 Task: Look for space in Puerto Madryn, Argentina from 7th July, 2023 to 15th July, 2023 for 6 adults in price range Rs.15000 to Rs.20000. Place can be entire place with 3 bedrooms having 3 beds and 3 bathrooms. Property type can be guest house. Amenities needed are: heating, . Booking option can be shelf check-in. Required host language is English.
Action: Mouse moved to (542, 110)
Screenshot: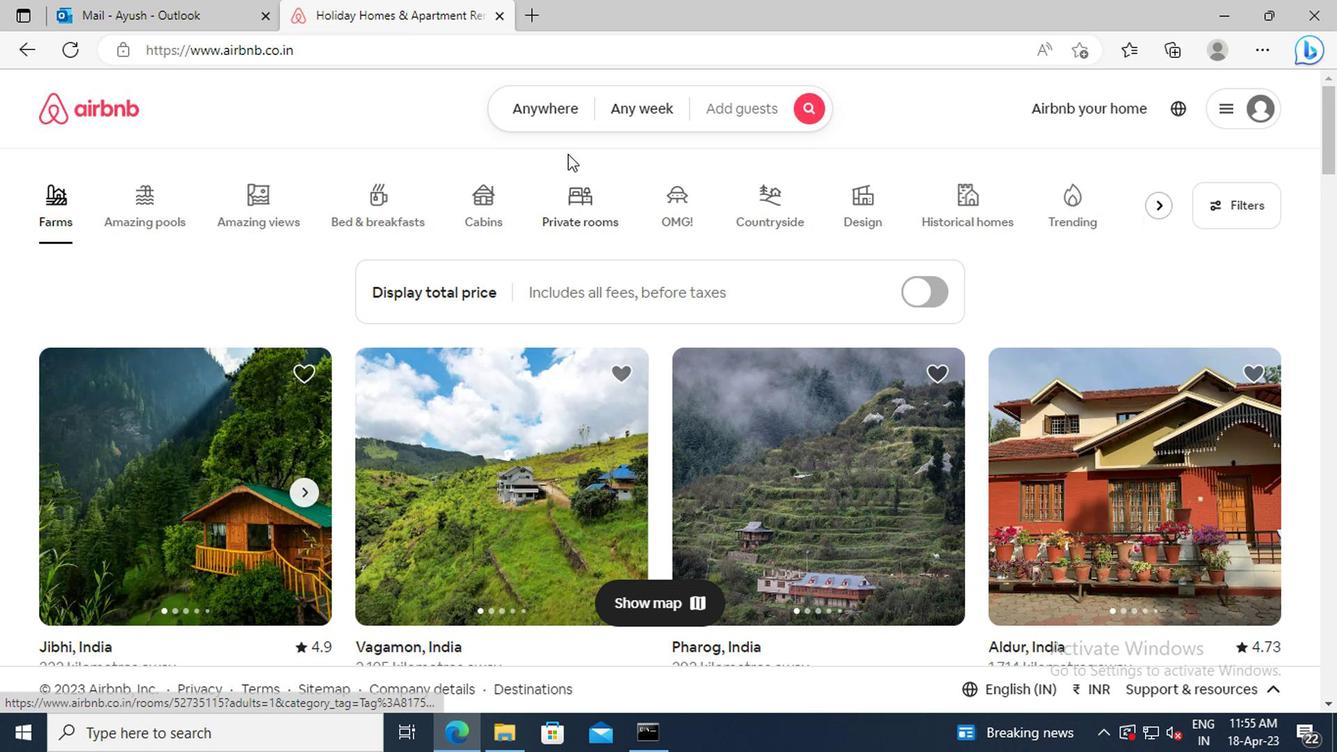 
Action: Mouse pressed left at (542, 110)
Screenshot: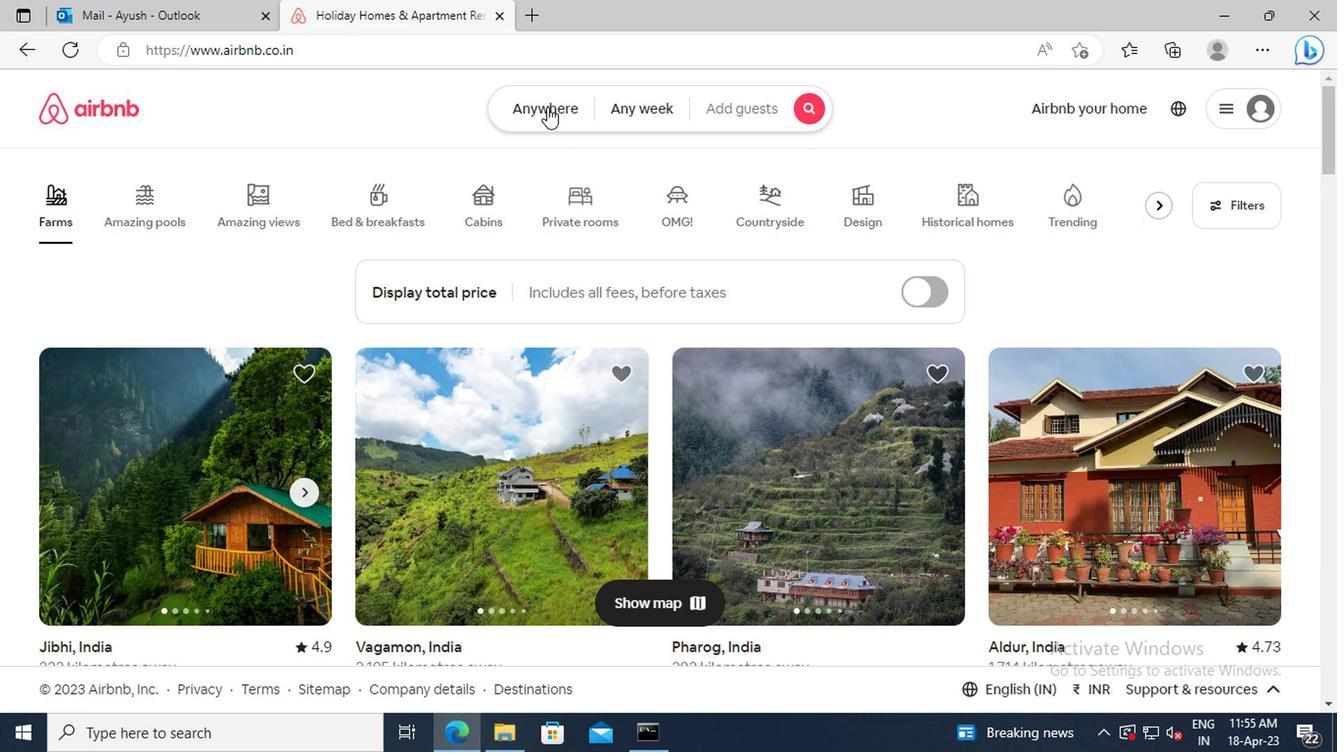 
Action: Mouse moved to (337, 195)
Screenshot: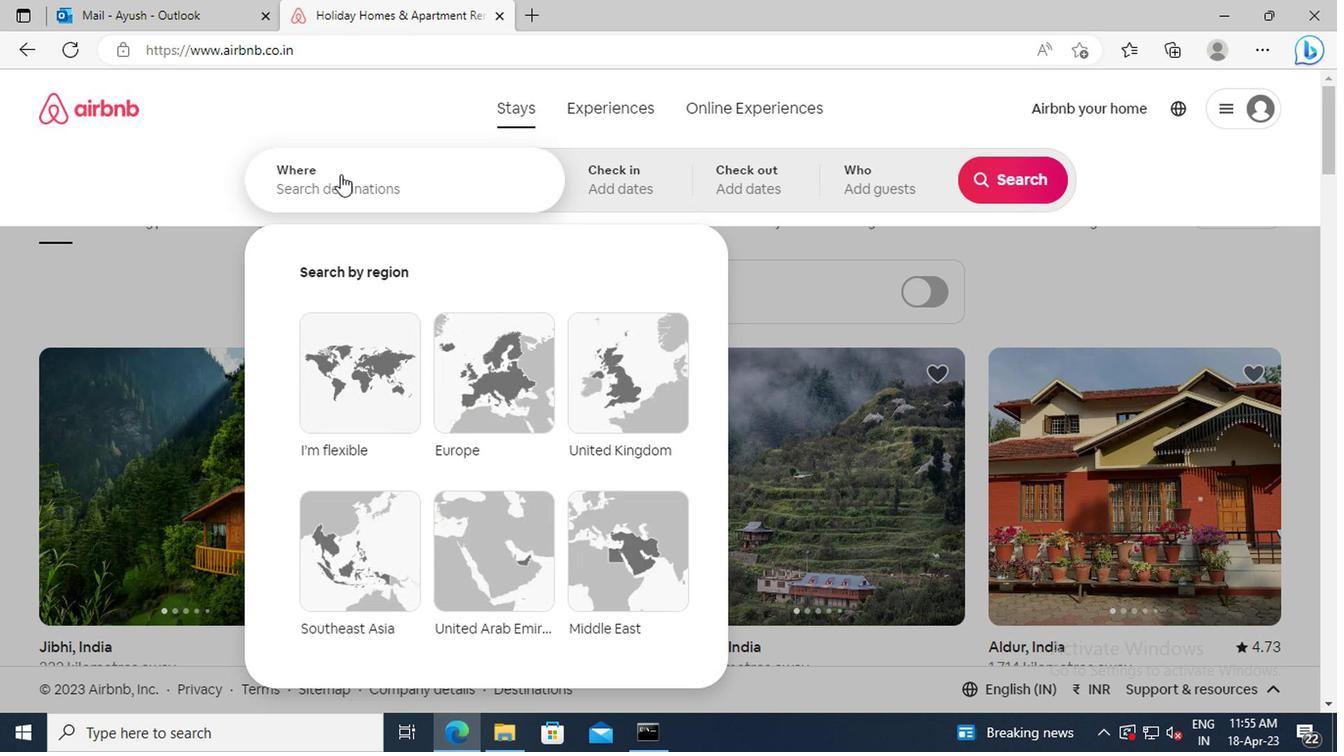 
Action: Mouse pressed left at (337, 195)
Screenshot: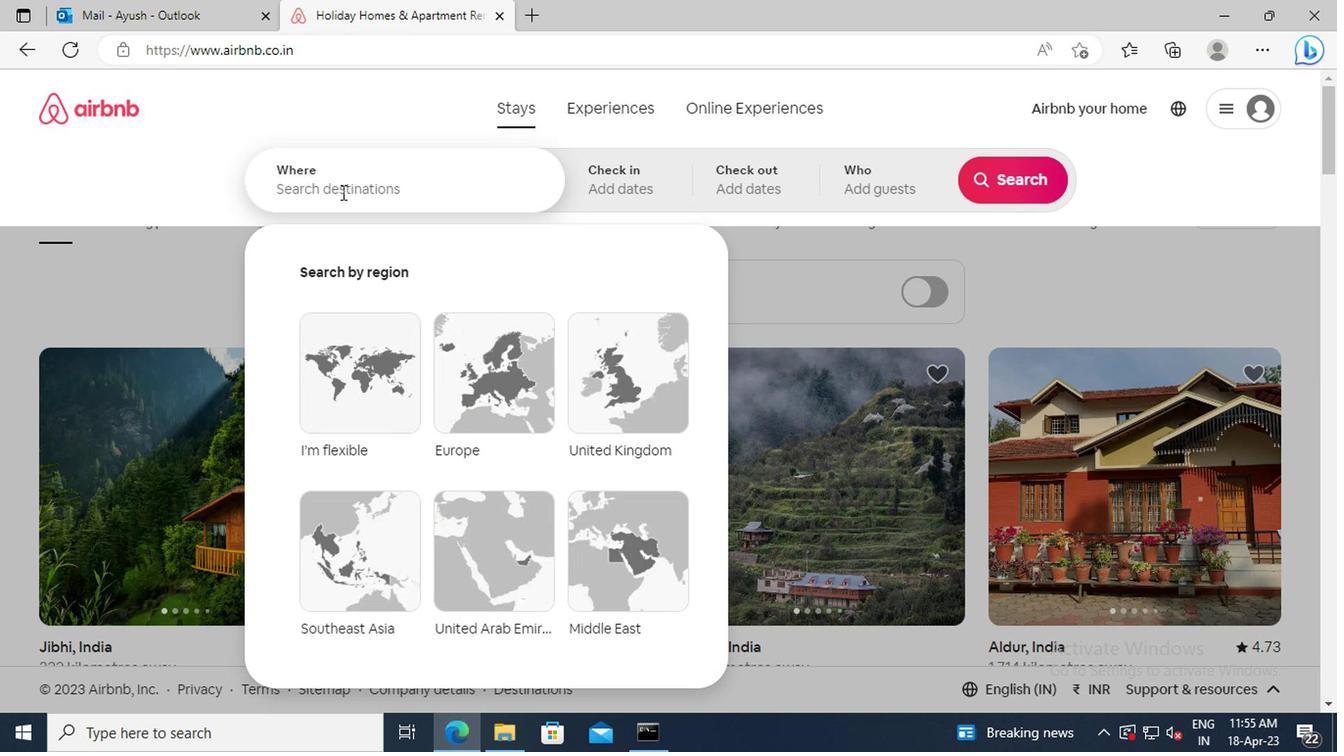 
Action: Key pressed <Key.shift>PUERTO<Key.space><Key.shift><Key.shift>MADRYN,<Key.space><Key.shift_r>ARGENTINA<Key.enter>
Screenshot: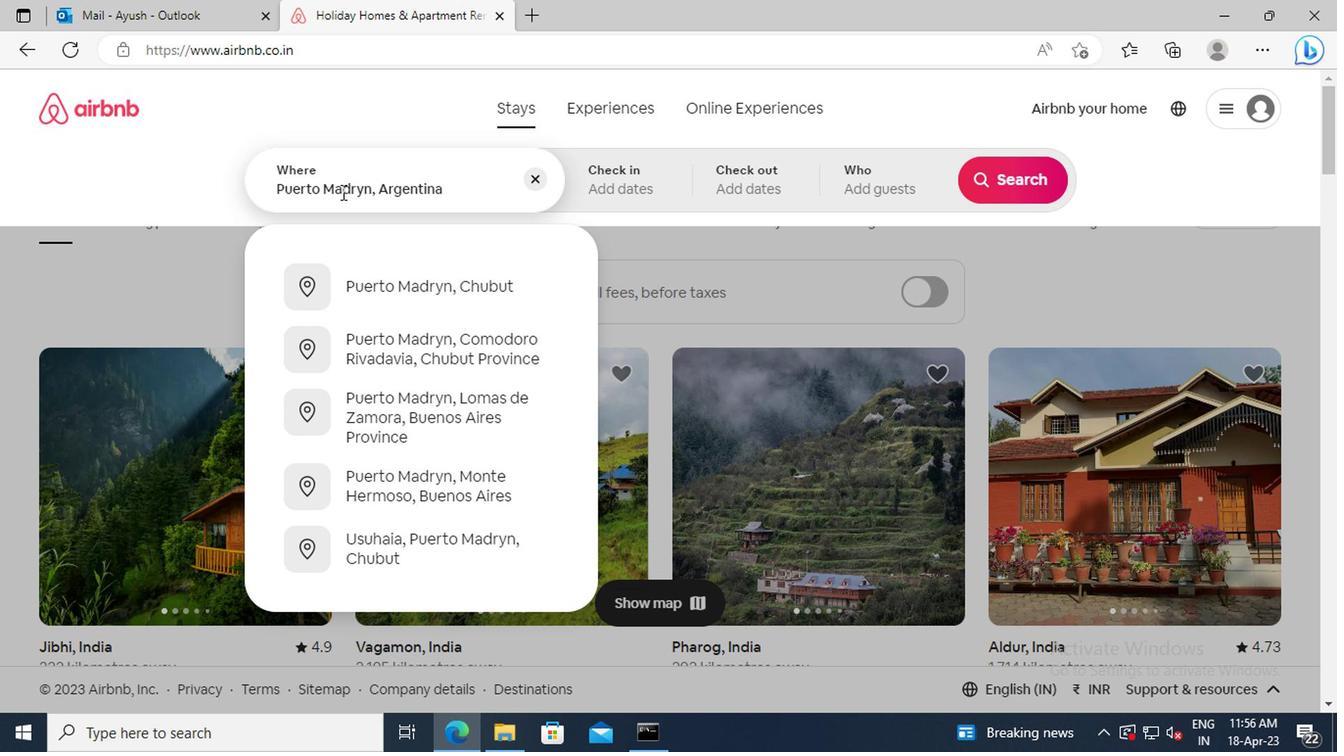 
Action: Mouse moved to (1001, 341)
Screenshot: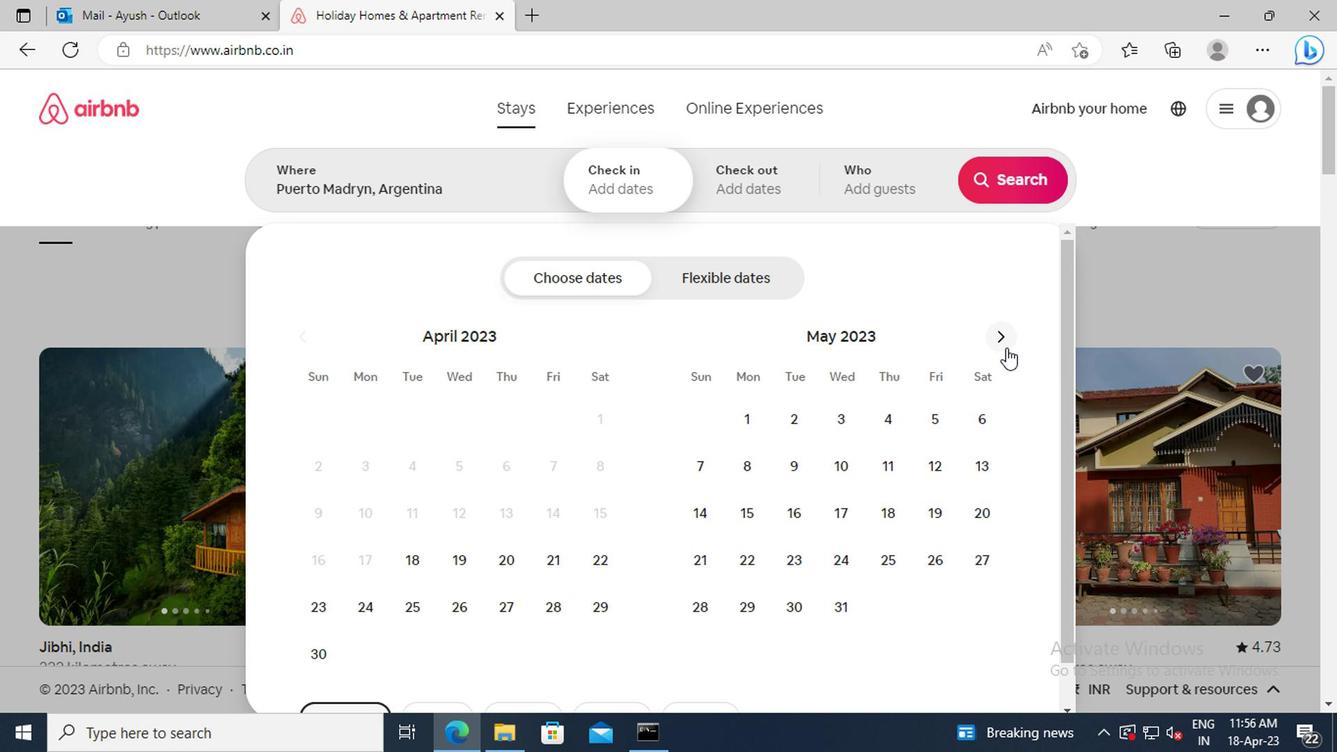 
Action: Mouse pressed left at (1001, 341)
Screenshot: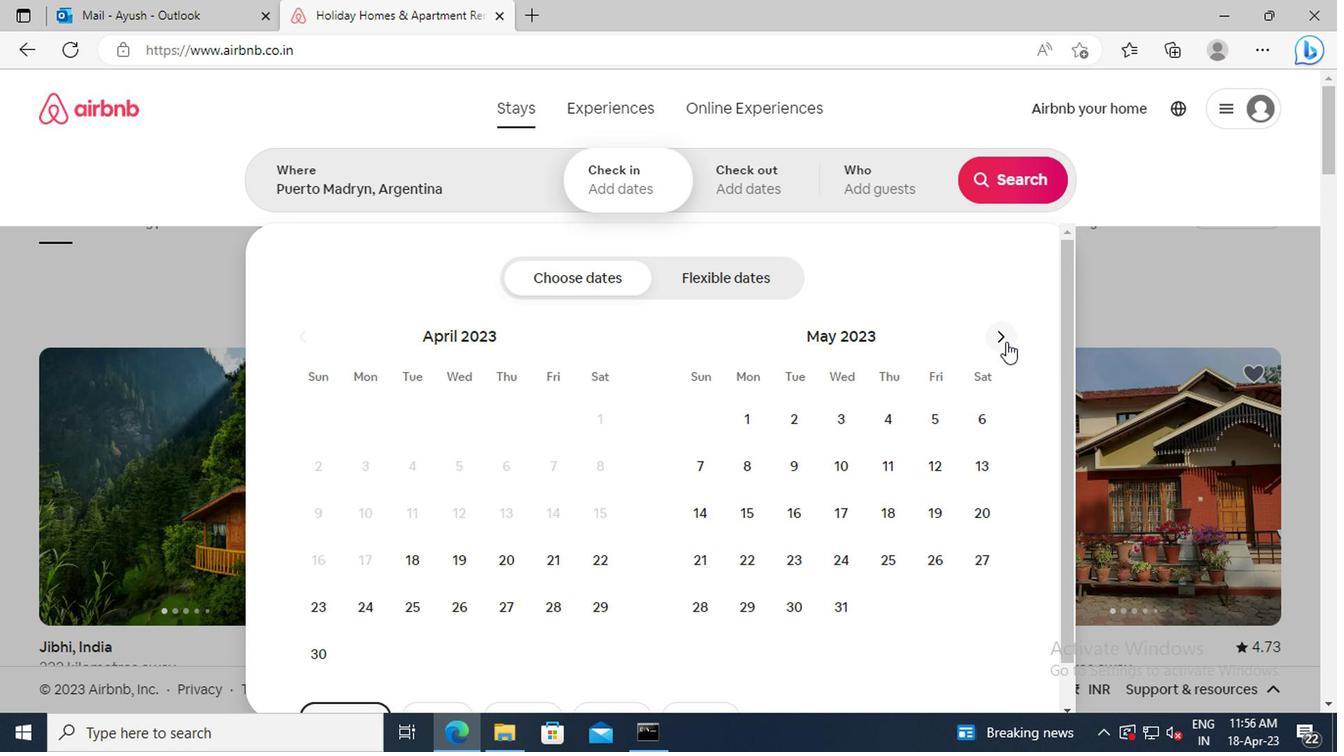 
Action: Mouse pressed left at (1001, 341)
Screenshot: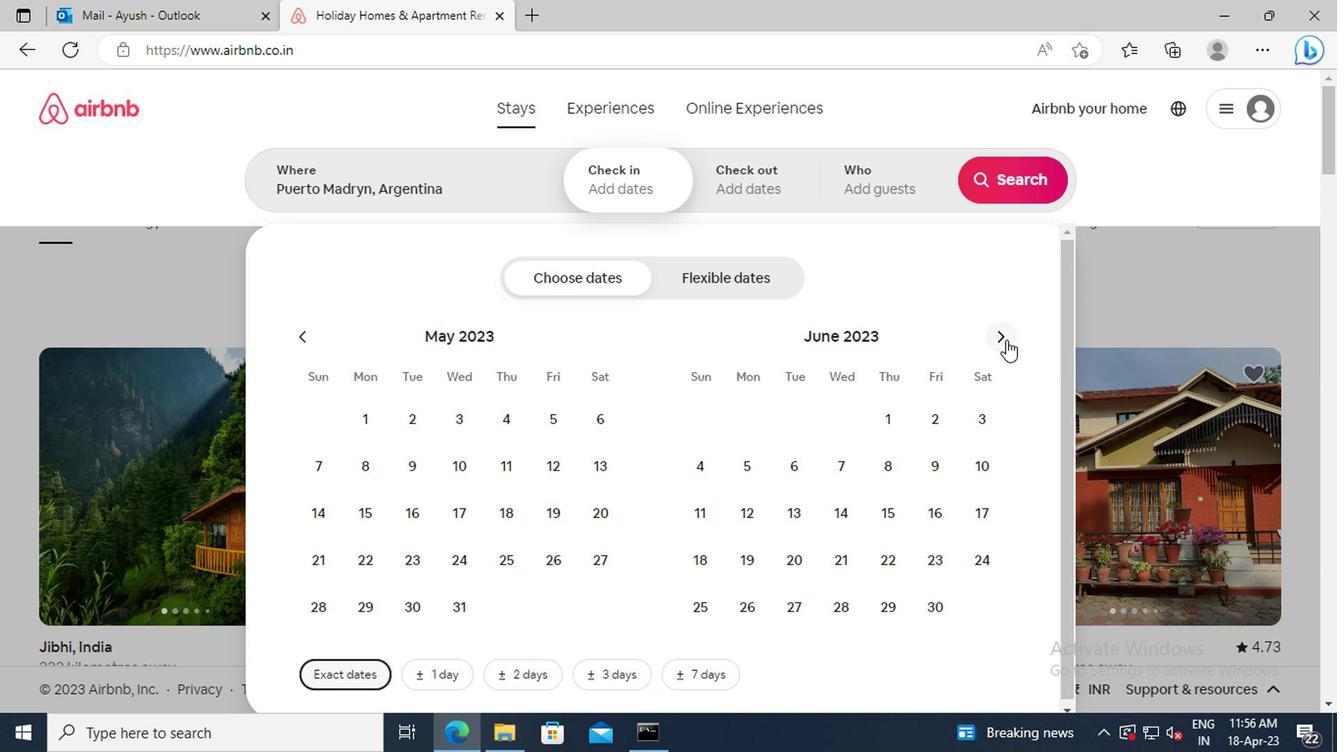 
Action: Mouse moved to (935, 460)
Screenshot: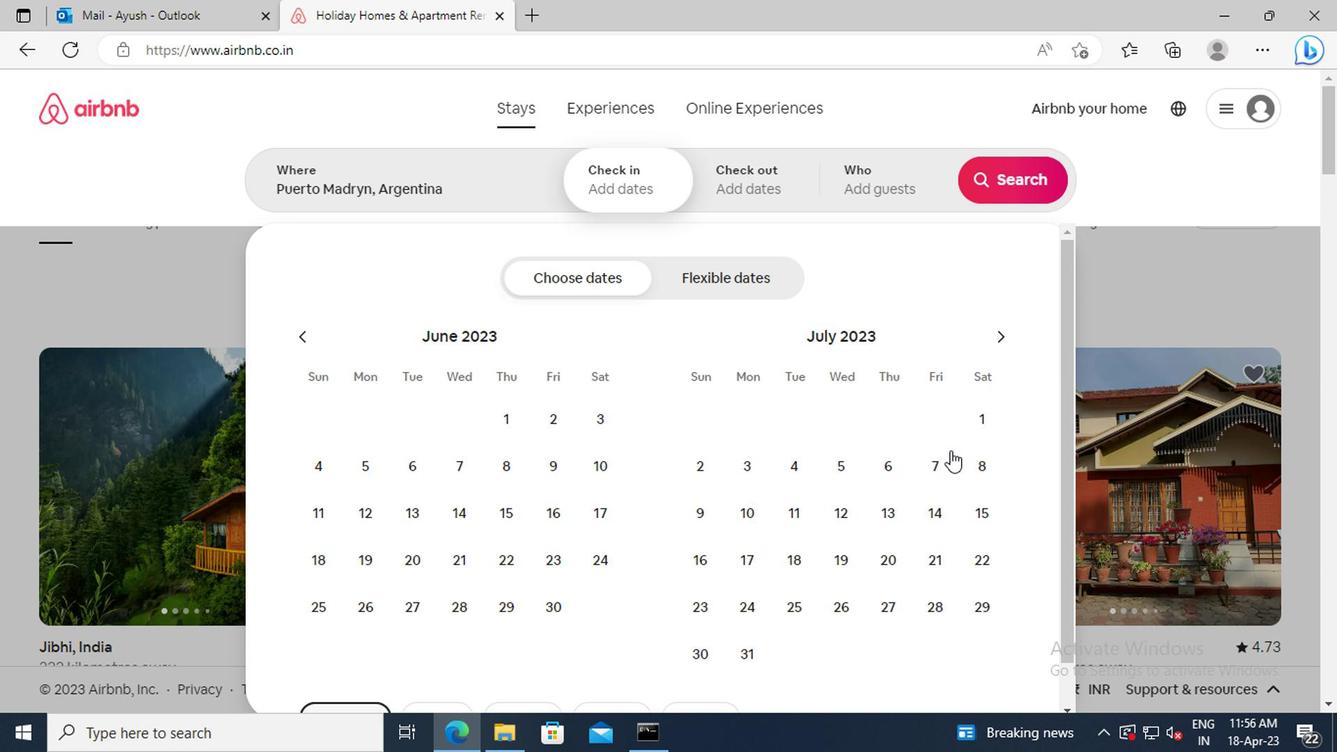 
Action: Mouse pressed left at (935, 460)
Screenshot: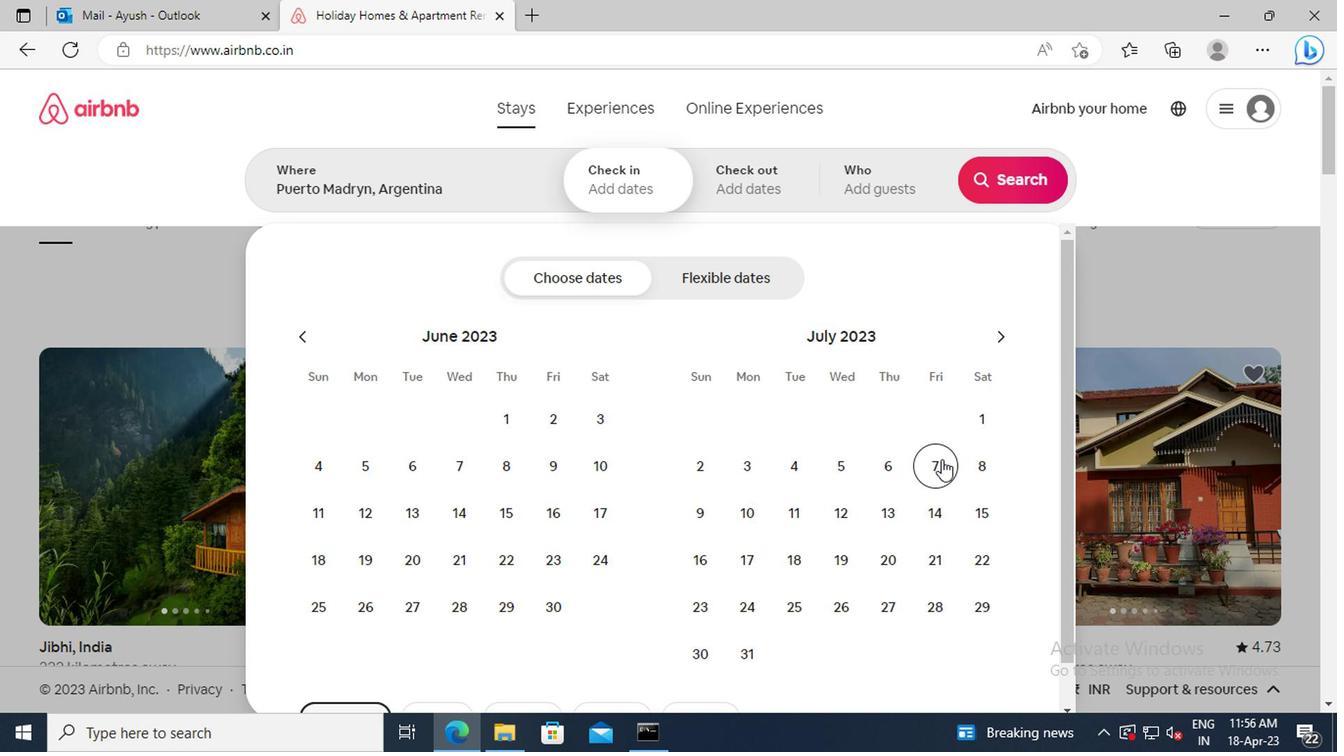 
Action: Mouse moved to (973, 513)
Screenshot: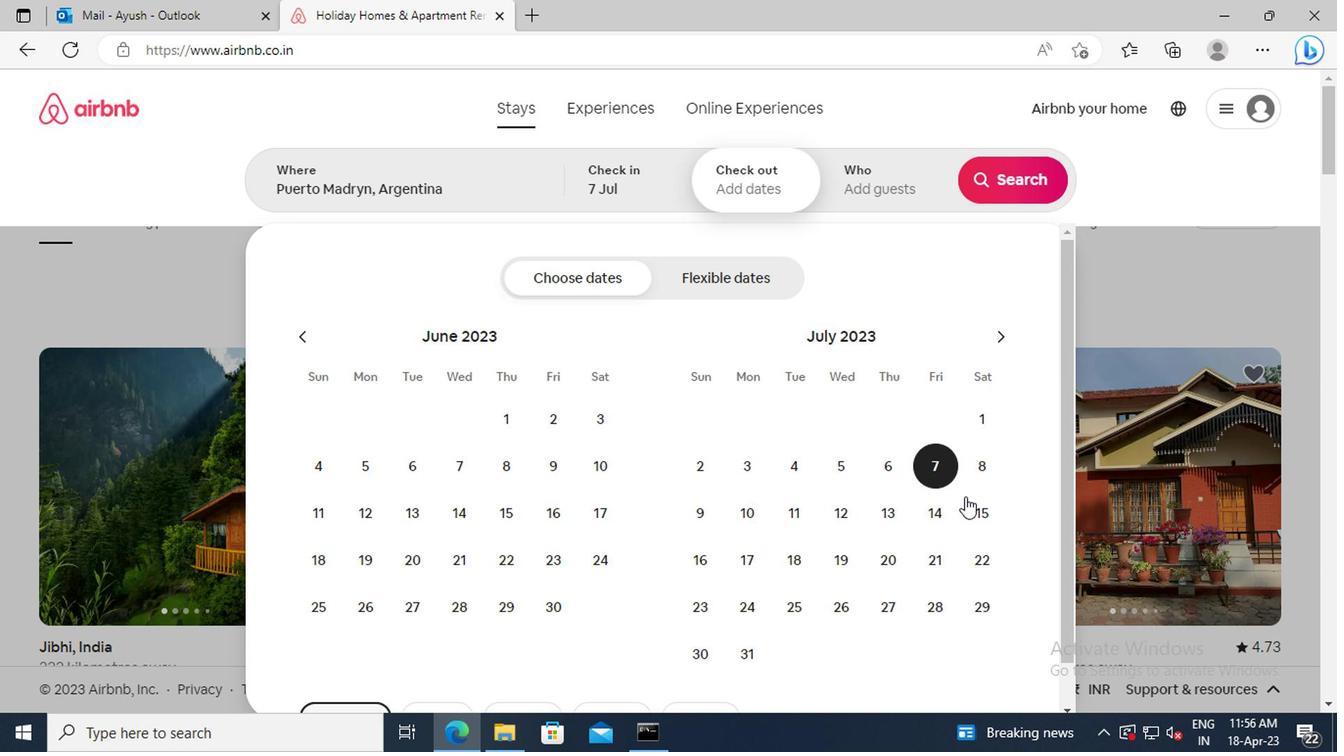 
Action: Mouse pressed left at (973, 513)
Screenshot: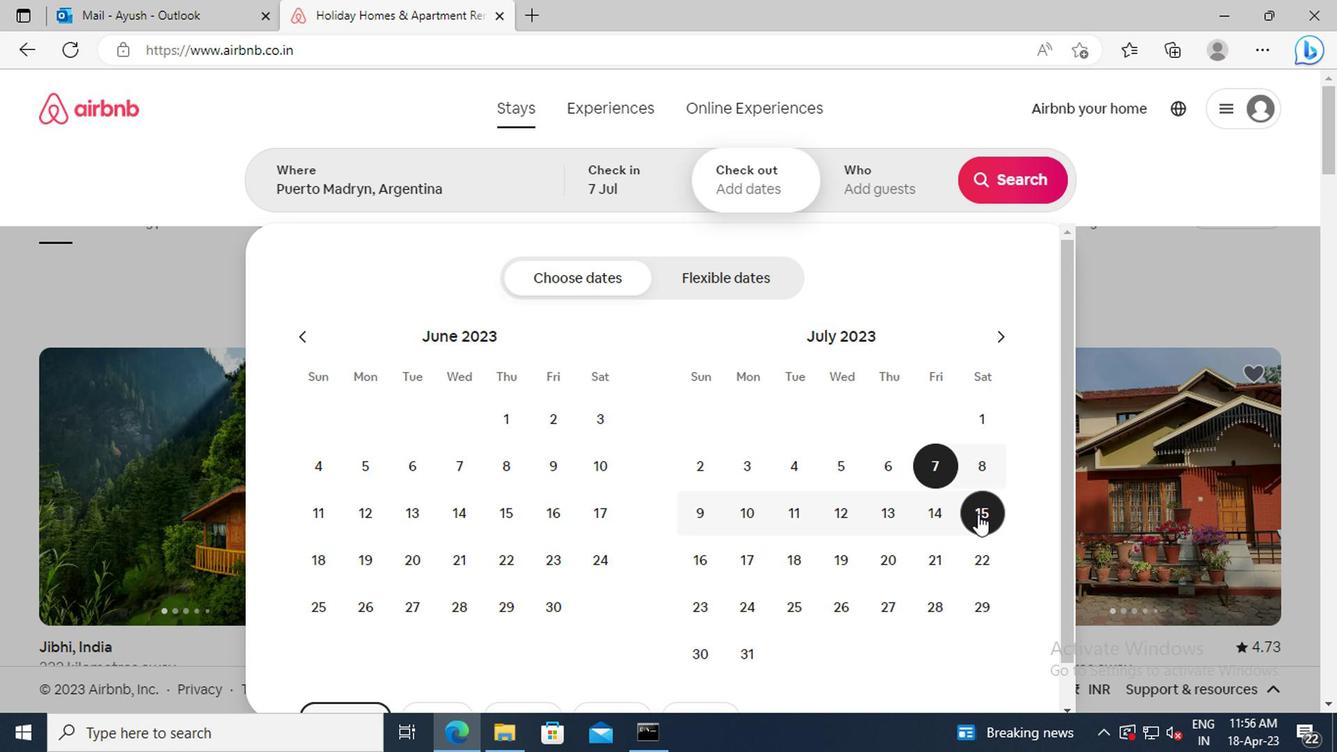 
Action: Mouse moved to (873, 189)
Screenshot: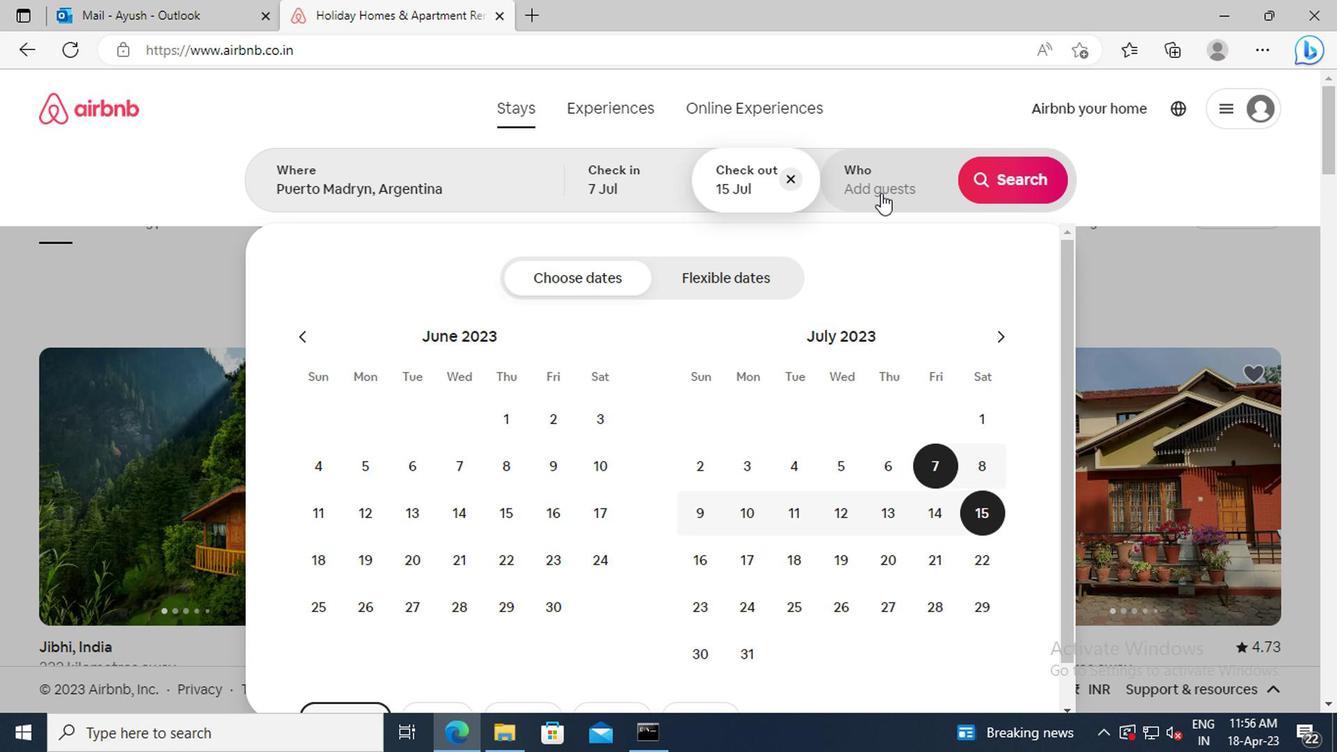 
Action: Mouse pressed left at (873, 189)
Screenshot: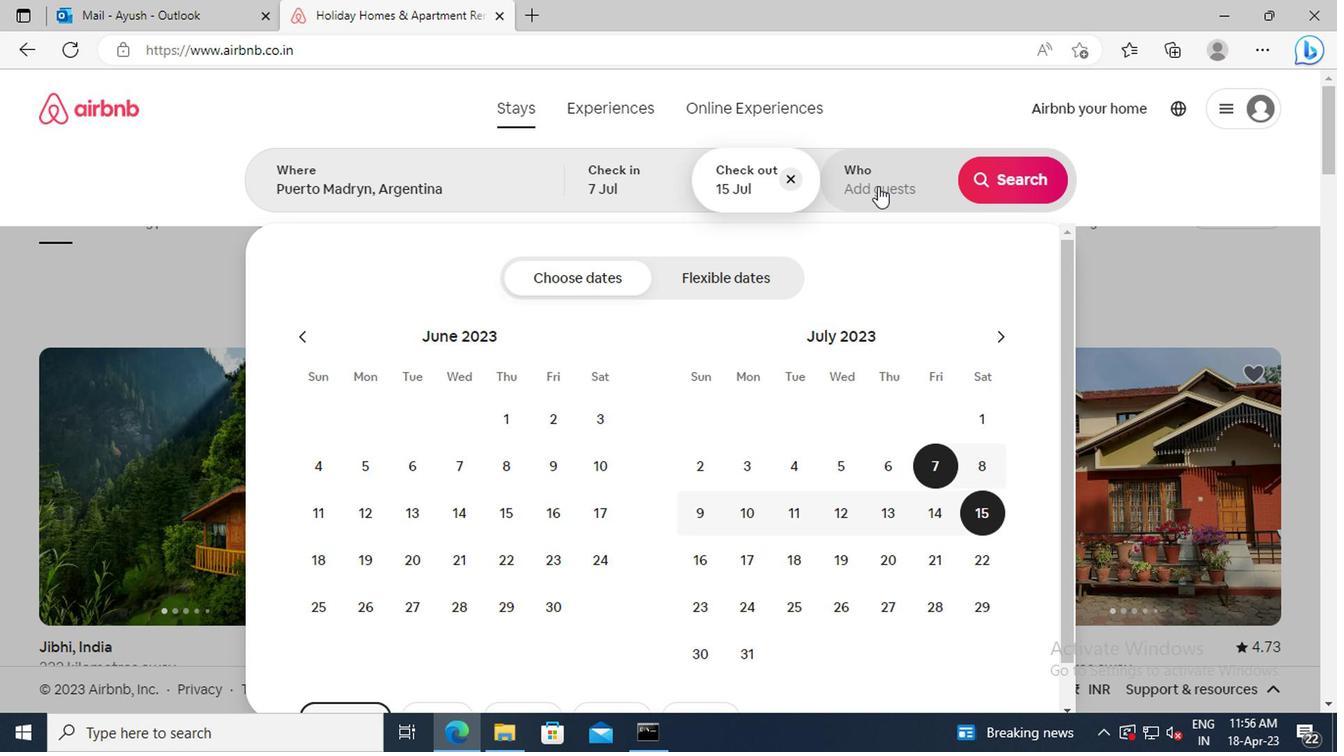 
Action: Mouse moved to (1010, 285)
Screenshot: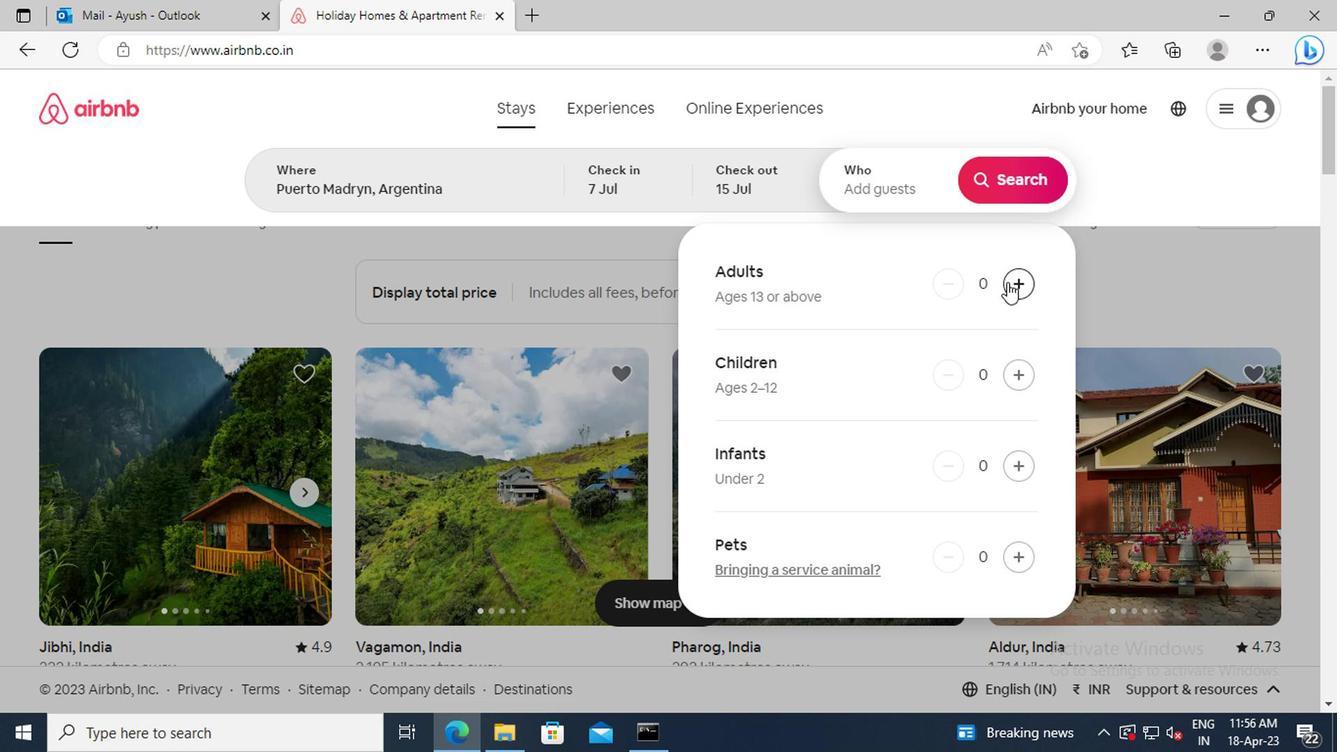 
Action: Mouse pressed left at (1010, 285)
Screenshot: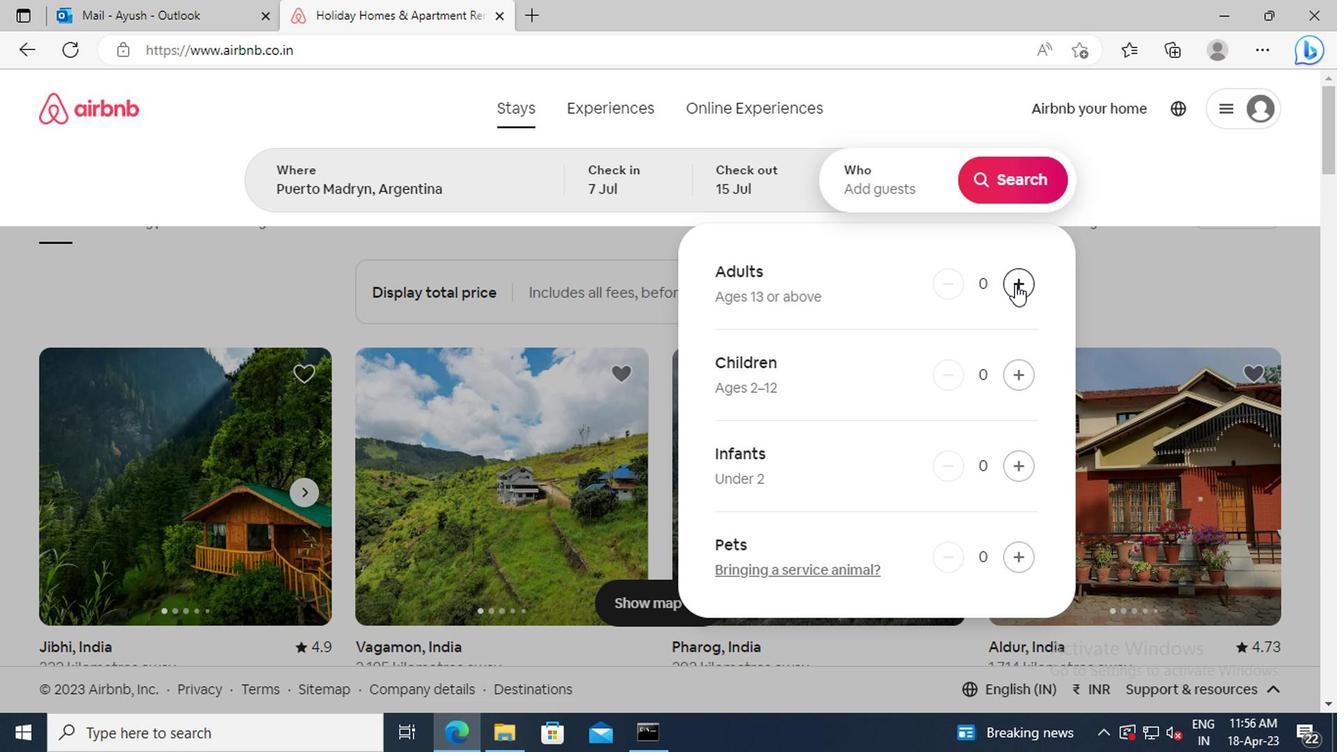 
Action: Mouse pressed left at (1010, 285)
Screenshot: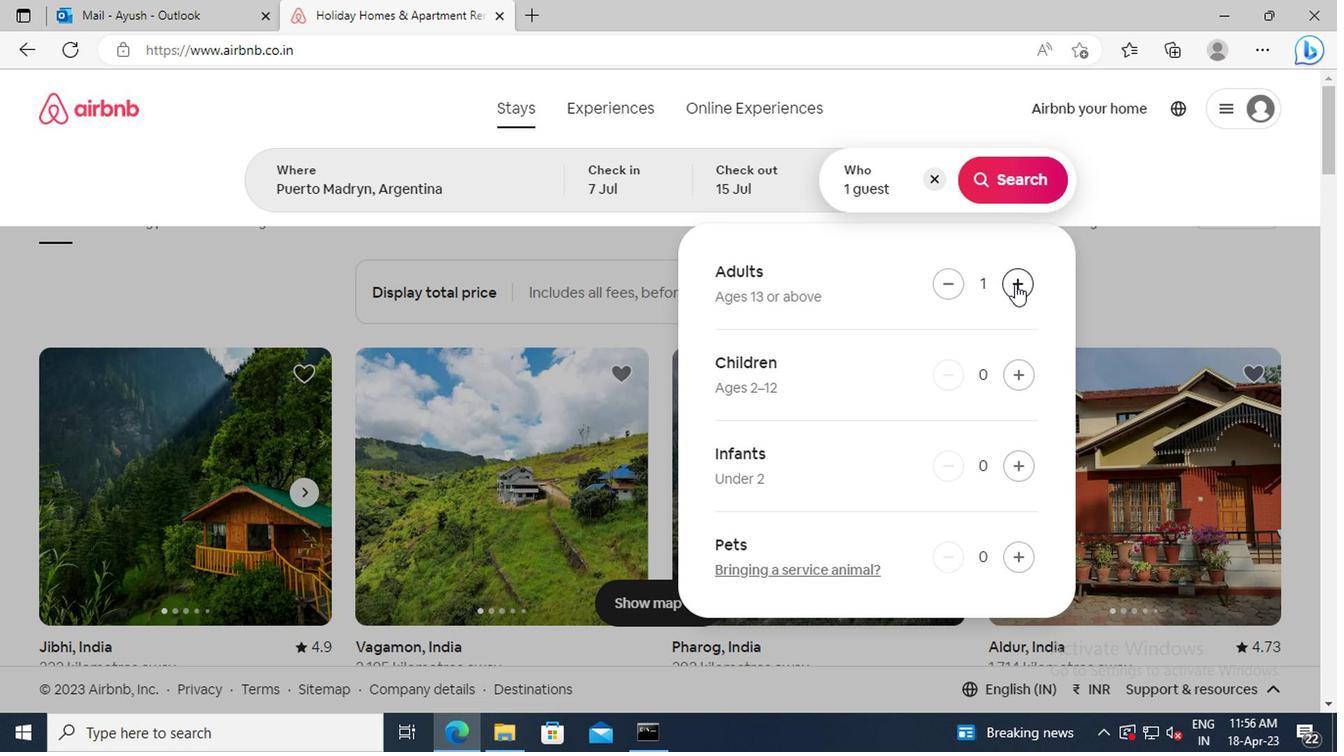 
Action: Mouse pressed left at (1010, 285)
Screenshot: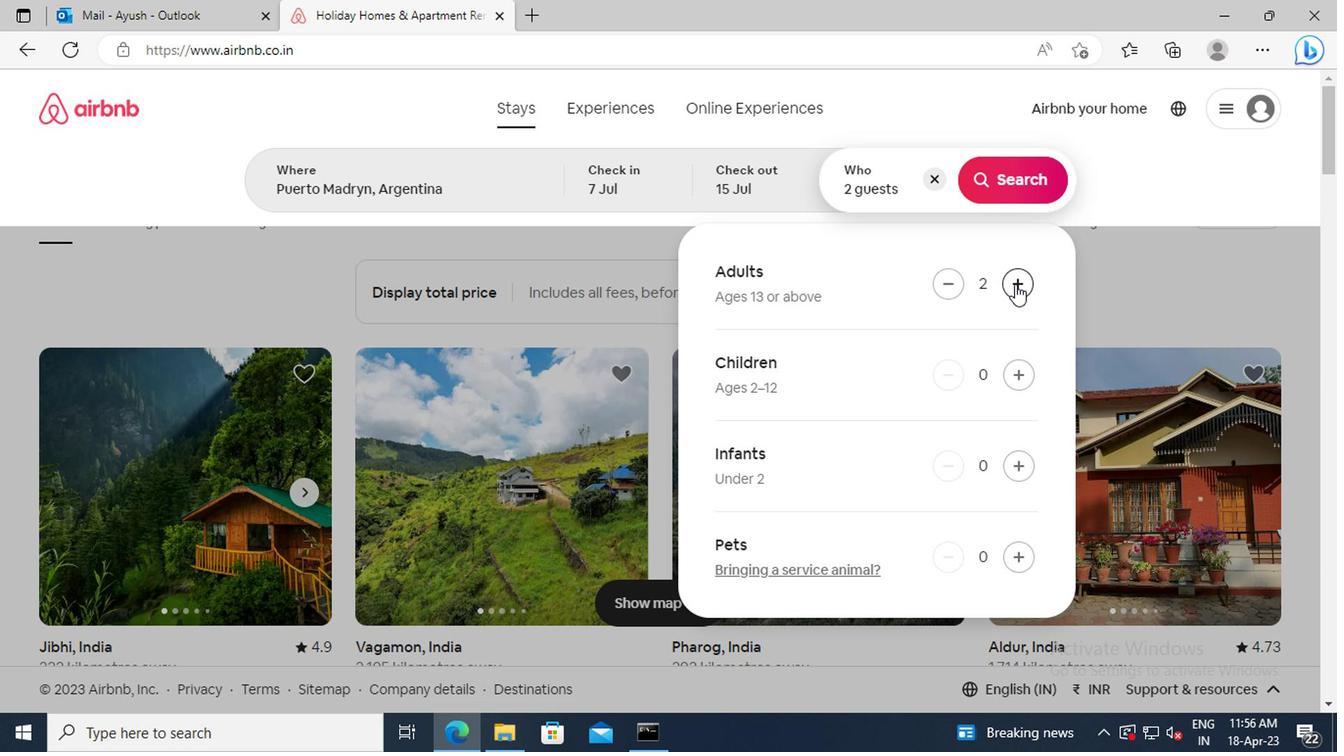 
Action: Mouse pressed left at (1010, 285)
Screenshot: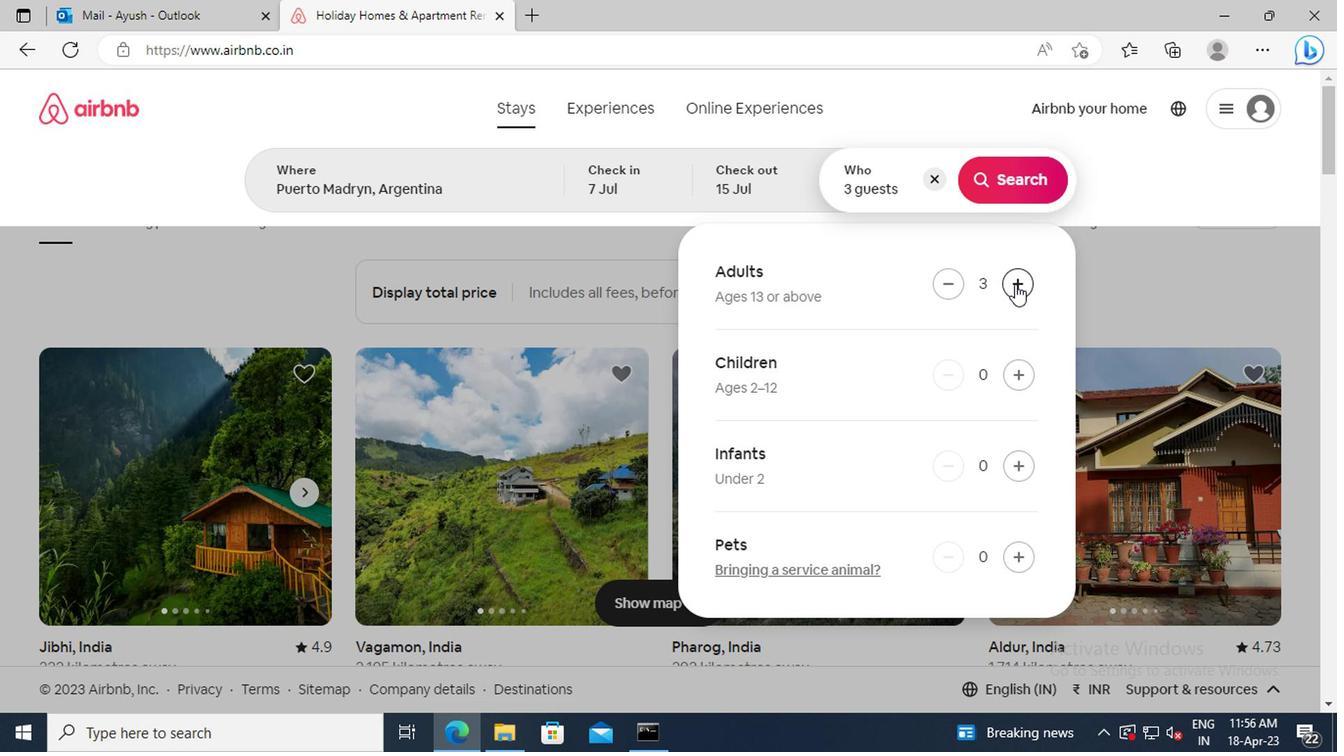 
Action: Mouse pressed left at (1010, 285)
Screenshot: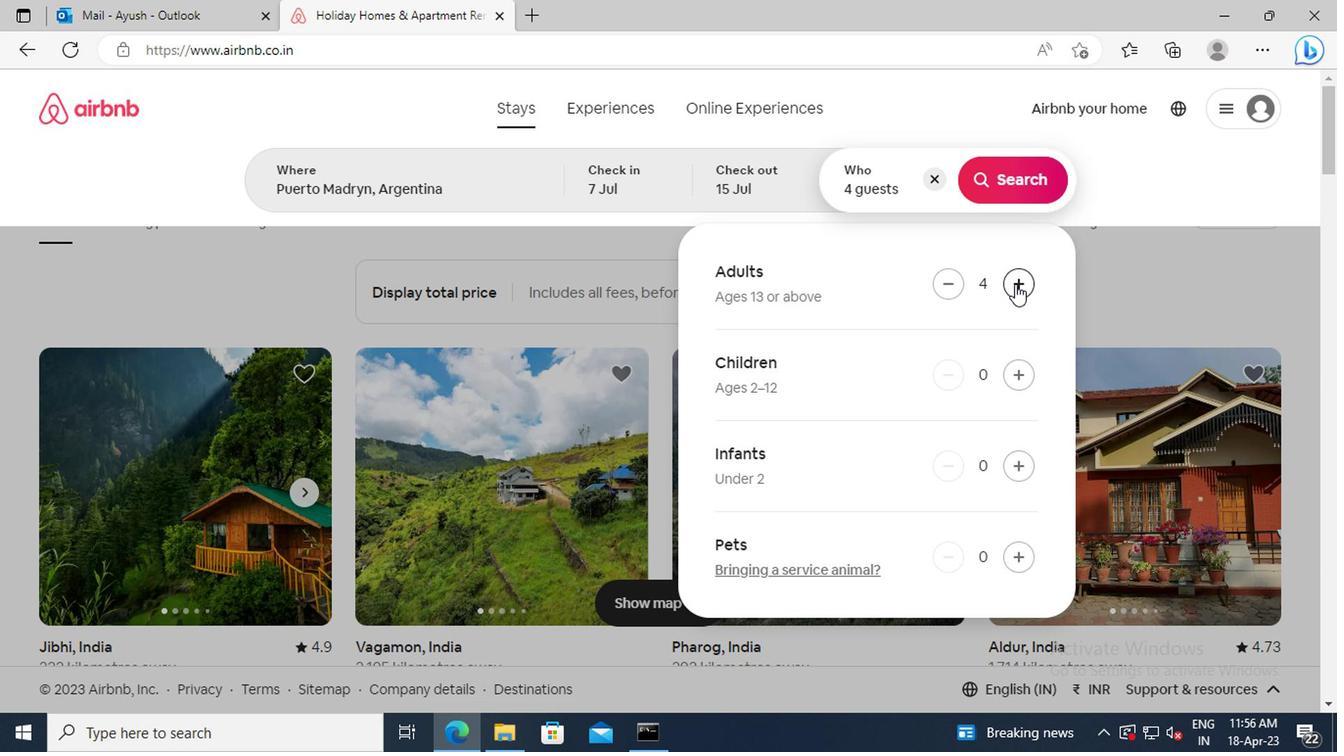 
Action: Mouse pressed left at (1010, 285)
Screenshot: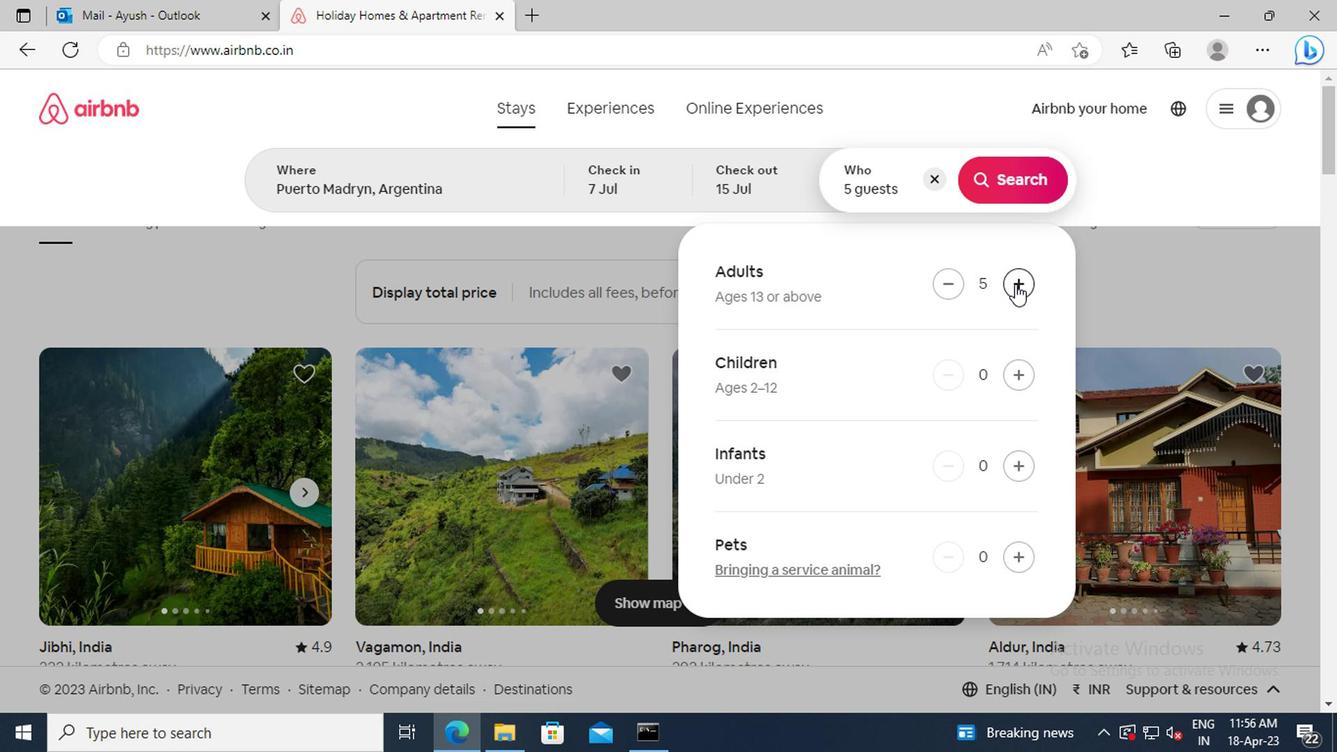 
Action: Mouse moved to (1016, 185)
Screenshot: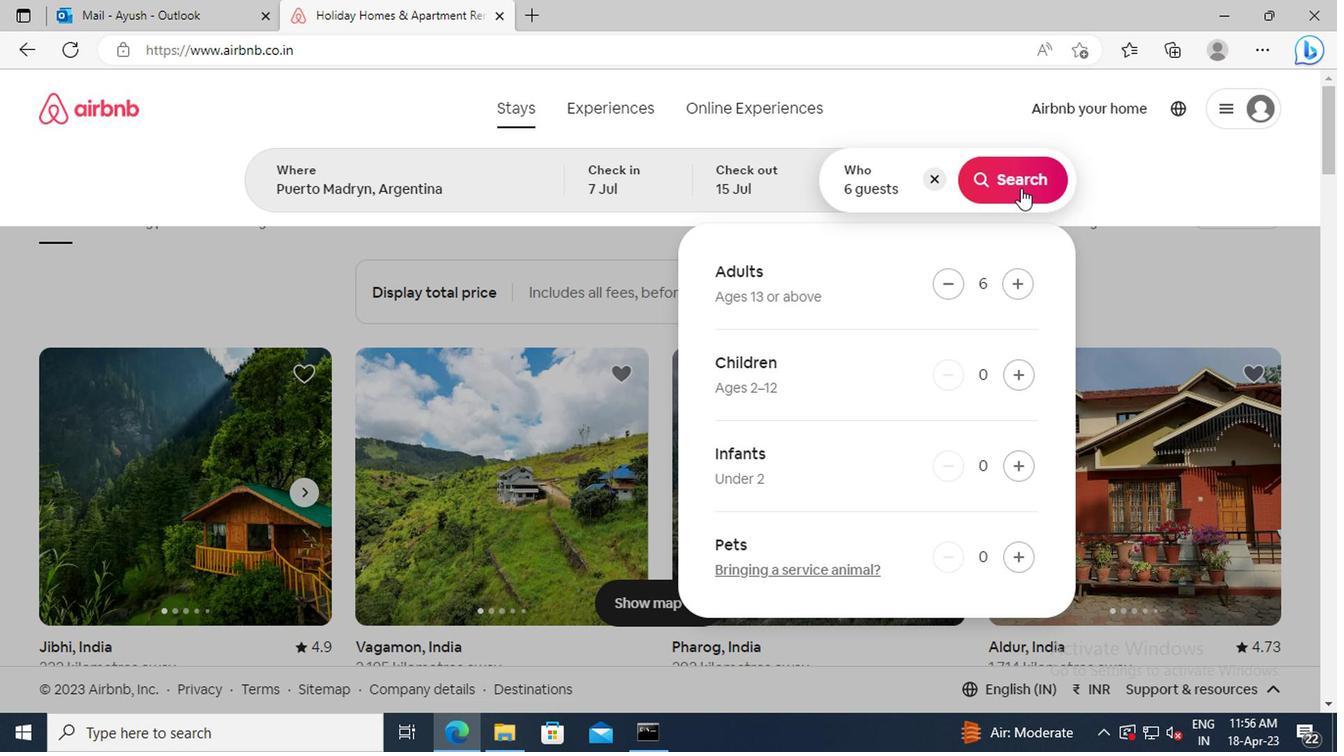 
Action: Mouse pressed left at (1016, 185)
Screenshot: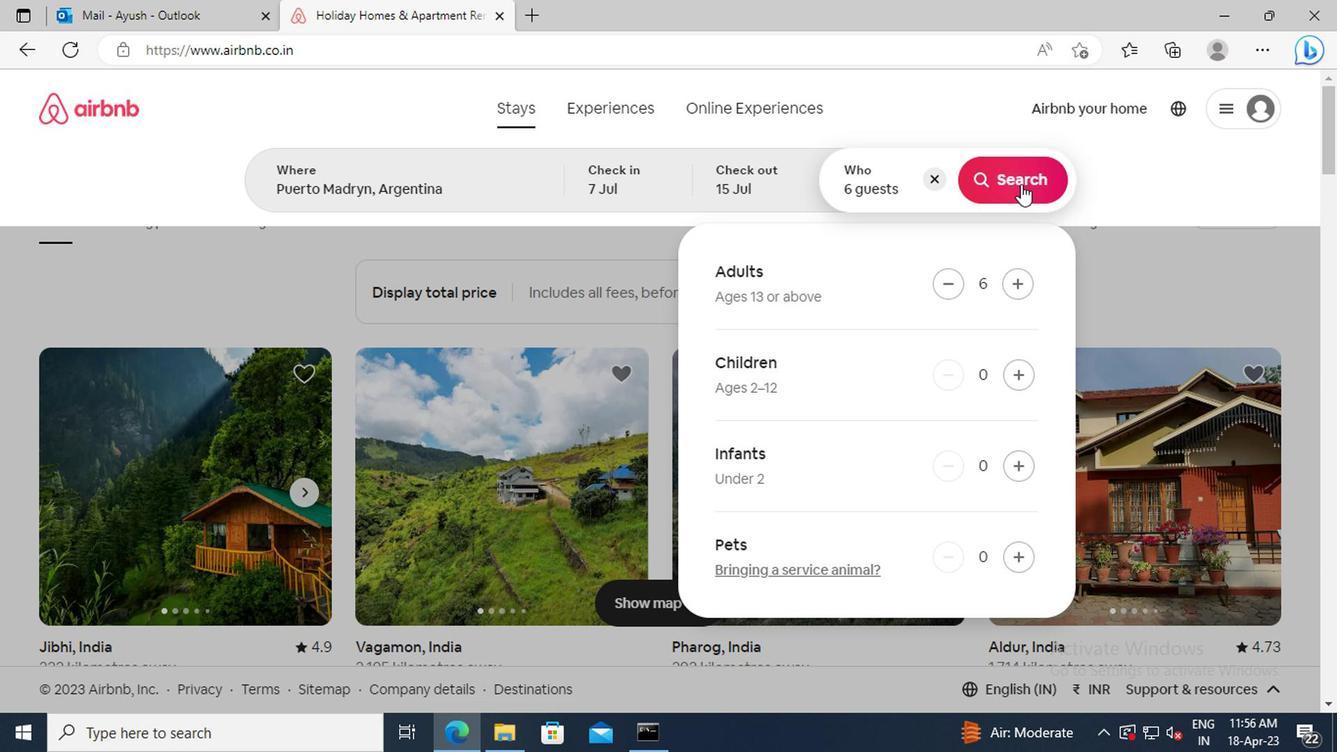 
Action: Mouse moved to (1235, 185)
Screenshot: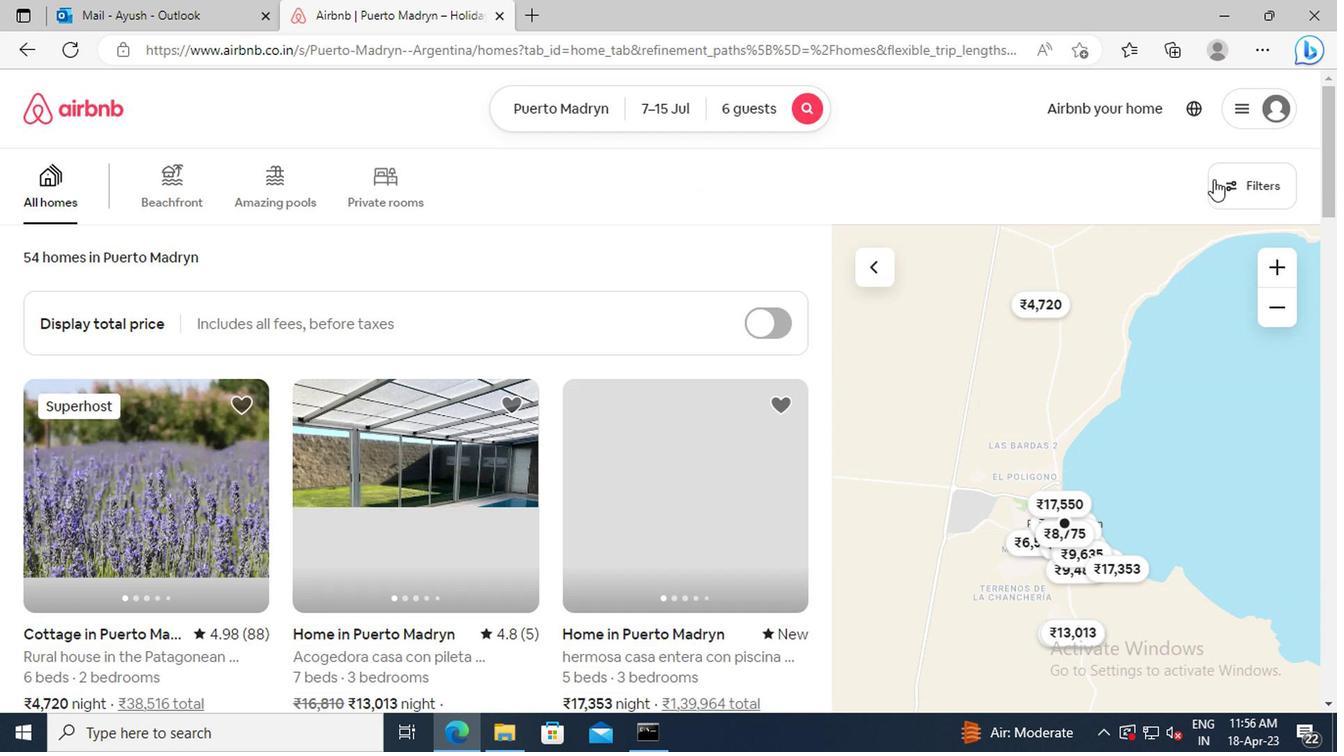 
Action: Mouse pressed left at (1235, 185)
Screenshot: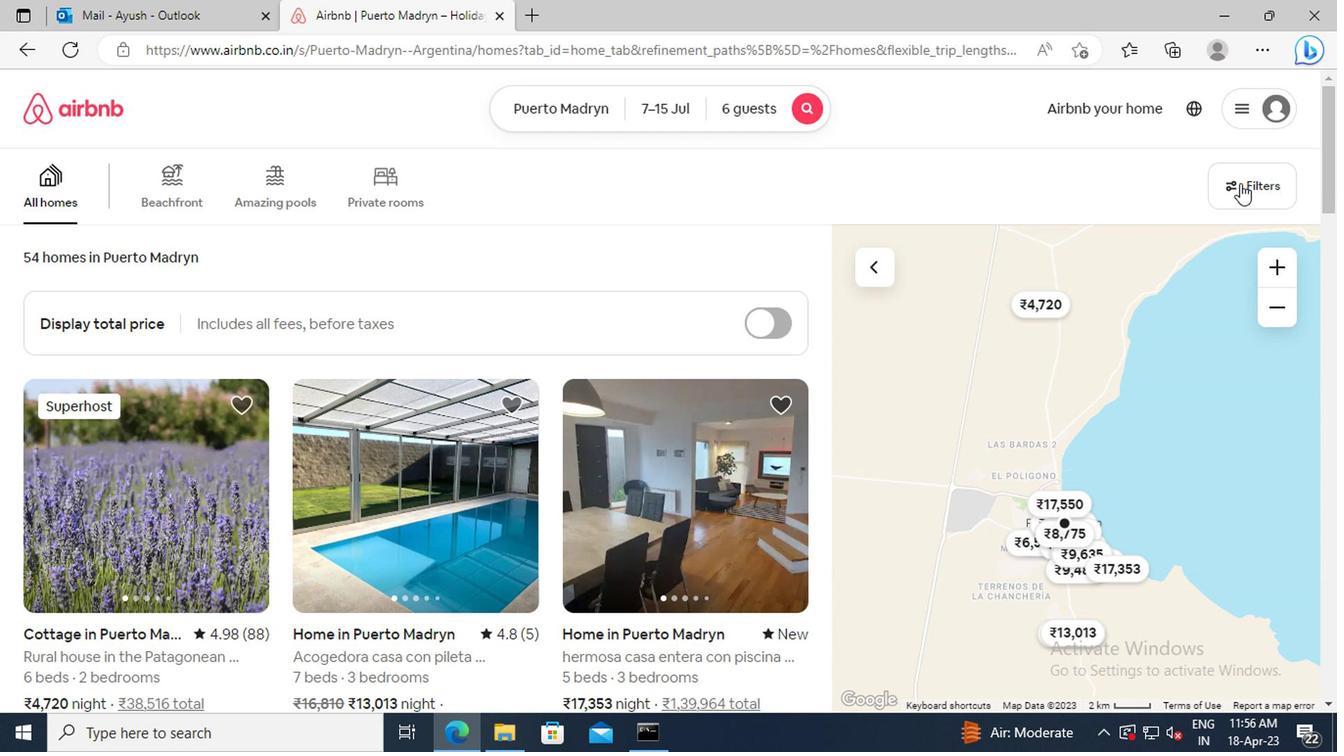 
Action: Mouse moved to (426, 436)
Screenshot: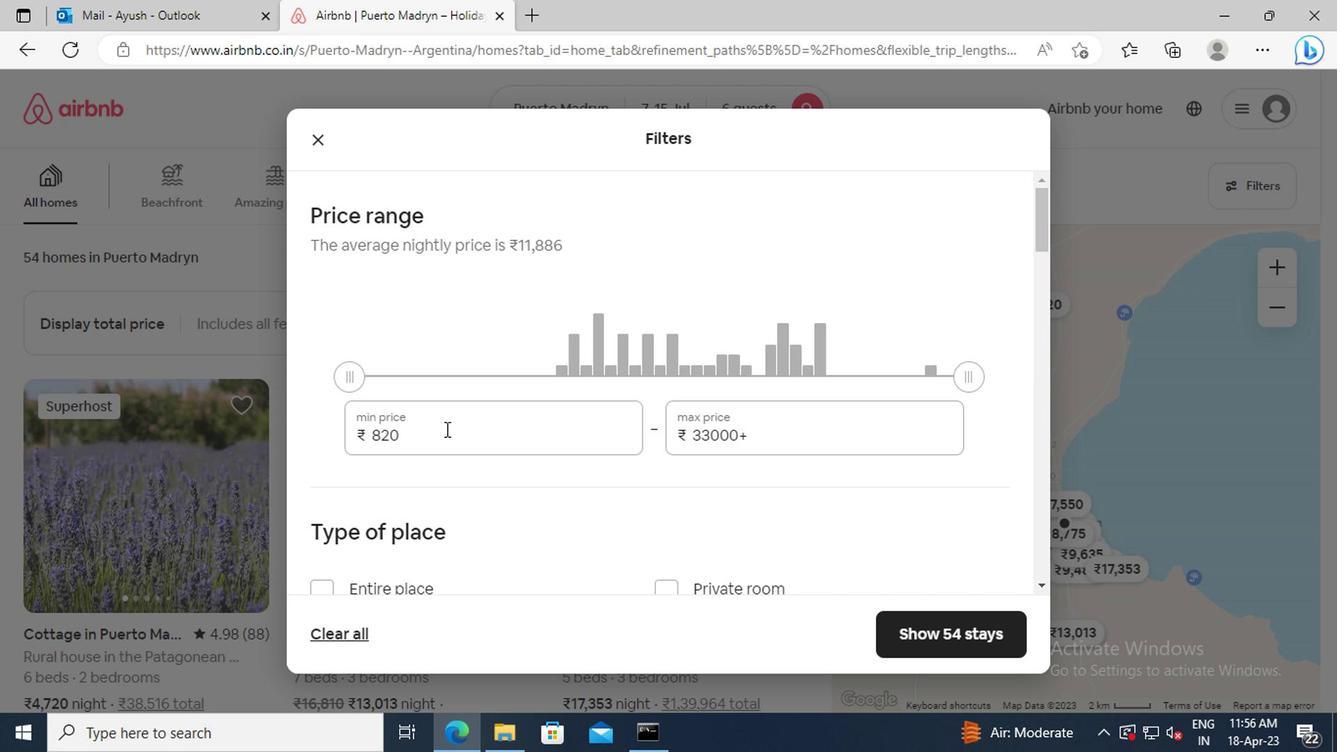 
Action: Mouse pressed left at (426, 436)
Screenshot: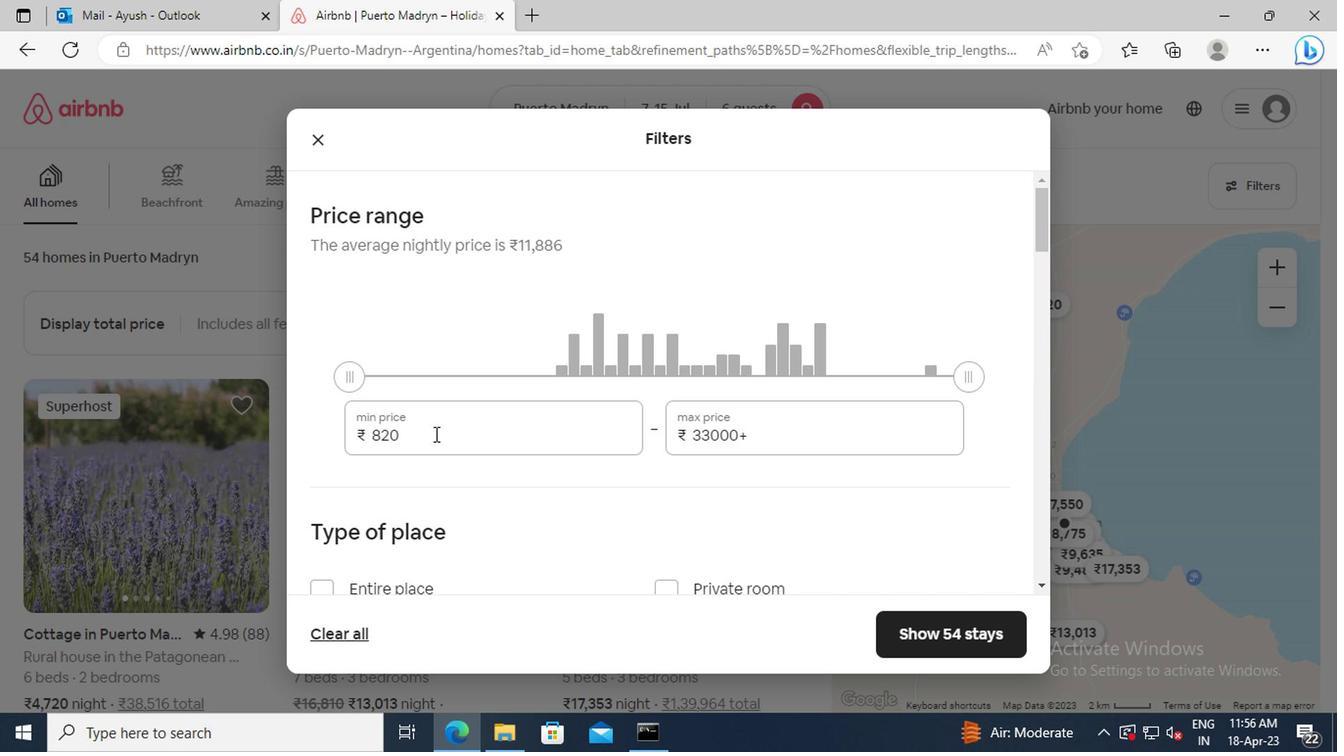 
Action: Key pressed <Key.backspace><Key.backspace><Key.backspace>15000<Key.tab><Key.delete>20000
Screenshot: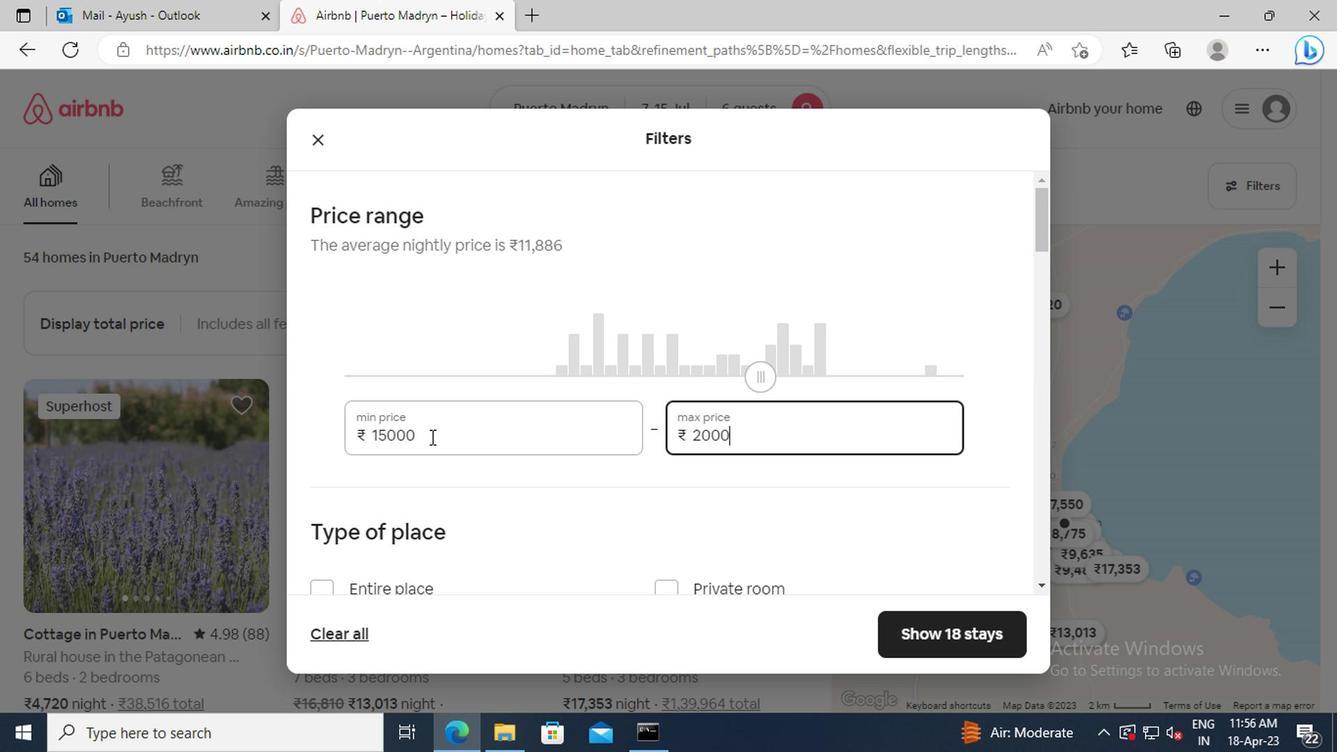 
Action: Mouse scrolled (426, 436) with delta (0, 0)
Screenshot: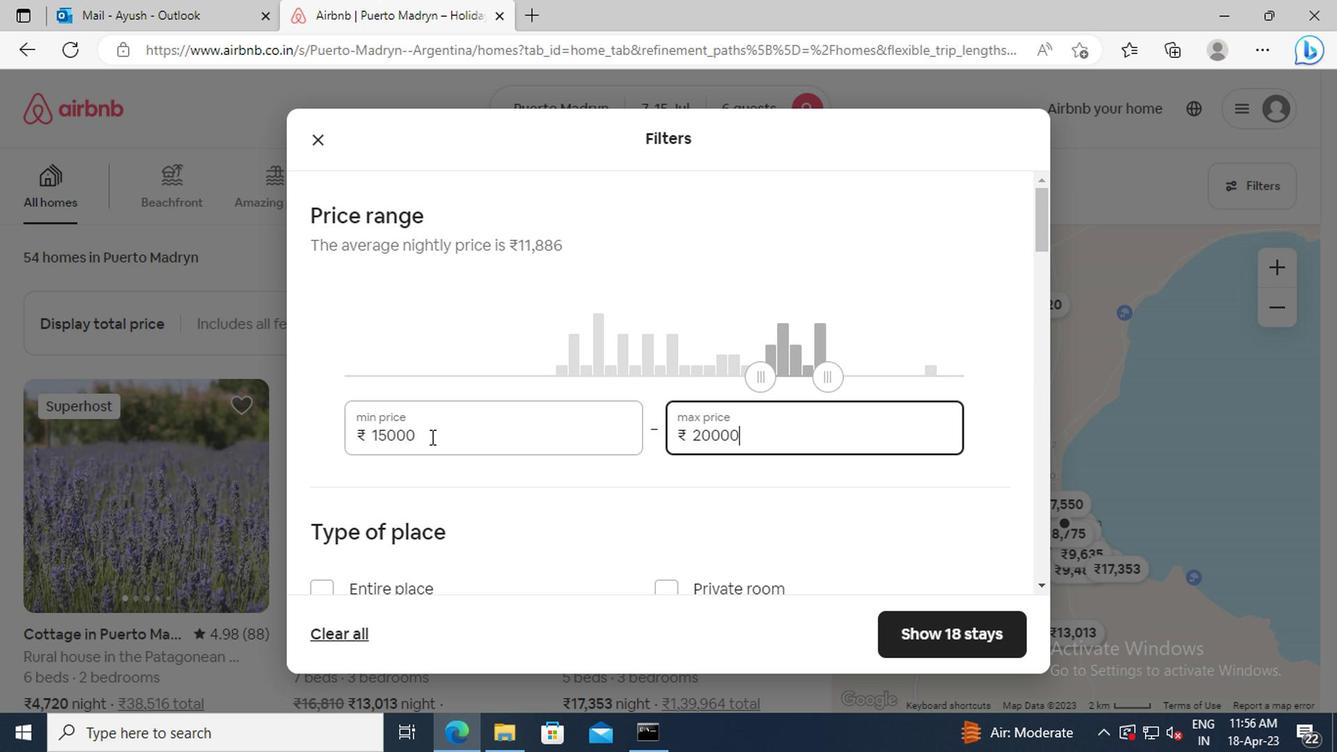 
Action: Mouse scrolled (426, 436) with delta (0, 0)
Screenshot: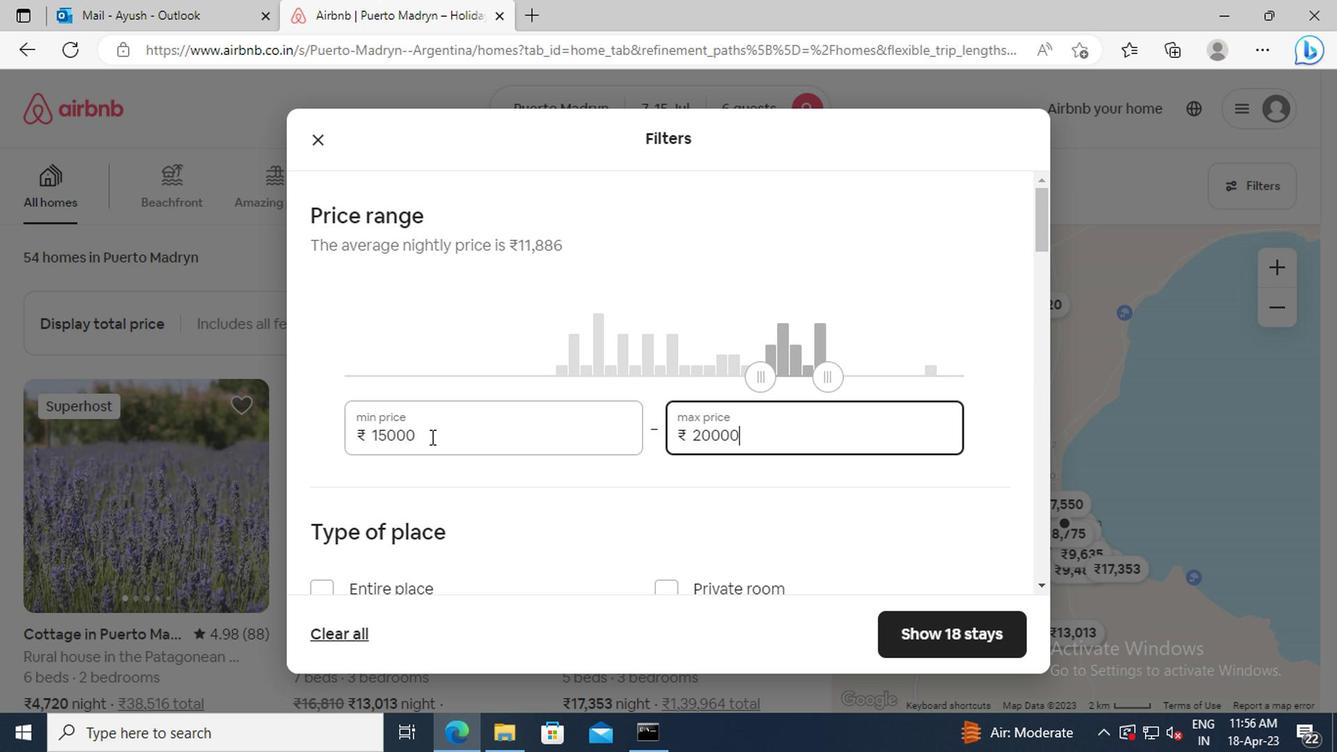 
Action: Mouse moved to (425, 419)
Screenshot: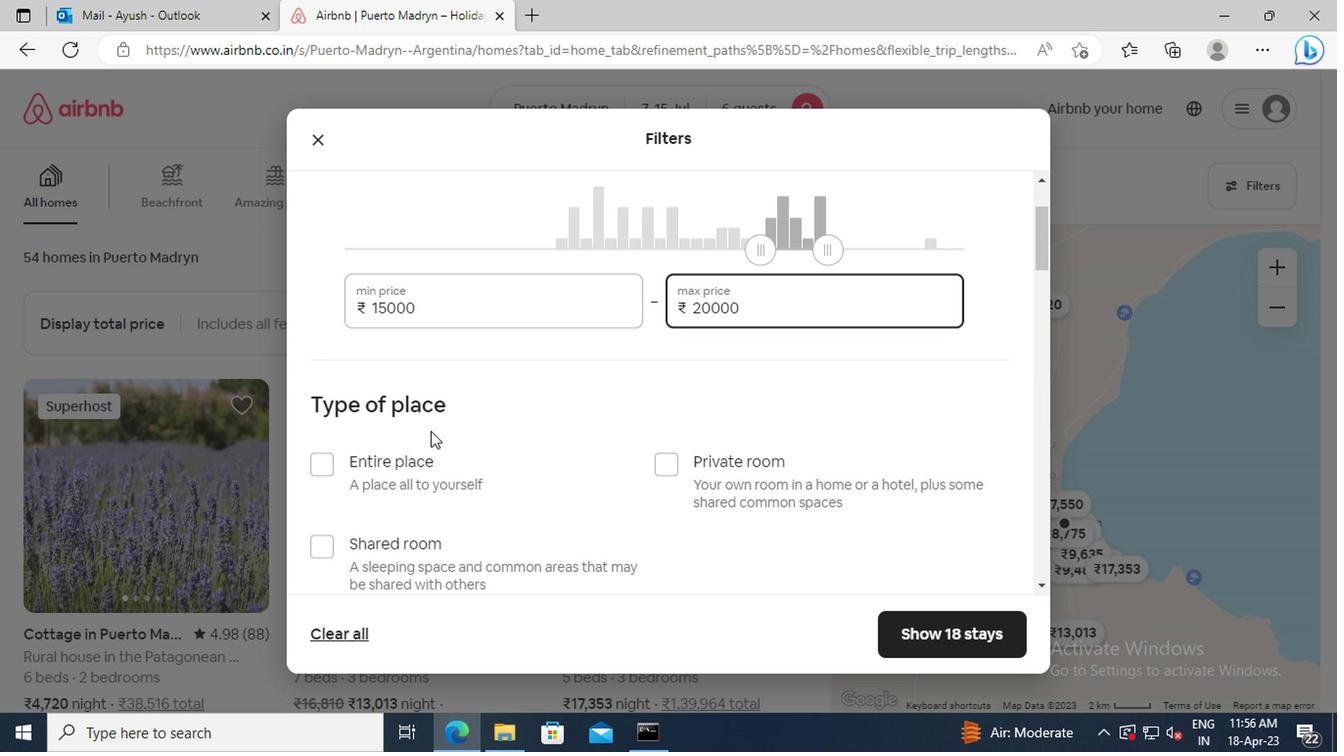 
Action: Mouse scrolled (425, 418) with delta (0, 0)
Screenshot: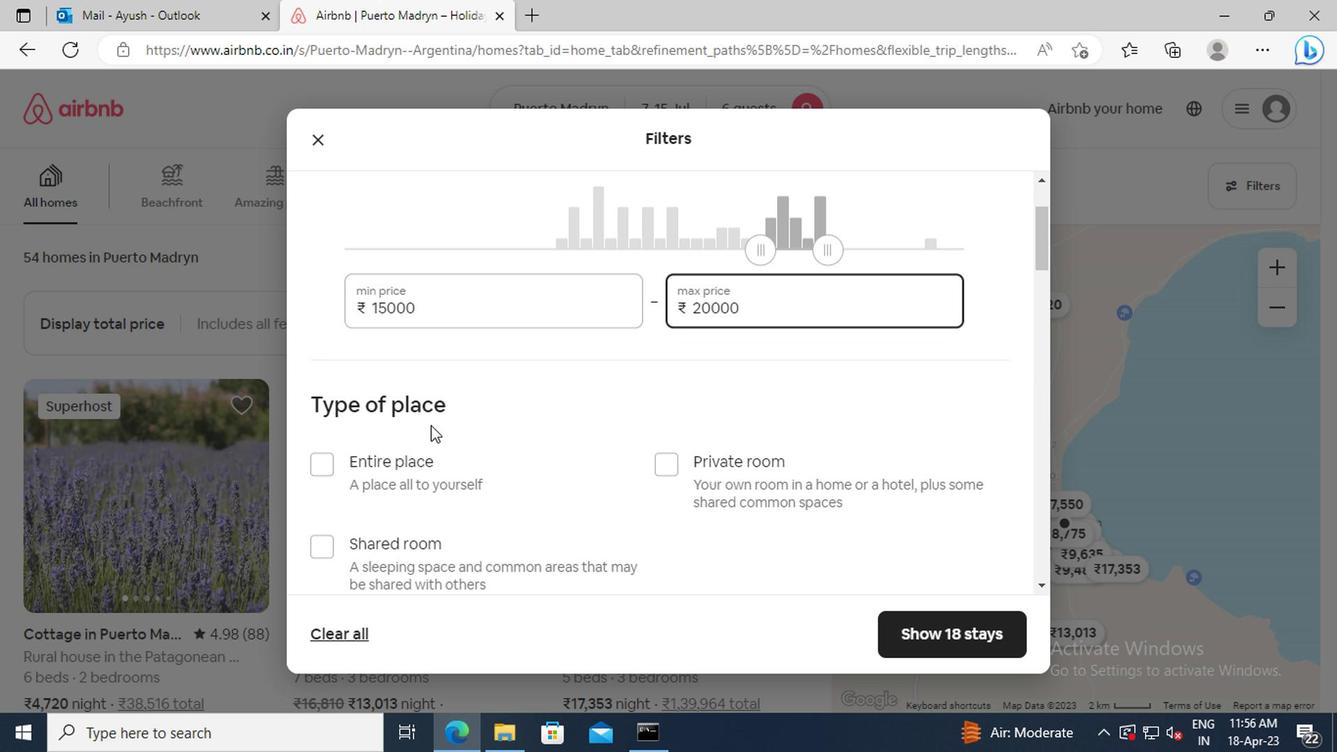 
Action: Mouse scrolled (425, 418) with delta (0, 0)
Screenshot: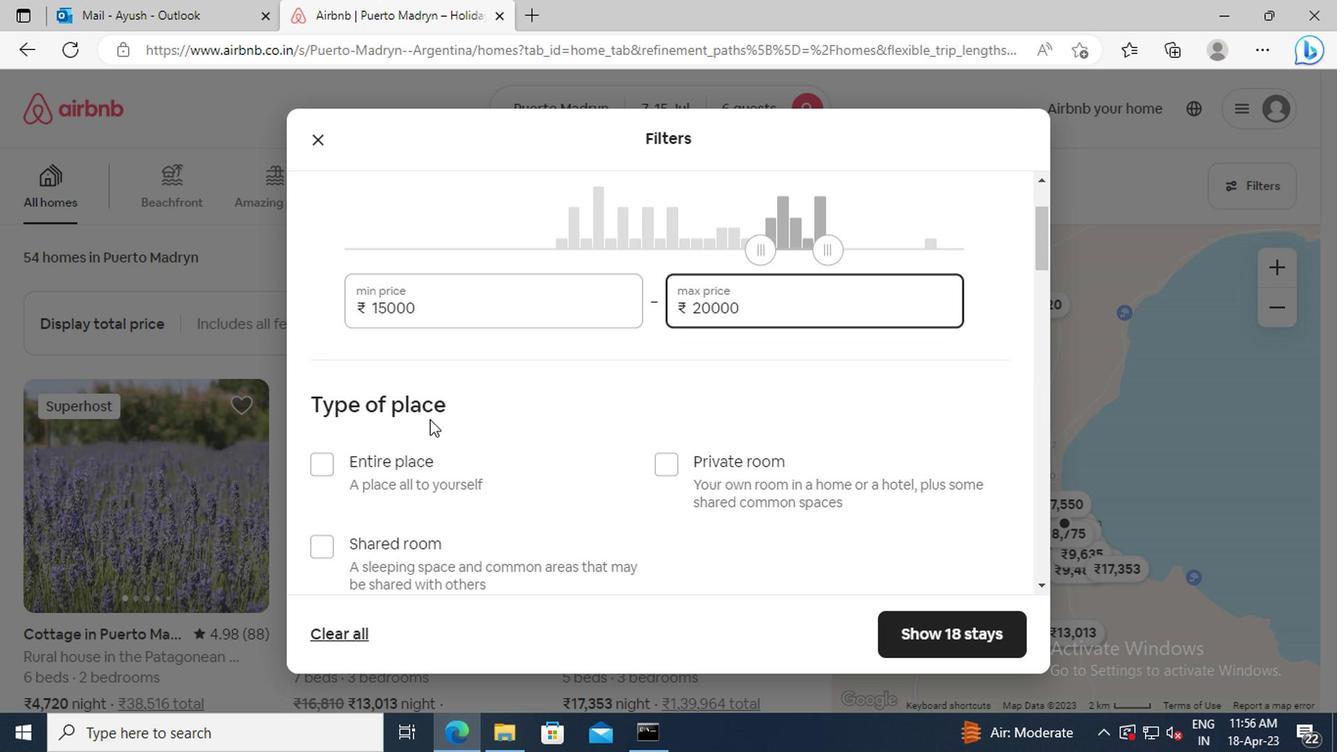
Action: Mouse moved to (312, 342)
Screenshot: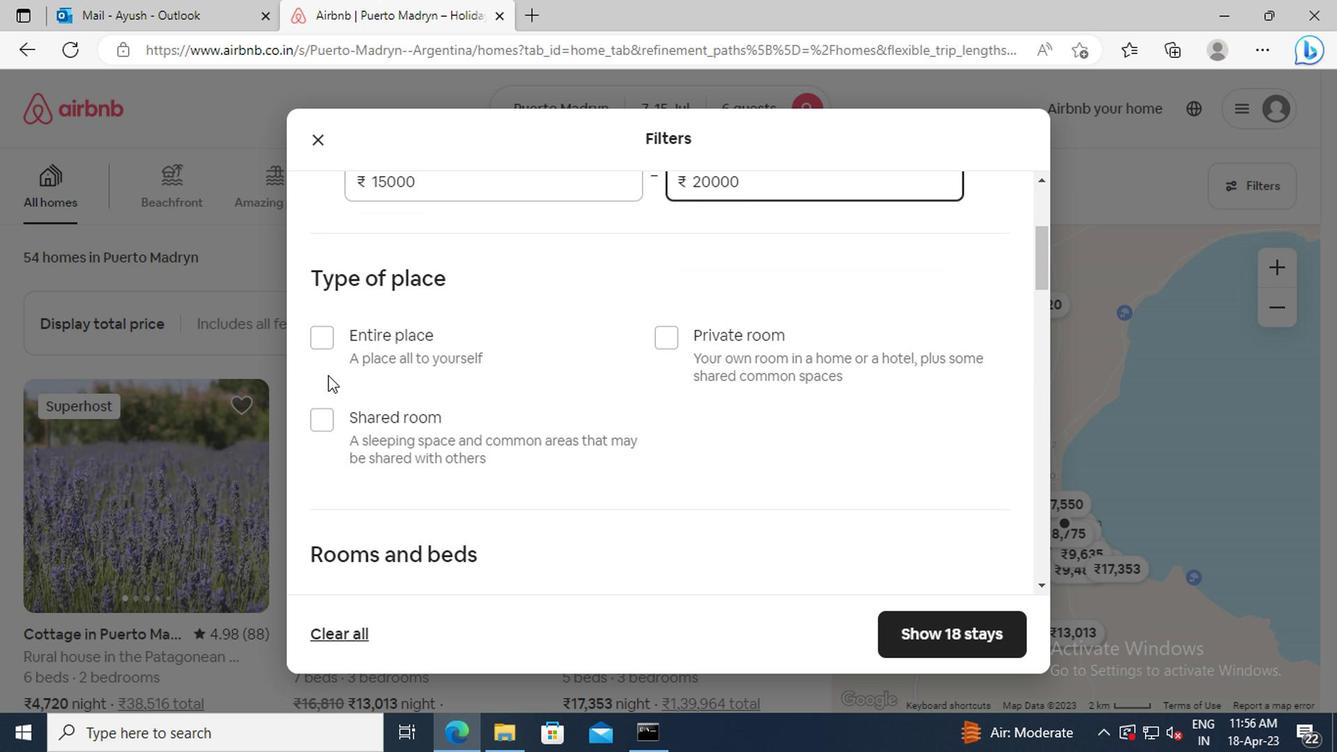 
Action: Mouse pressed left at (312, 342)
Screenshot: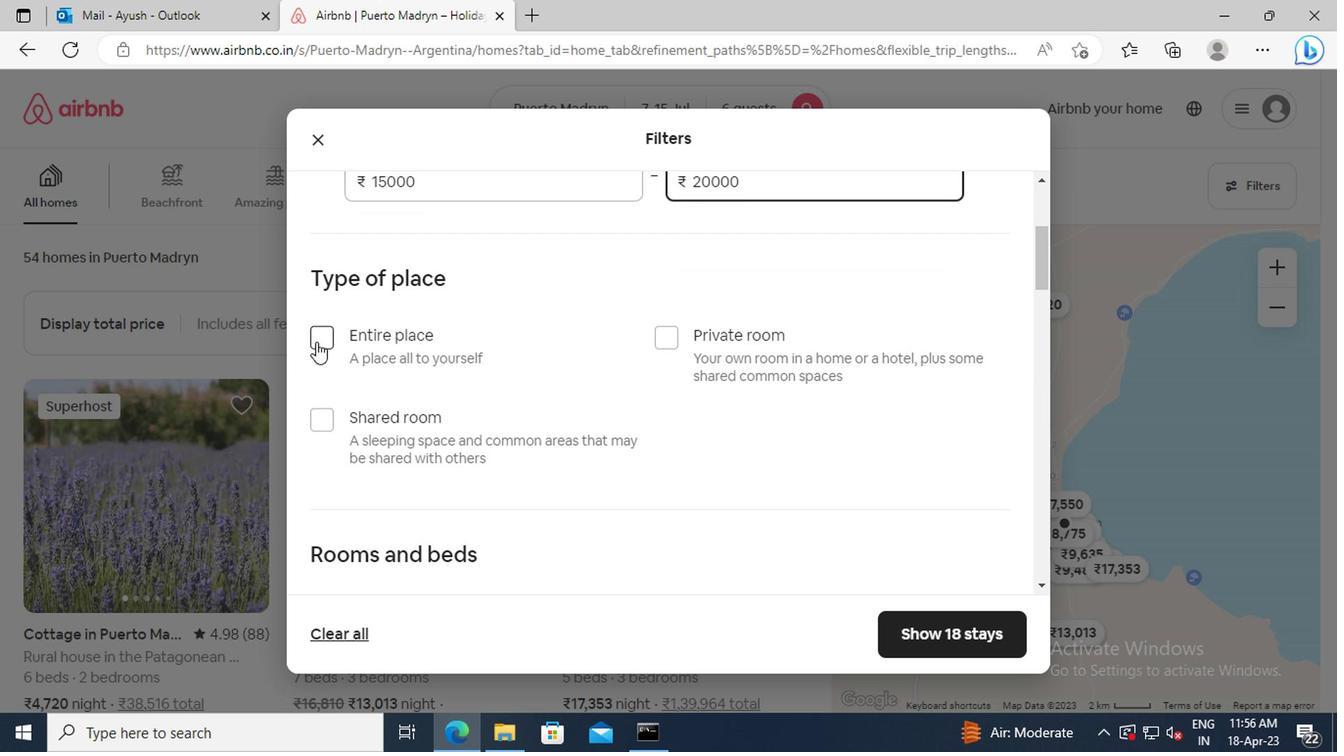 
Action: Mouse moved to (534, 360)
Screenshot: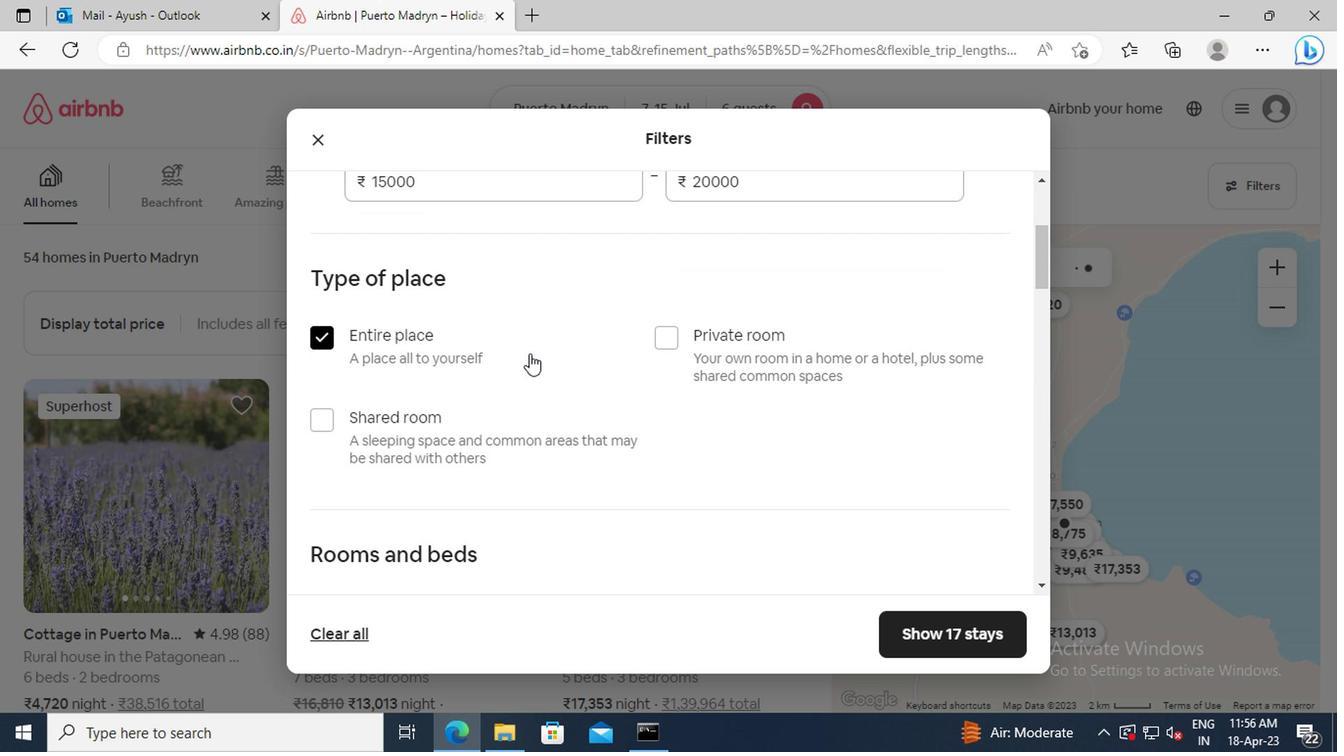 
Action: Mouse scrolled (534, 359) with delta (0, 0)
Screenshot: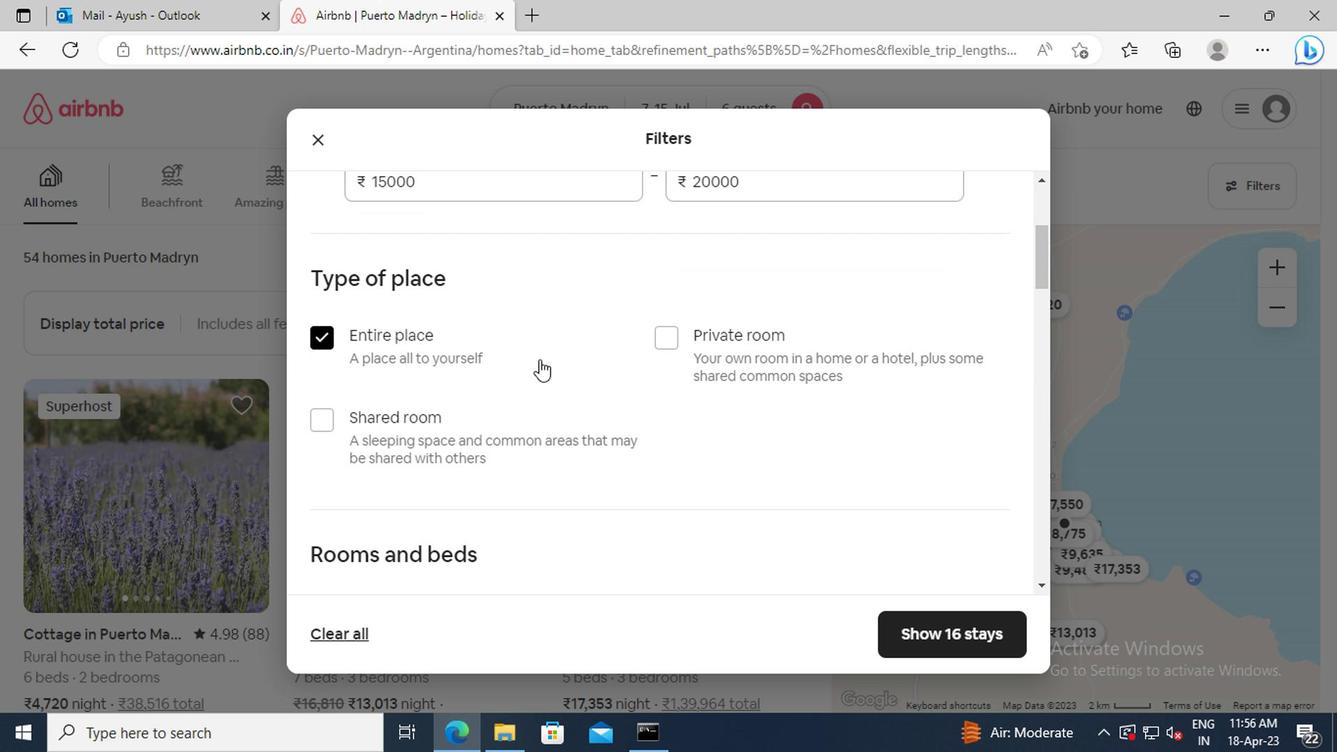 
Action: Mouse scrolled (534, 359) with delta (0, 0)
Screenshot: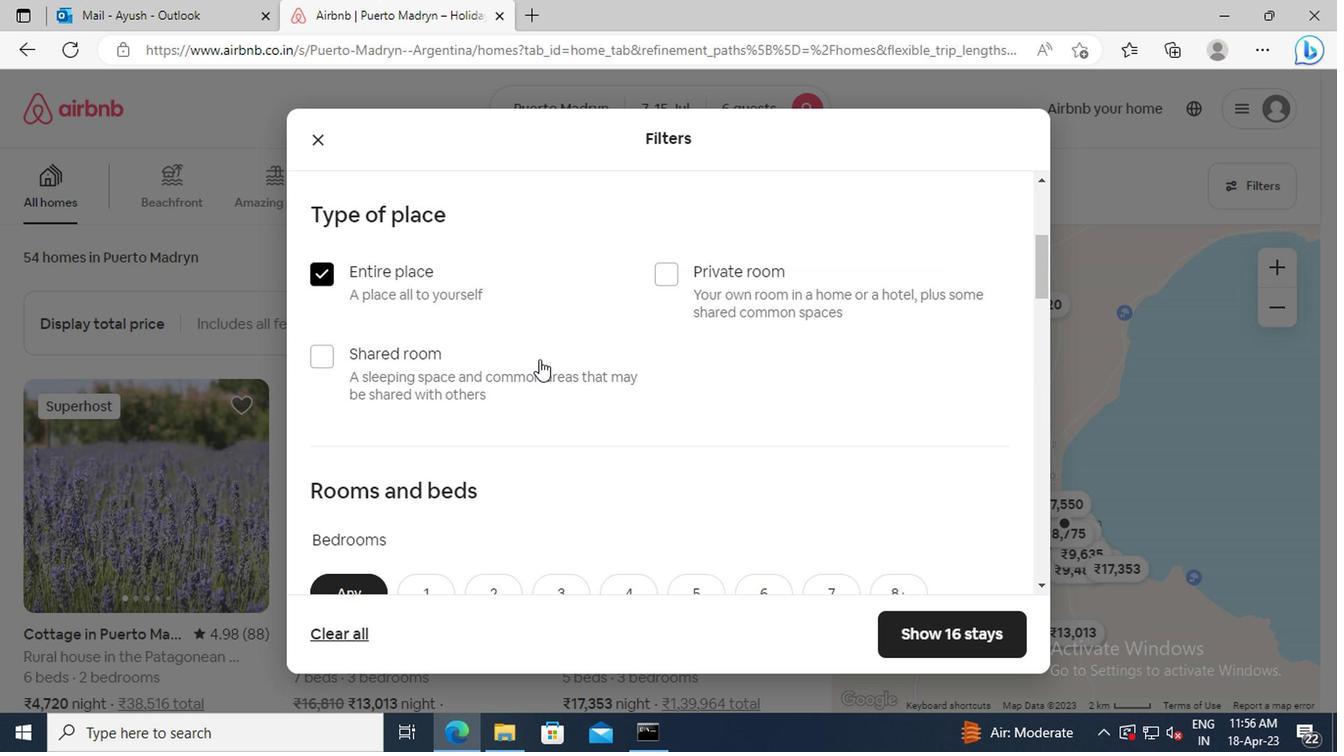 
Action: Mouse scrolled (534, 359) with delta (0, 0)
Screenshot: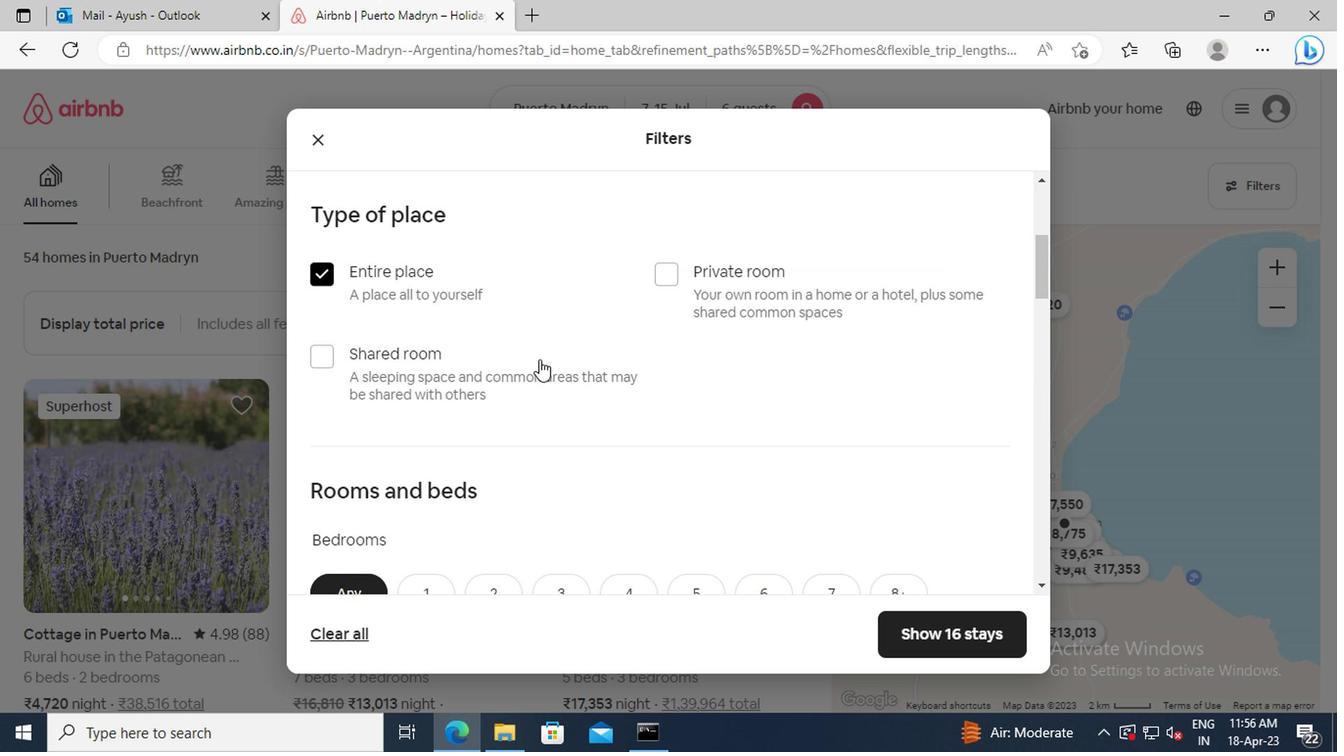 
Action: Mouse scrolled (534, 359) with delta (0, 0)
Screenshot: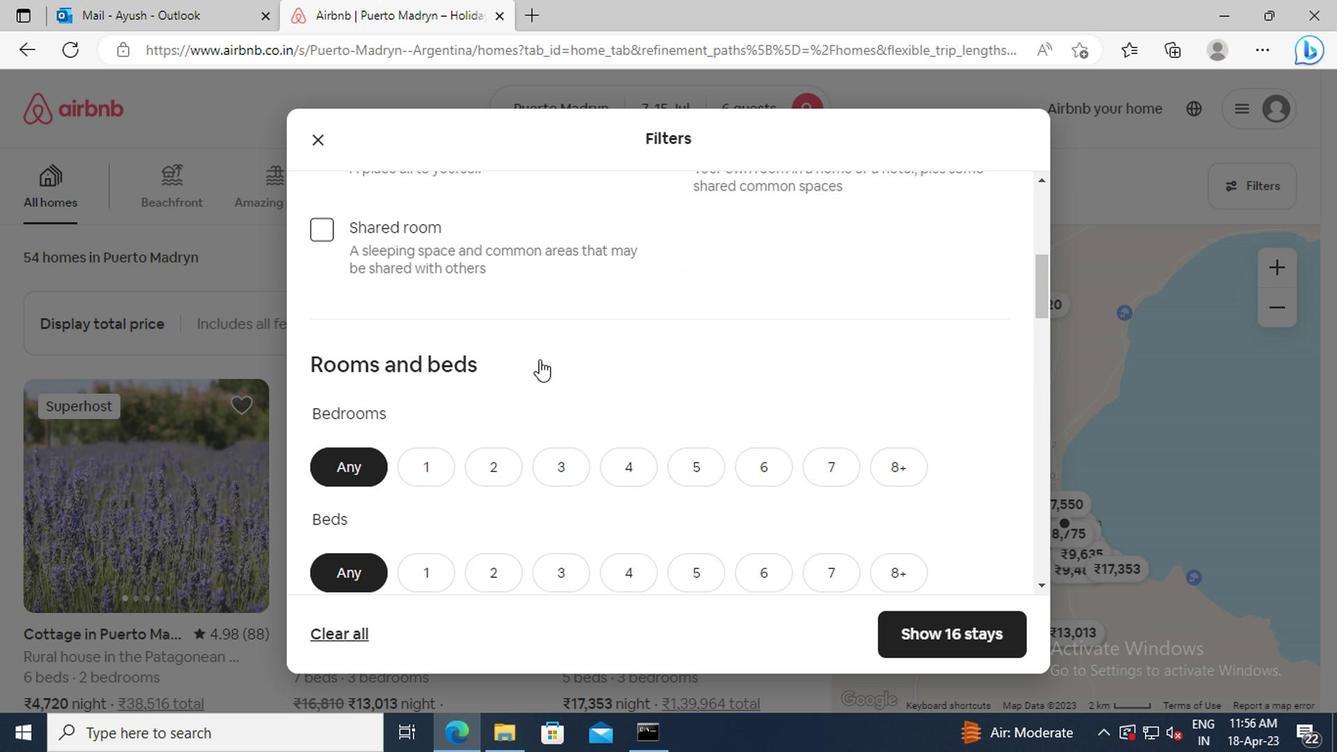 
Action: Mouse scrolled (534, 359) with delta (0, 0)
Screenshot: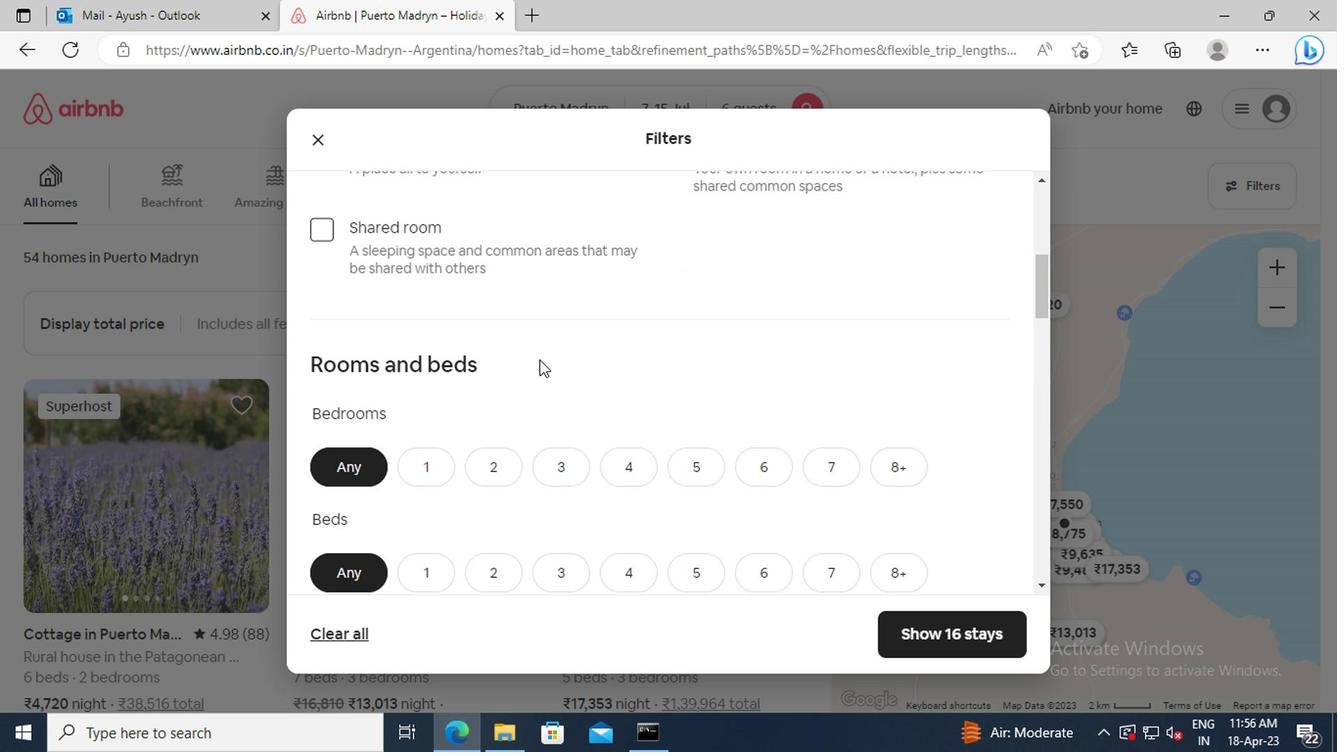 
Action: Mouse moved to (554, 353)
Screenshot: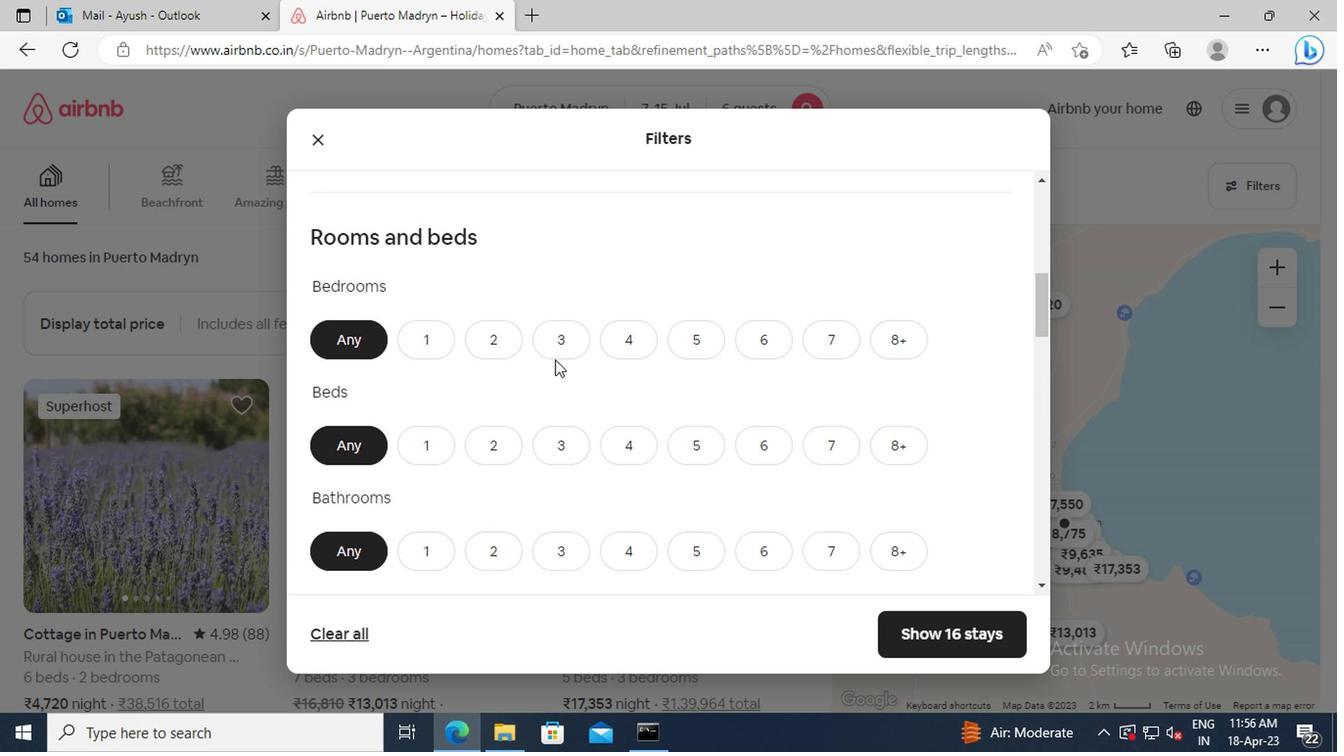 
Action: Mouse pressed left at (554, 353)
Screenshot: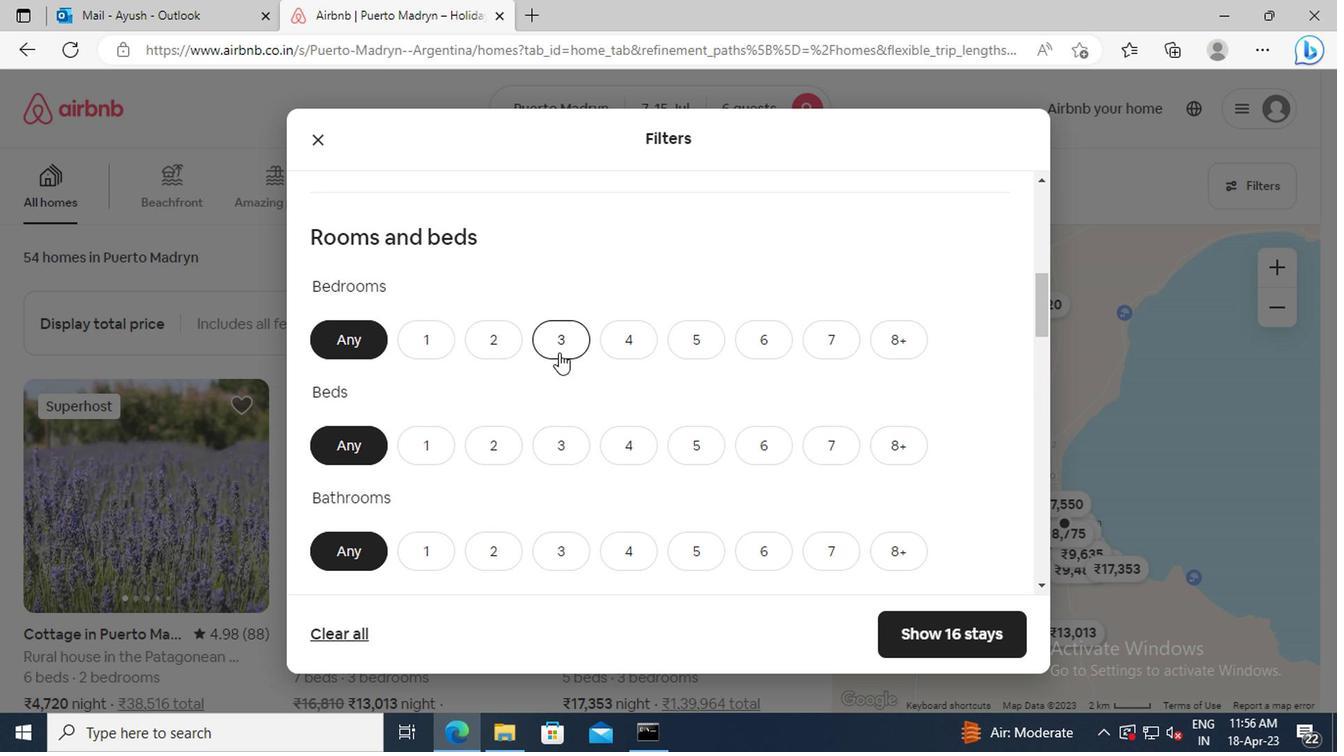 
Action: Mouse scrolled (554, 352) with delta (0, -1)
Screenshot: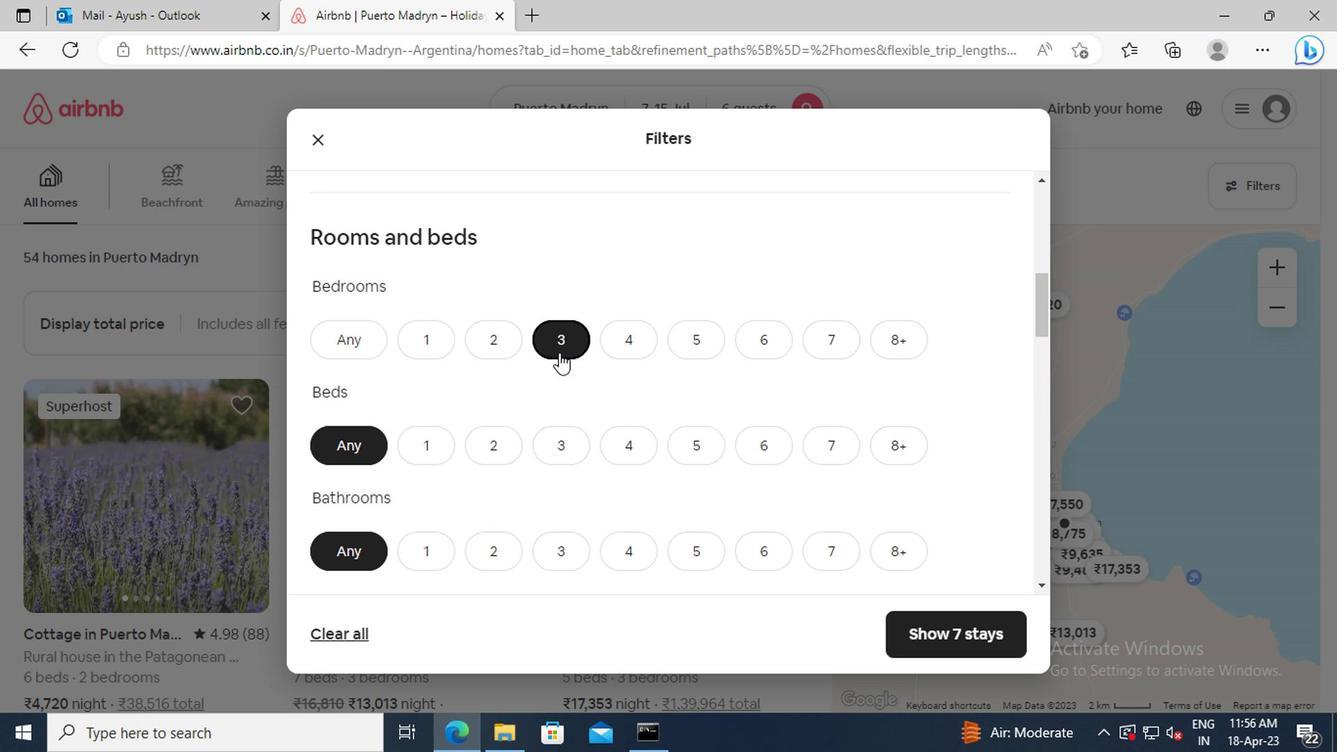 
Action: Mouse scrolled (554, 352) with delta (0, -1)
Screenshot: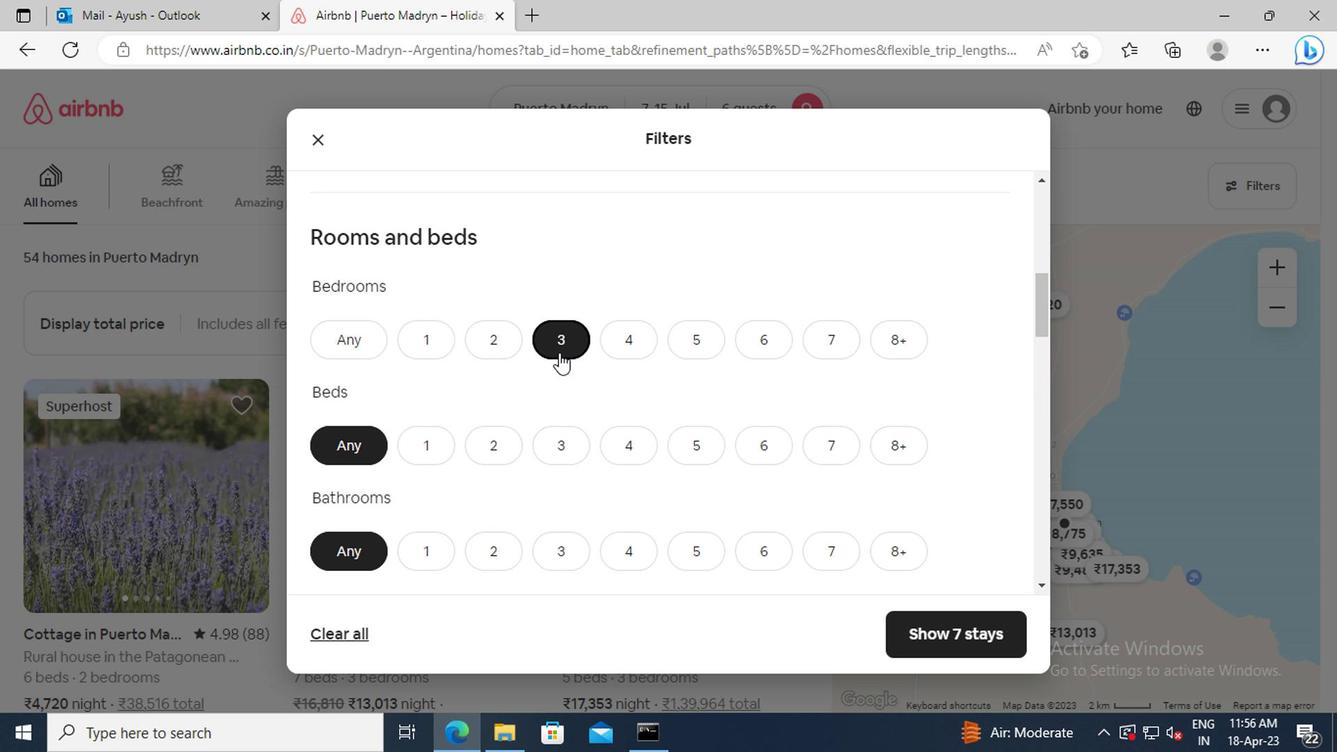 
Action: Mouse moved to (553, 328)
Screenshot: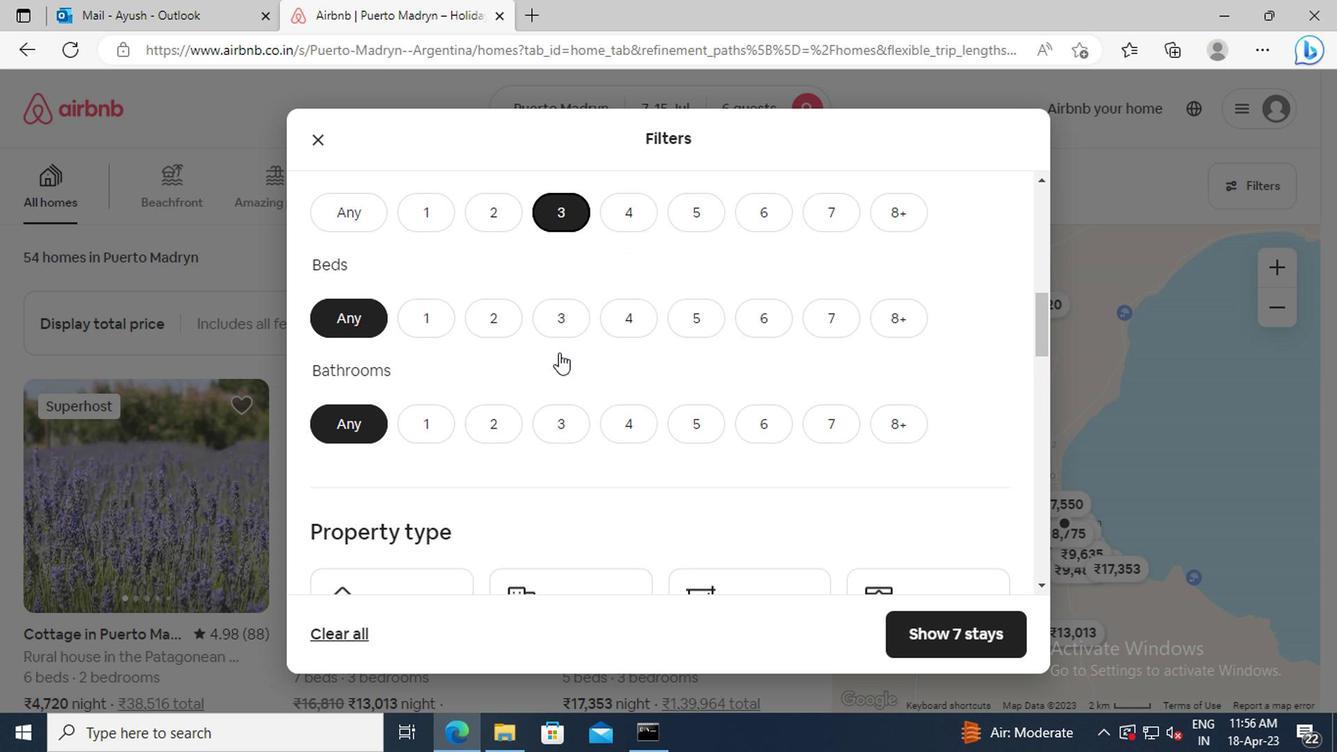
Action: Mouse pressed left at (553, 328)
Screenshot: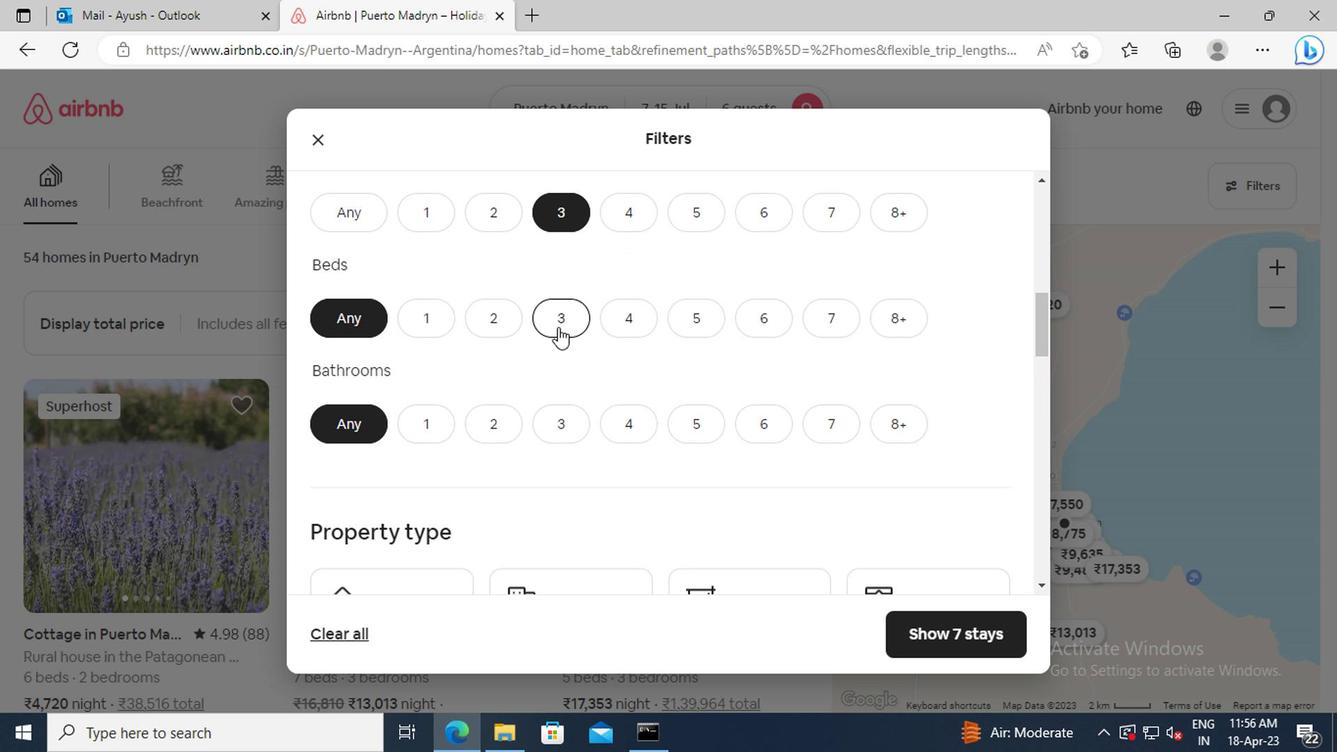 
Action: Mouse moved to (560, 414)
Screenshot: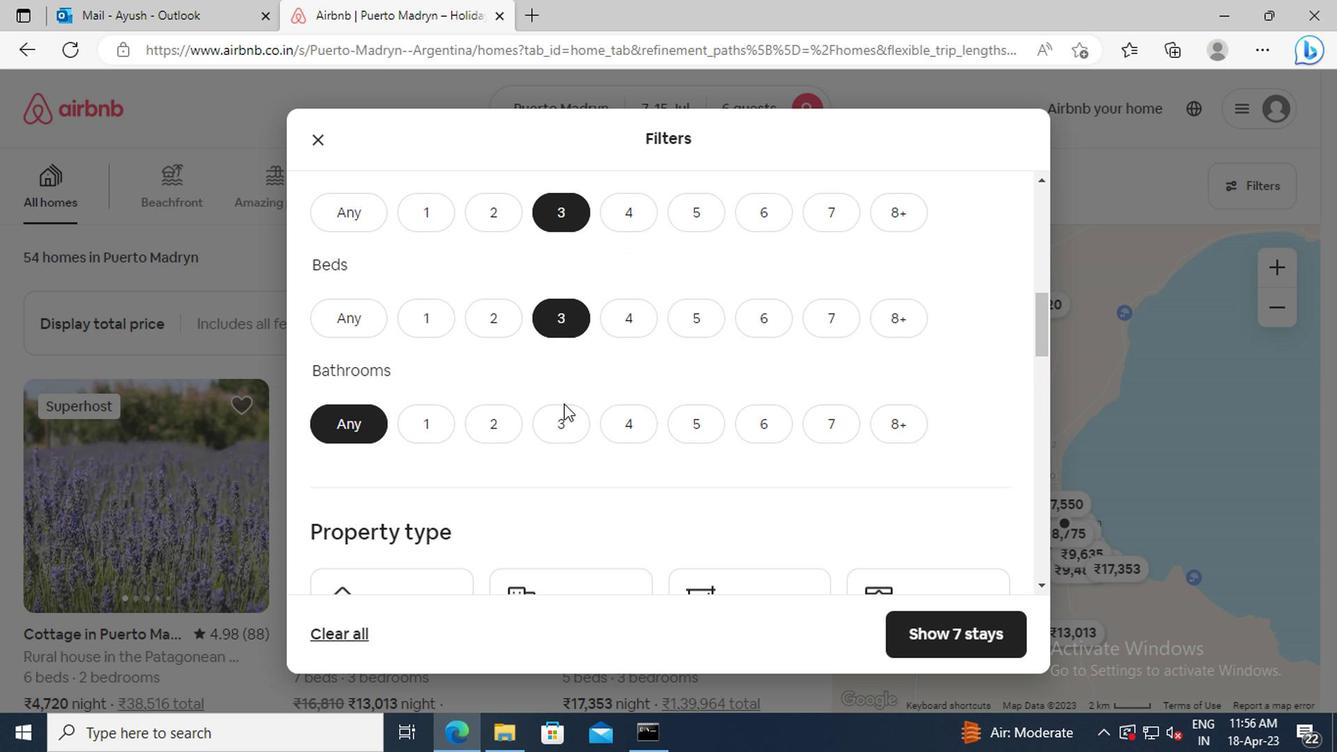 
Action: Mouse pressed left at (560, 414)
Screenshot: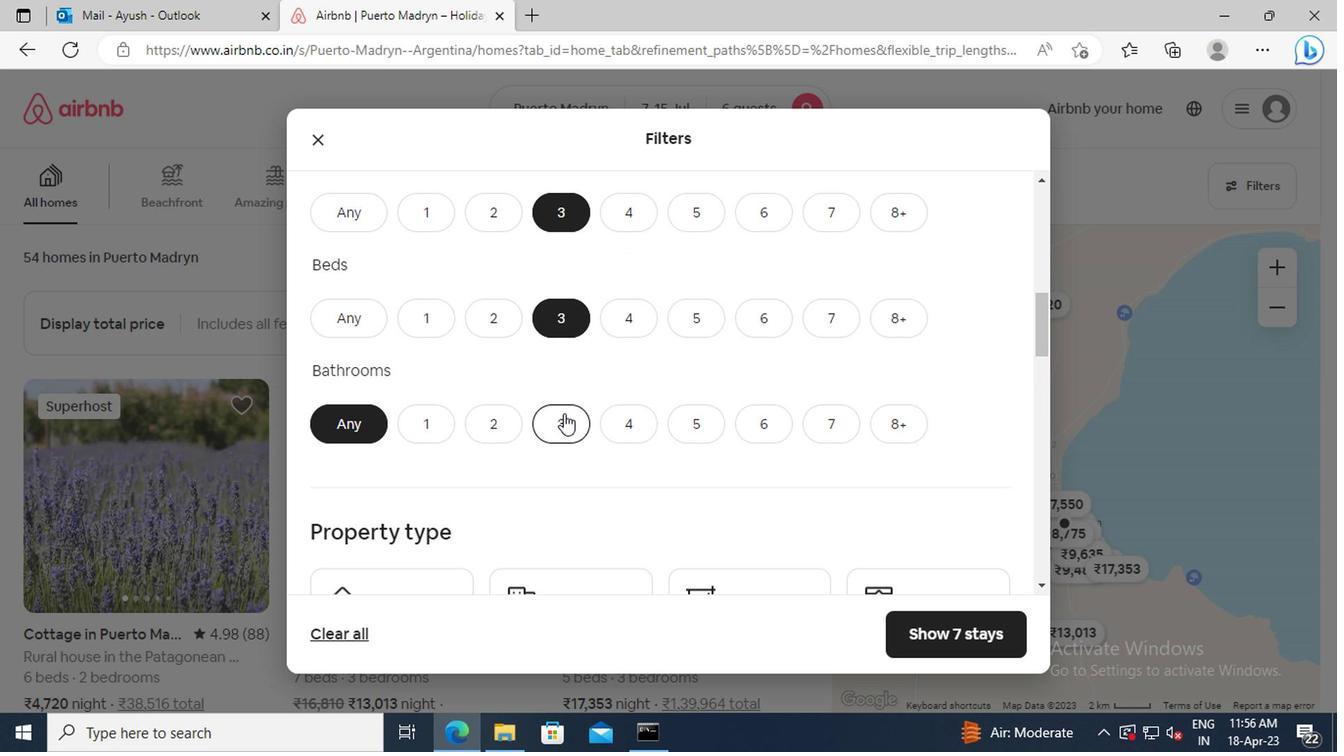
Action: Mouse moved to (555, 369)
Screenshot: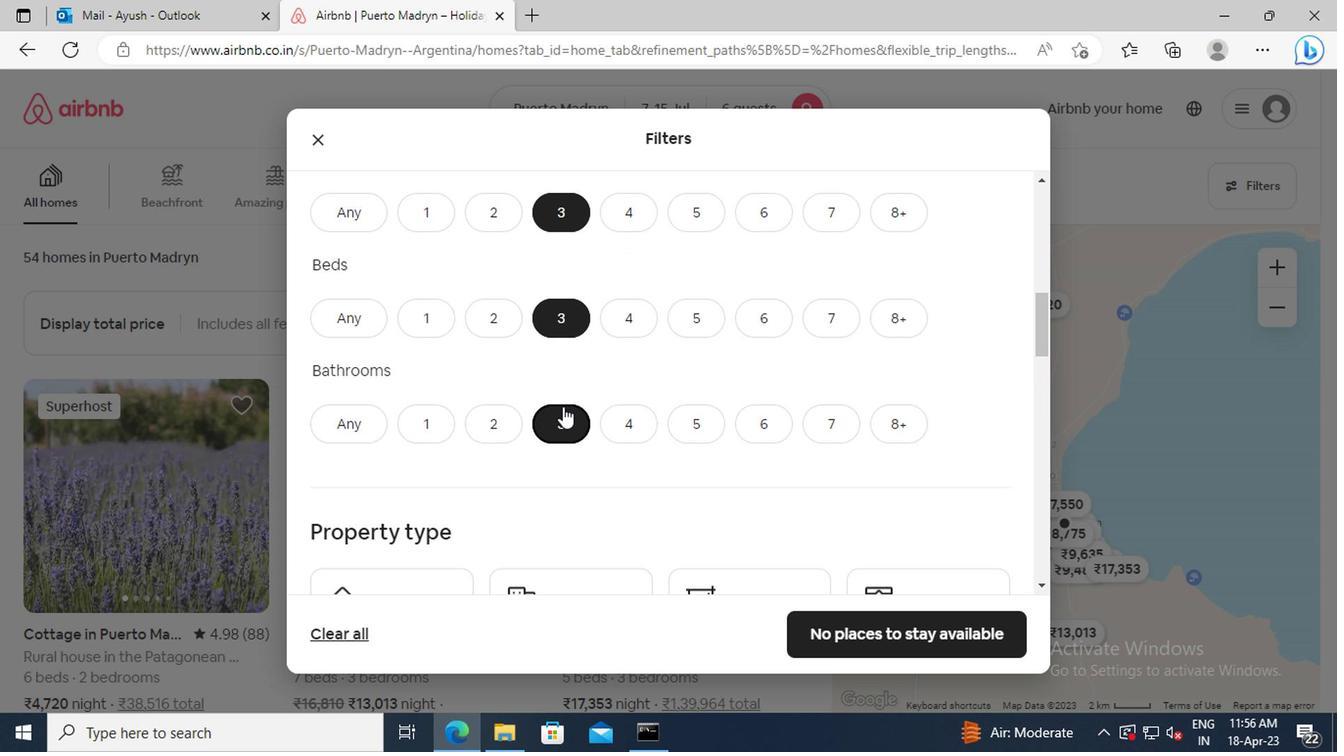 
Action: Mouse scrolled (555, 368) with delta (0, 0)
Screenshot: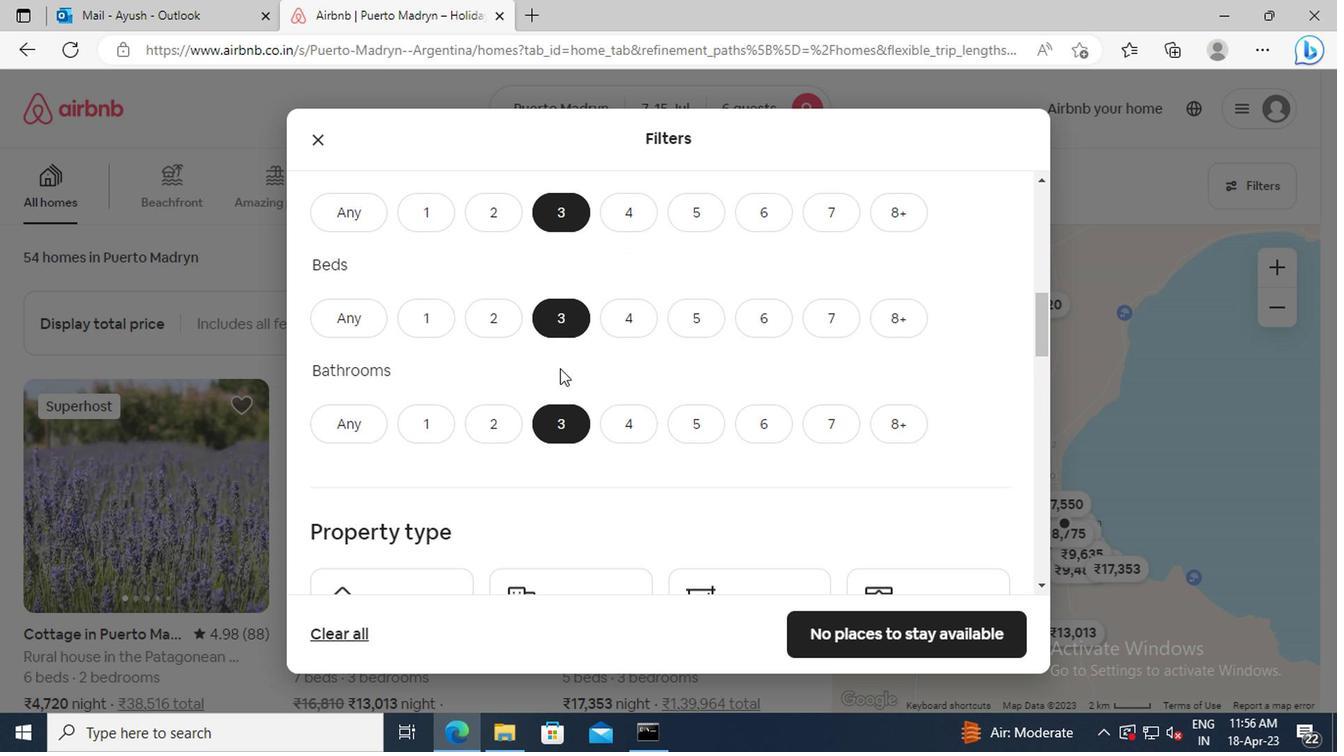 
Action: Mouse scrolled (555, 368) with delta (0, 0)
Screenshot: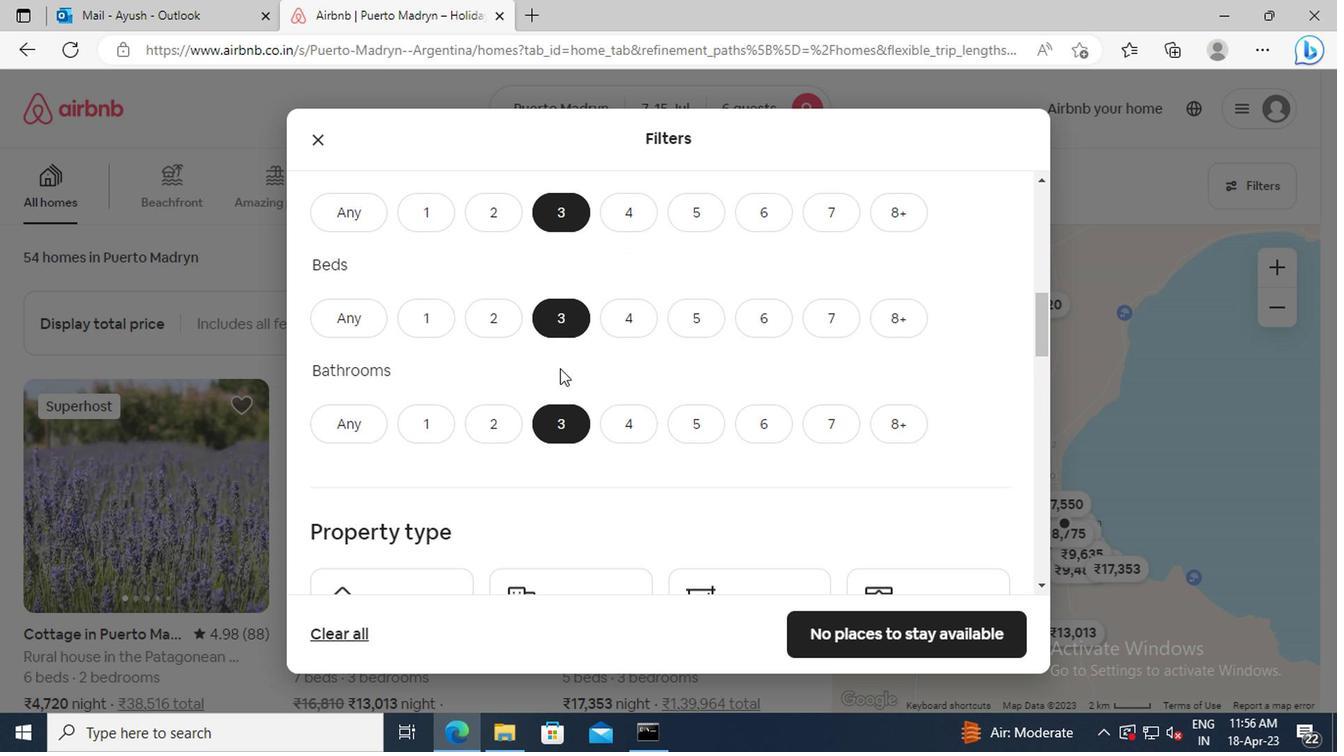 
Action: Mouse moved to (550, 342)
Screenshot: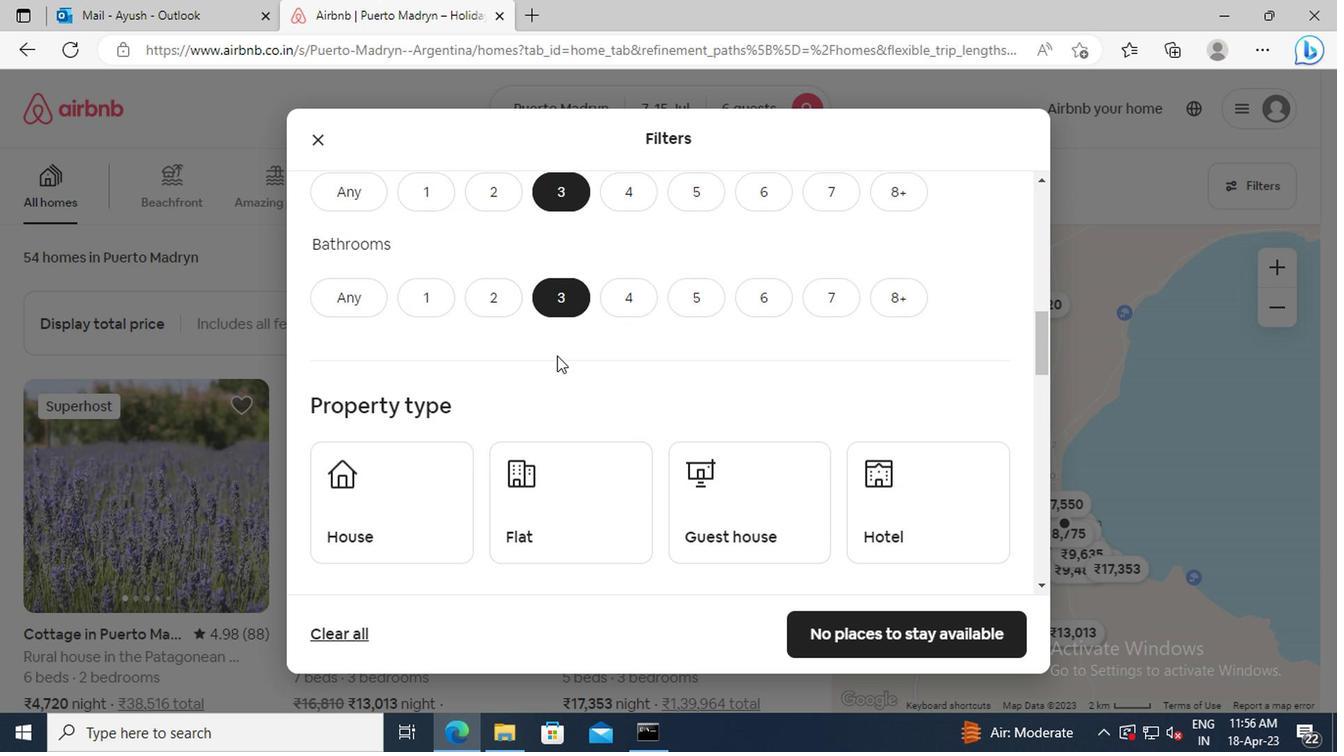 
Action: Mouse scrolled (550, 341) with delta (0, 0)
Screenshot: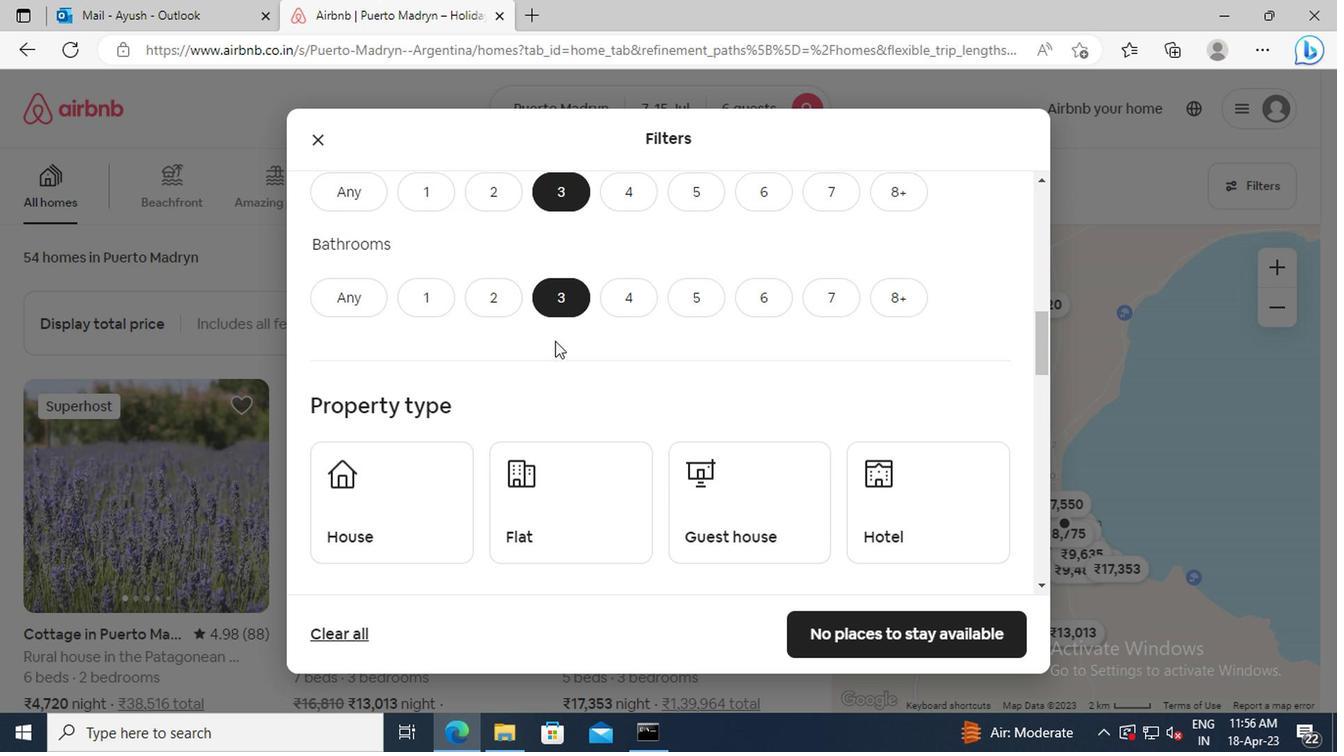 
Action: Mouse scrolled (550, 341) with delta (0, 0)
Screenshot: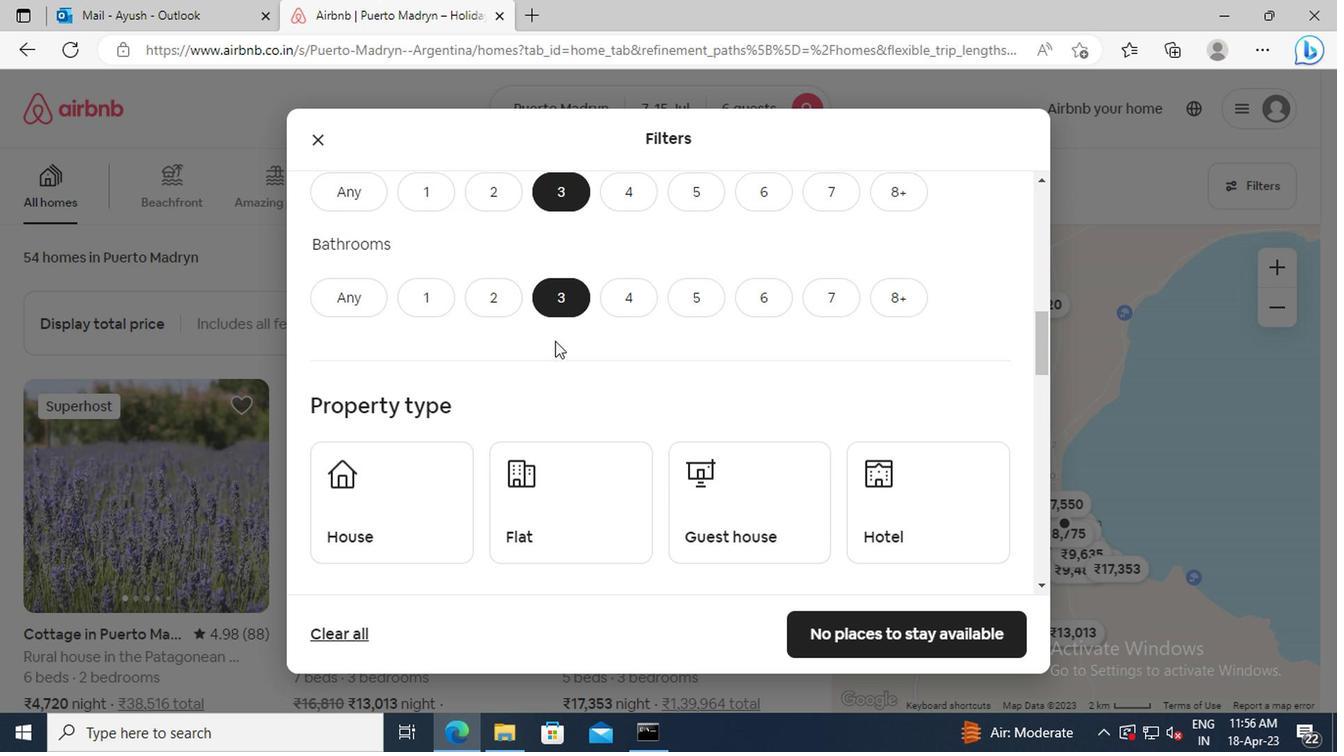 
Action: Mouse moved to (747, 357)
Screenshot: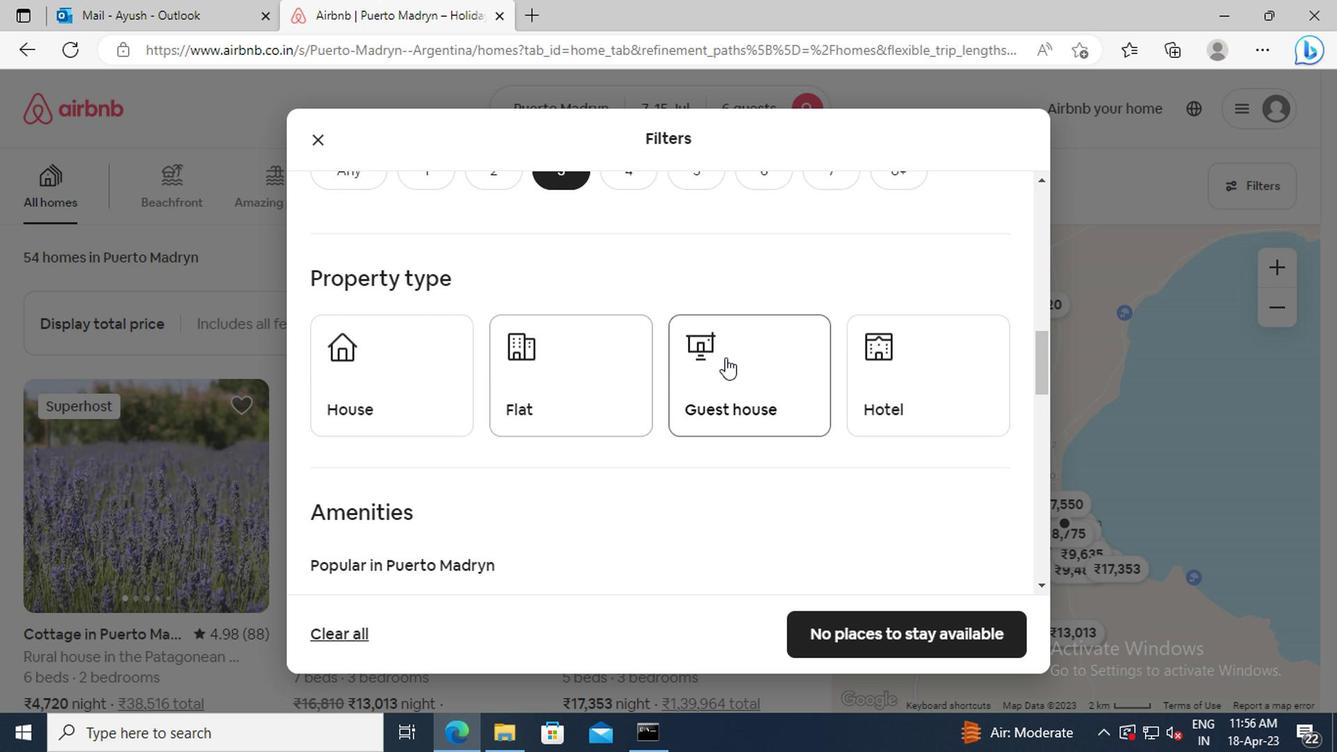 
Action: Mouse pressed left at (747, 357)
Screenshot: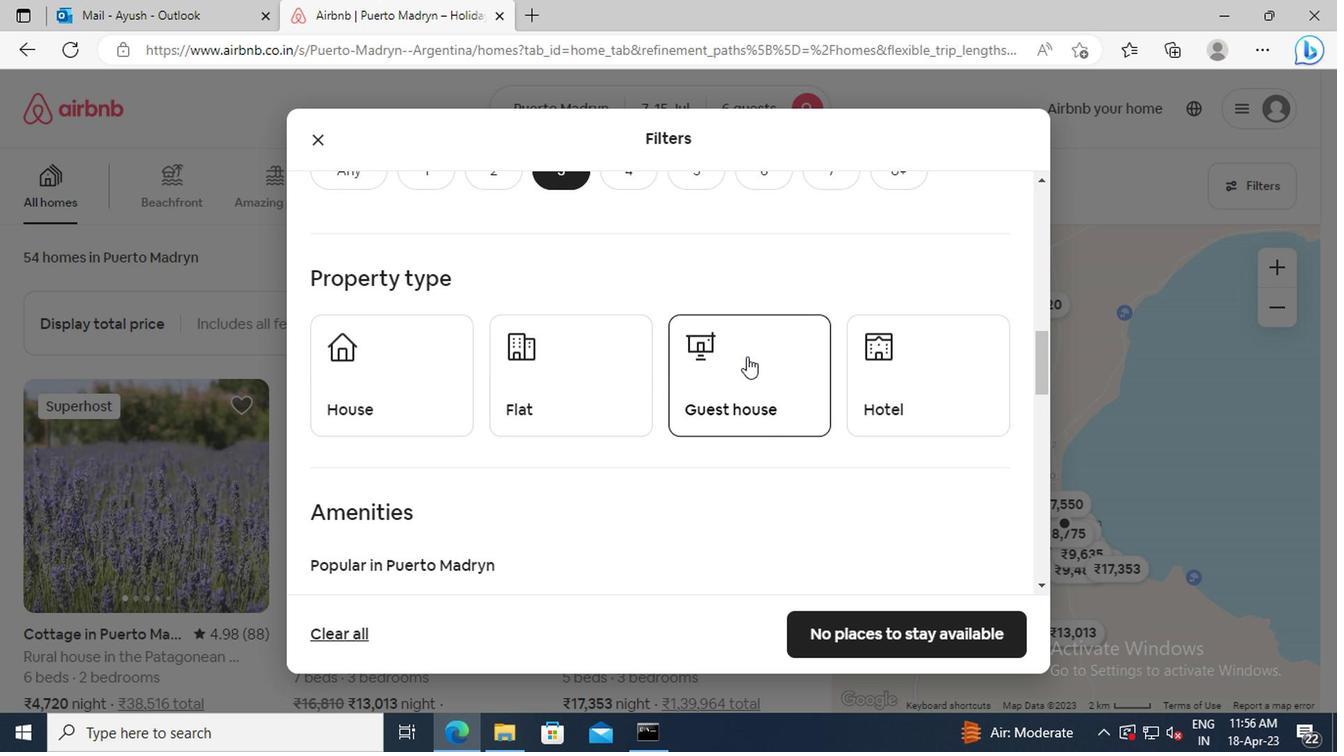 
Action: Mouse moved to (530, 365)
Screenshot: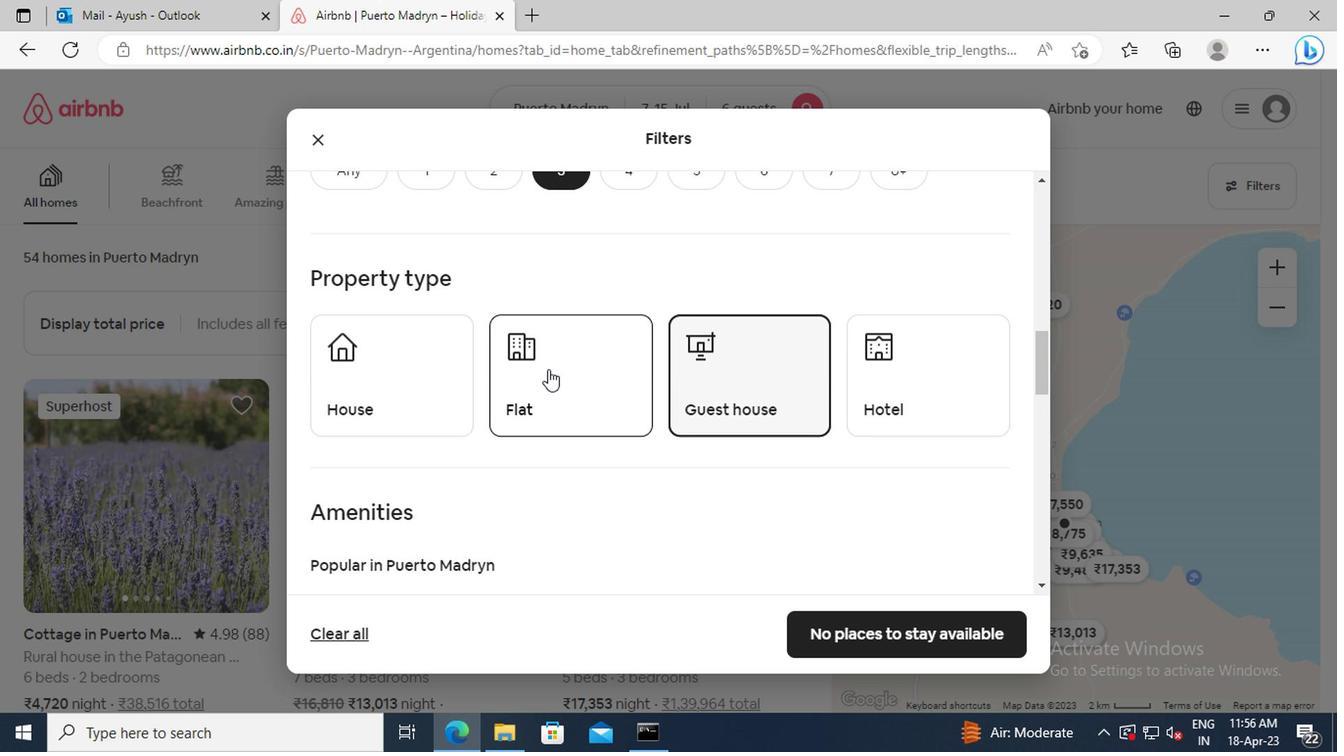 
Action: Mouse scrolled (530, 364) with delta (0, 0)
Screenshot: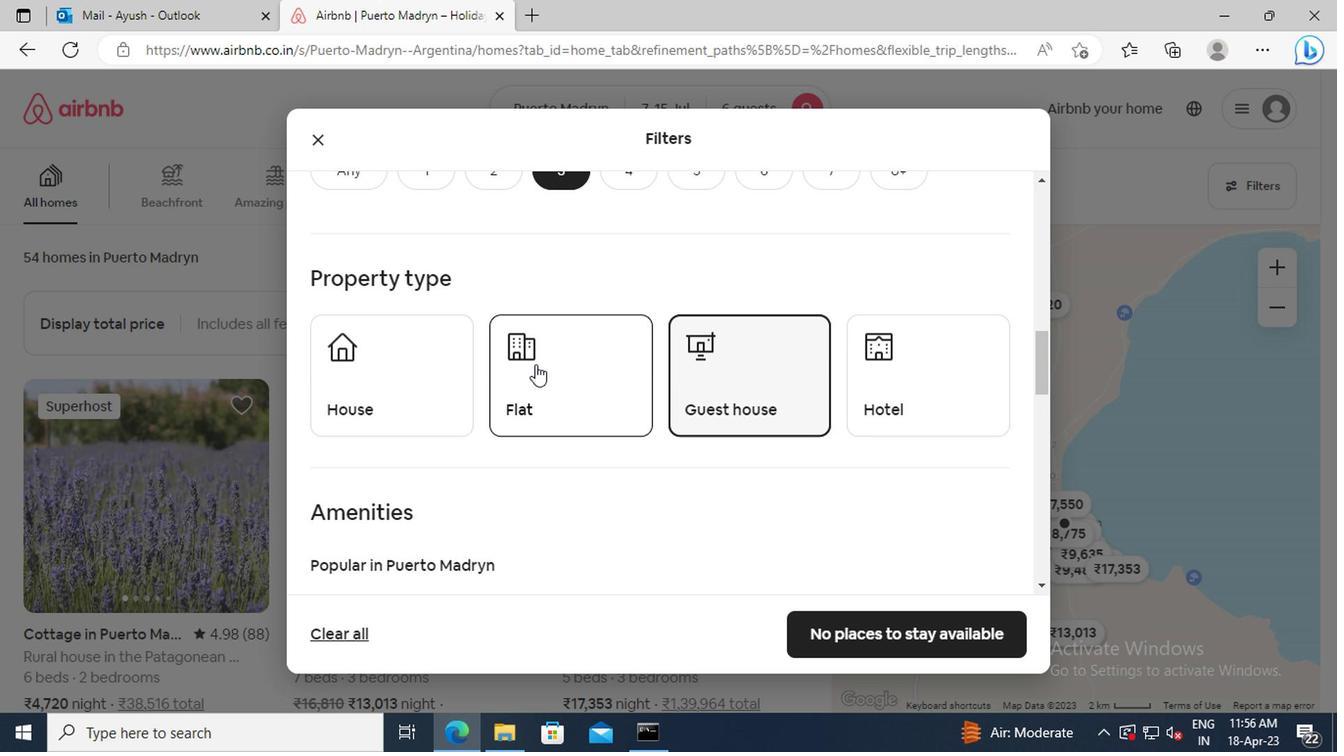 
Action: Mouse scrolled (530, 364) with delta (0, 0)
Screenshot: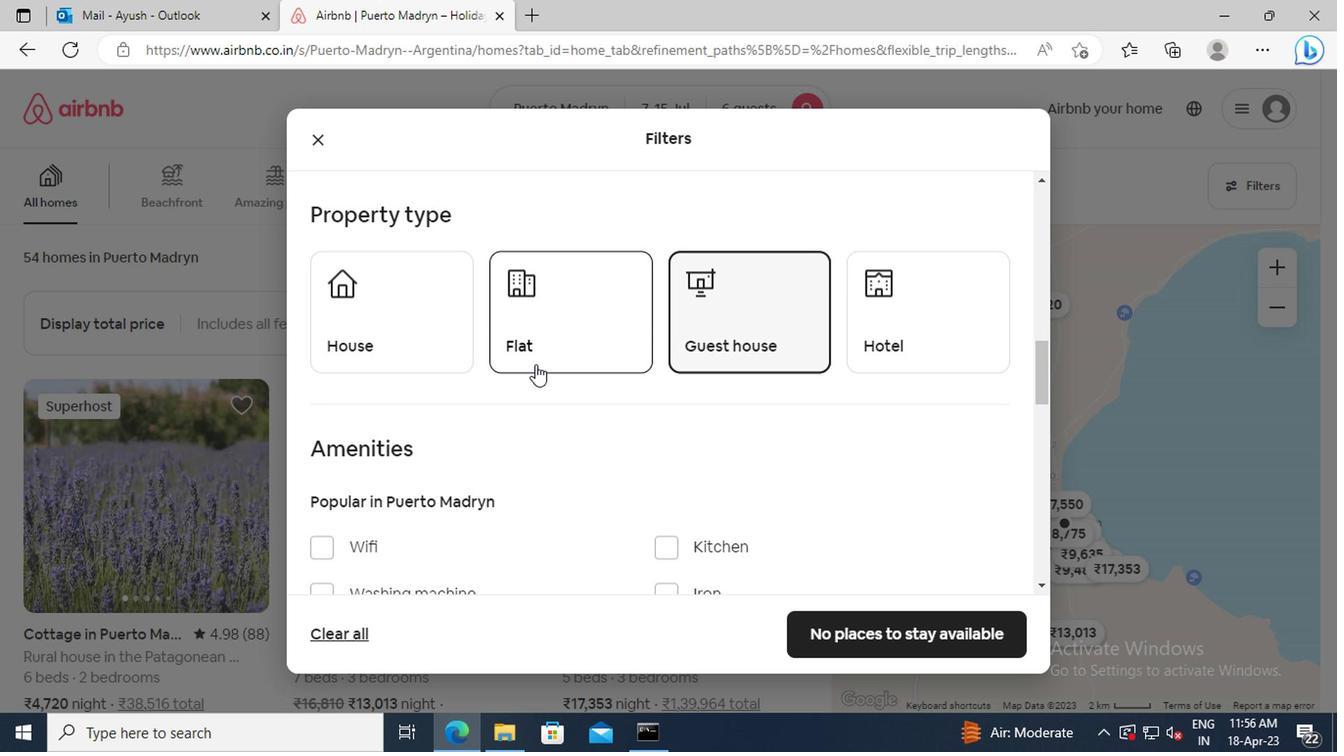 
Action: Mouse scrolled (530, 364) with delta (0, 0)
Screenshot: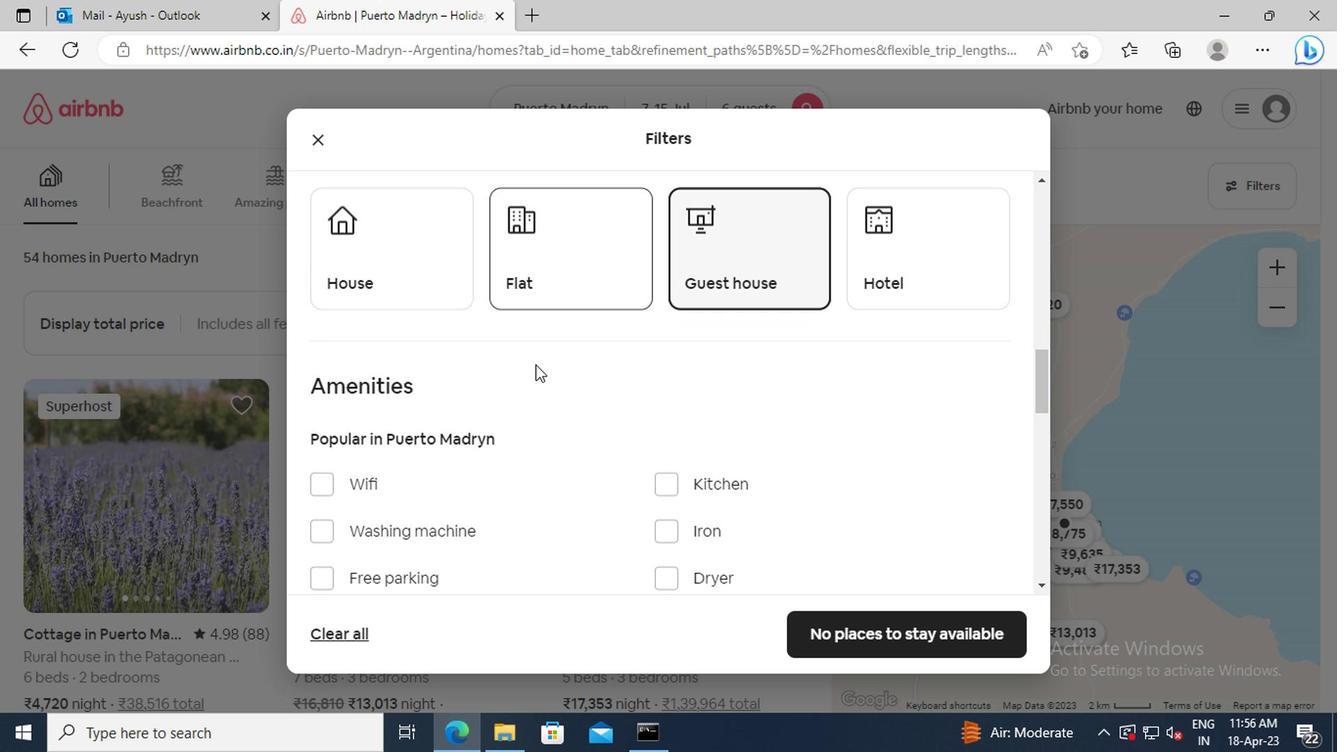 
Action: Mouse scrolled (530, 364) with delta (0, 0)
Screenshot: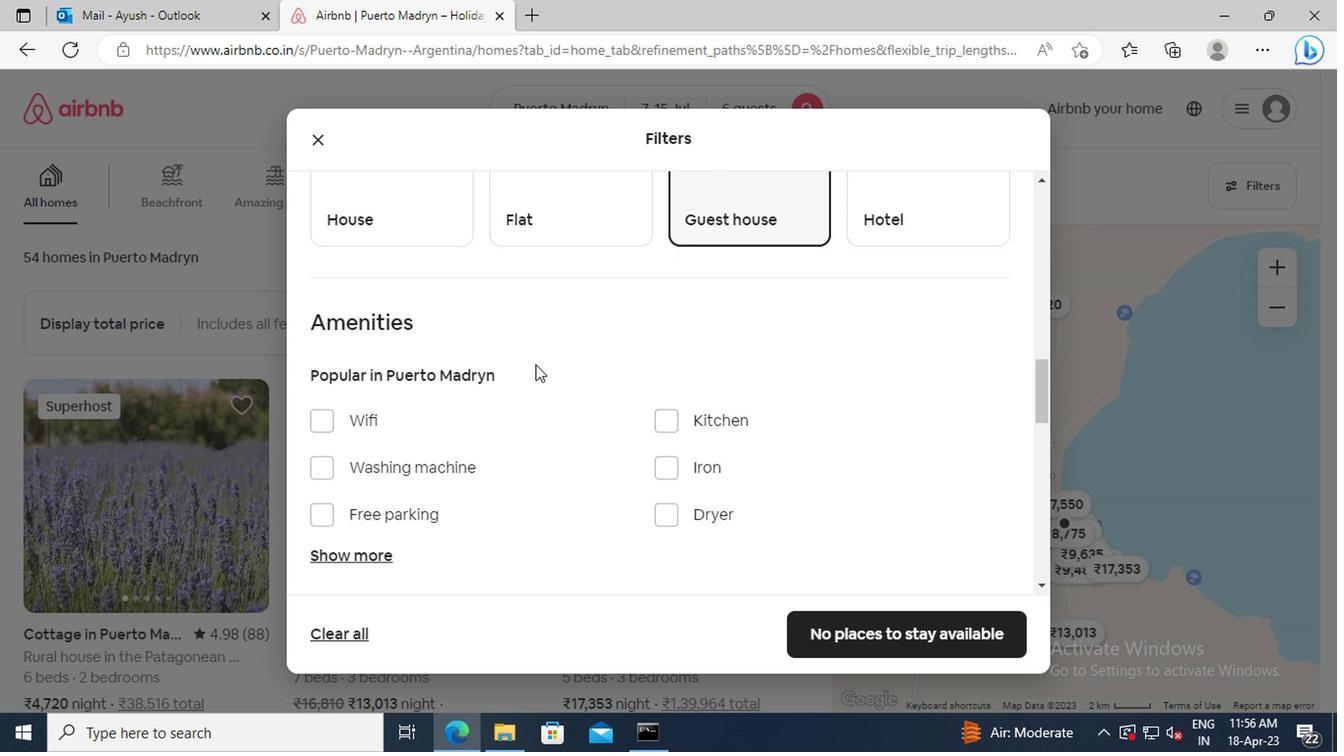 
Action: Mouse scrolled (530, 364) with delta (0, 0)
Screenshot: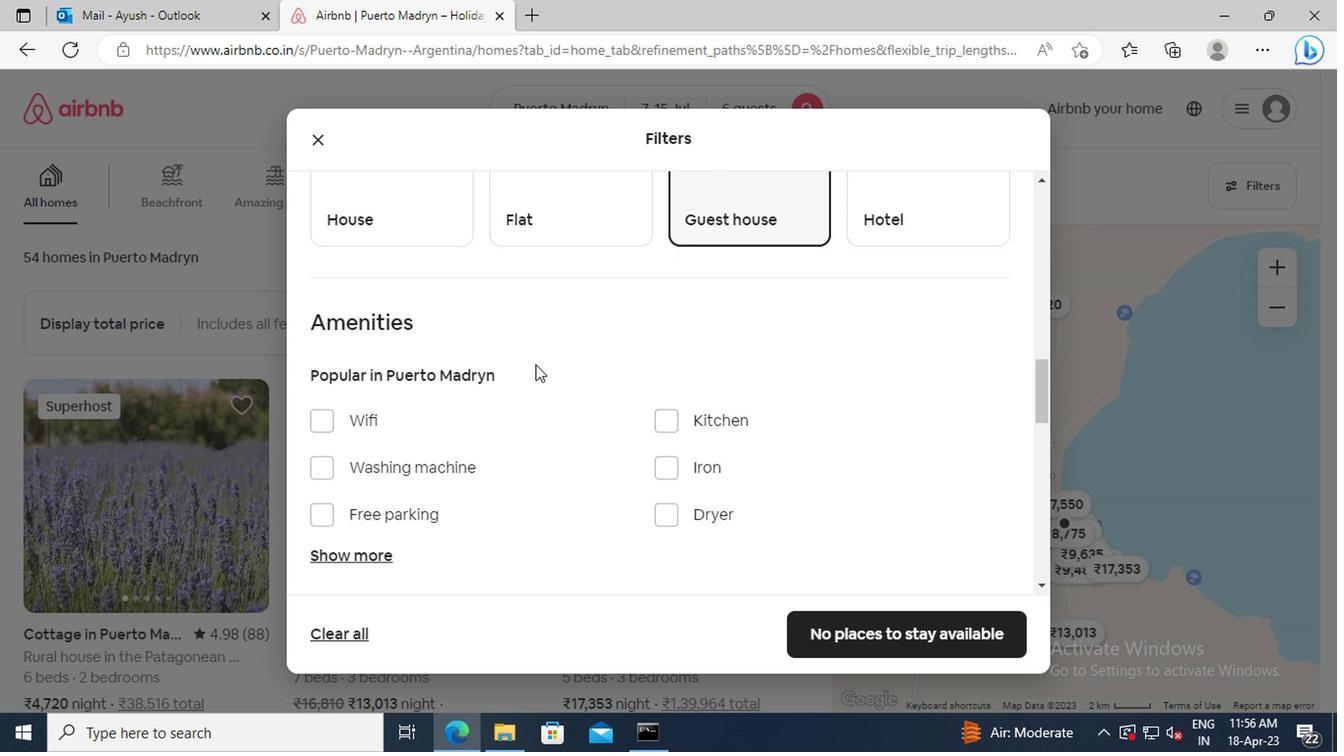 
Action: Mouse moved to (366, 429)
Screenshot: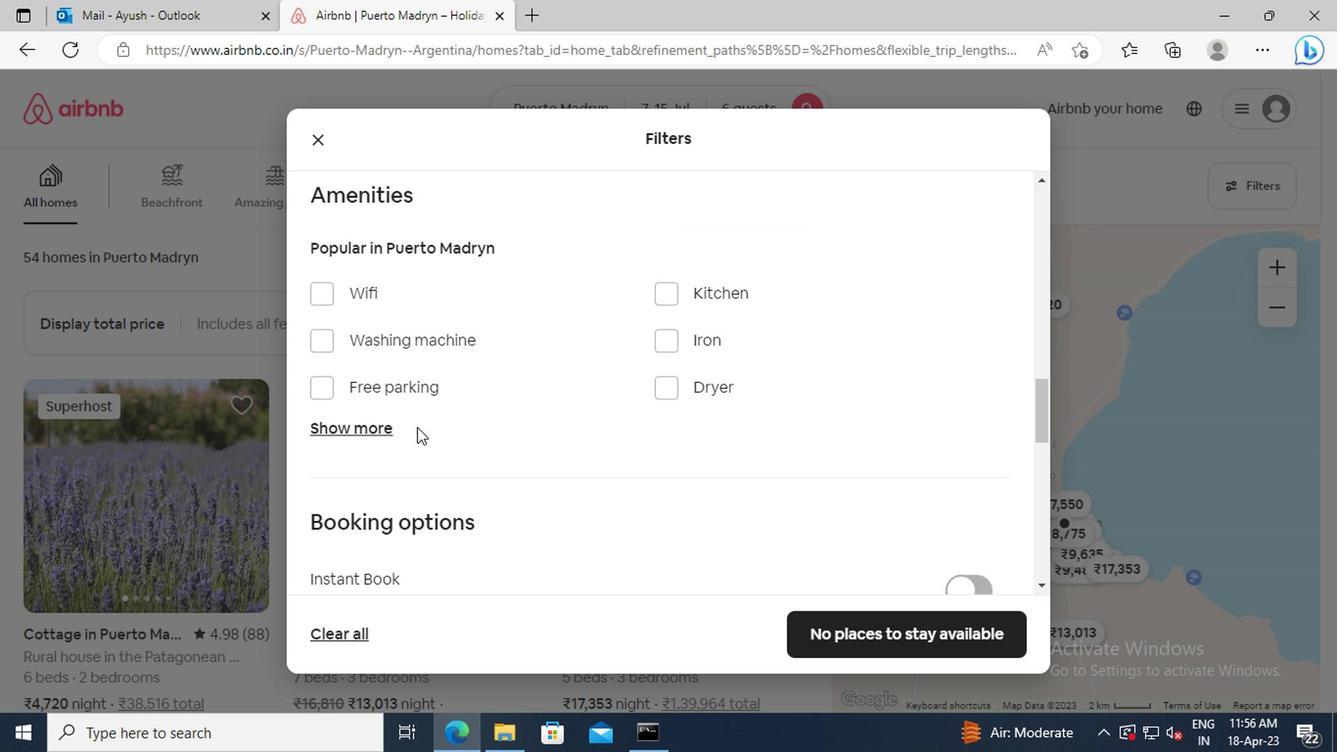 
Action: Mouse pressed left at (366, 429)
Screenshot: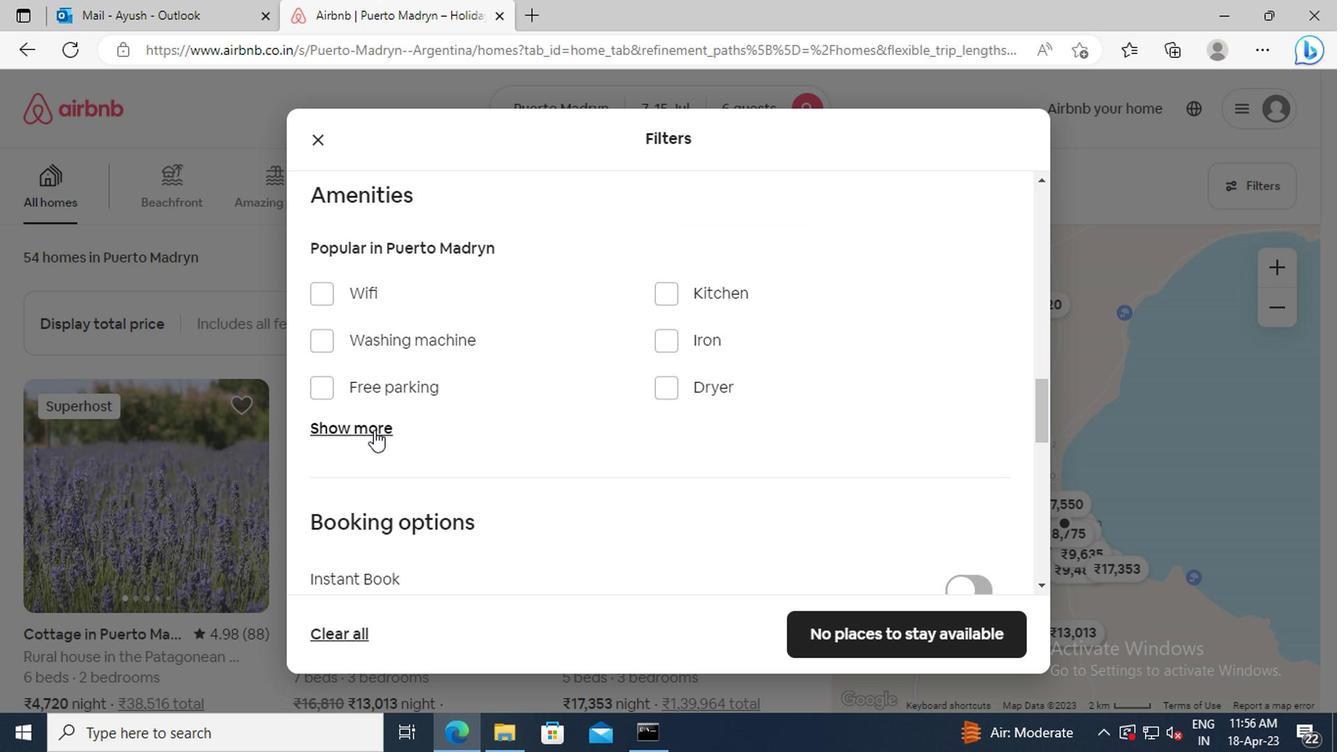 
Action: Mouse moved to (530, 423)
Screenshot: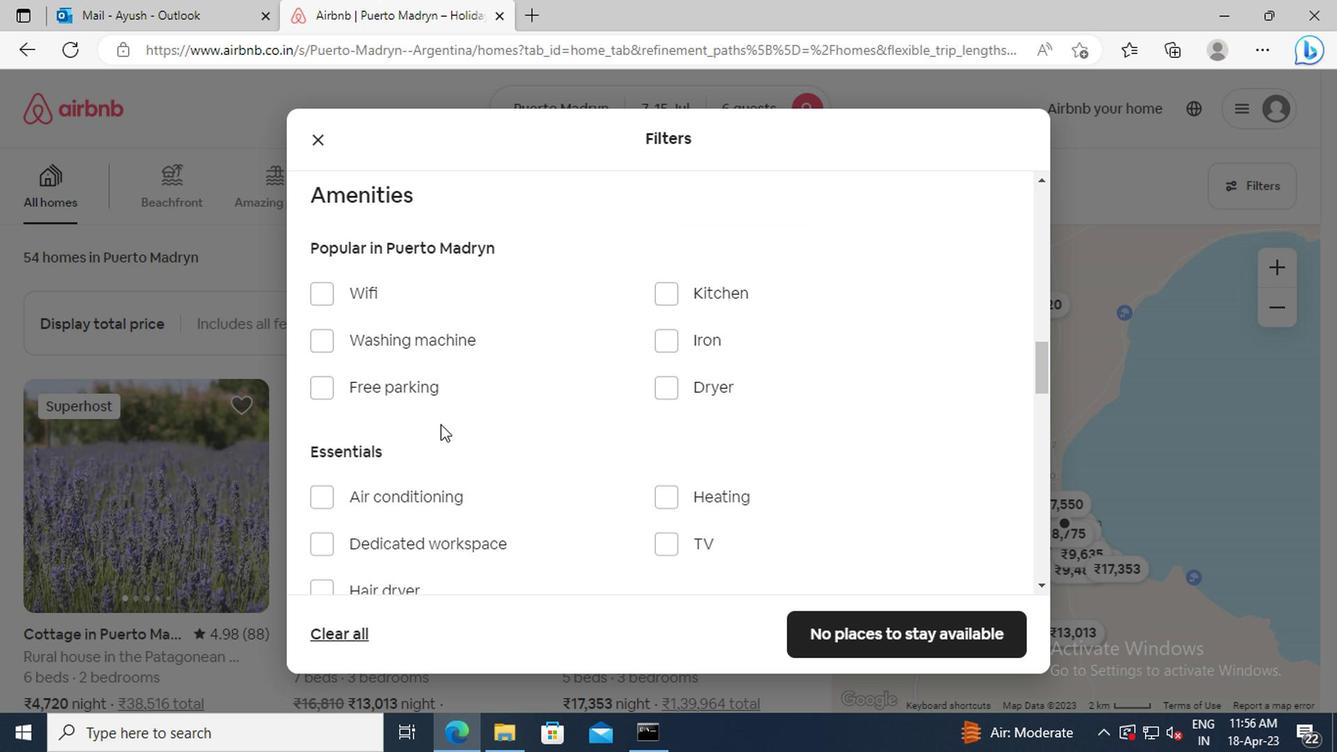 
Action: Mouse scrolled (530, 422) with delta (0, -1)
Screenshot: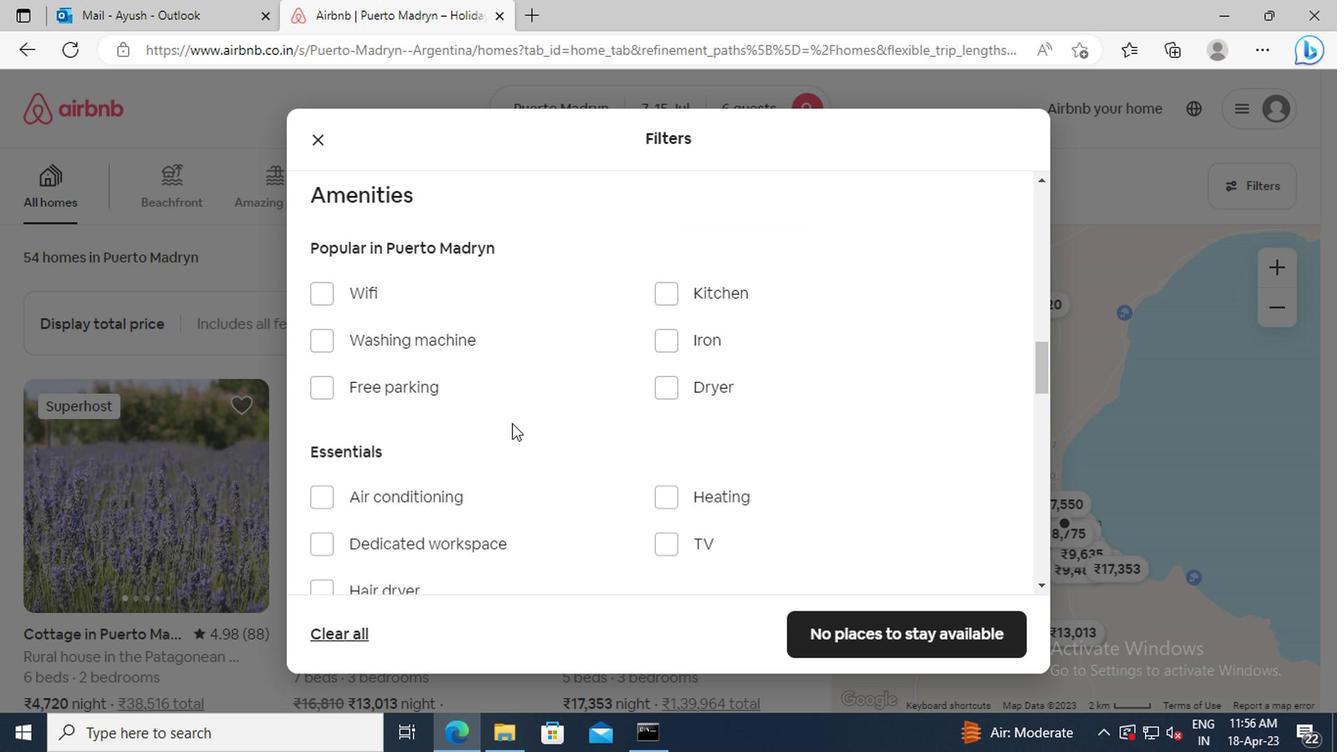 
Action: Mouse moved to (665, 434)
Screenshot: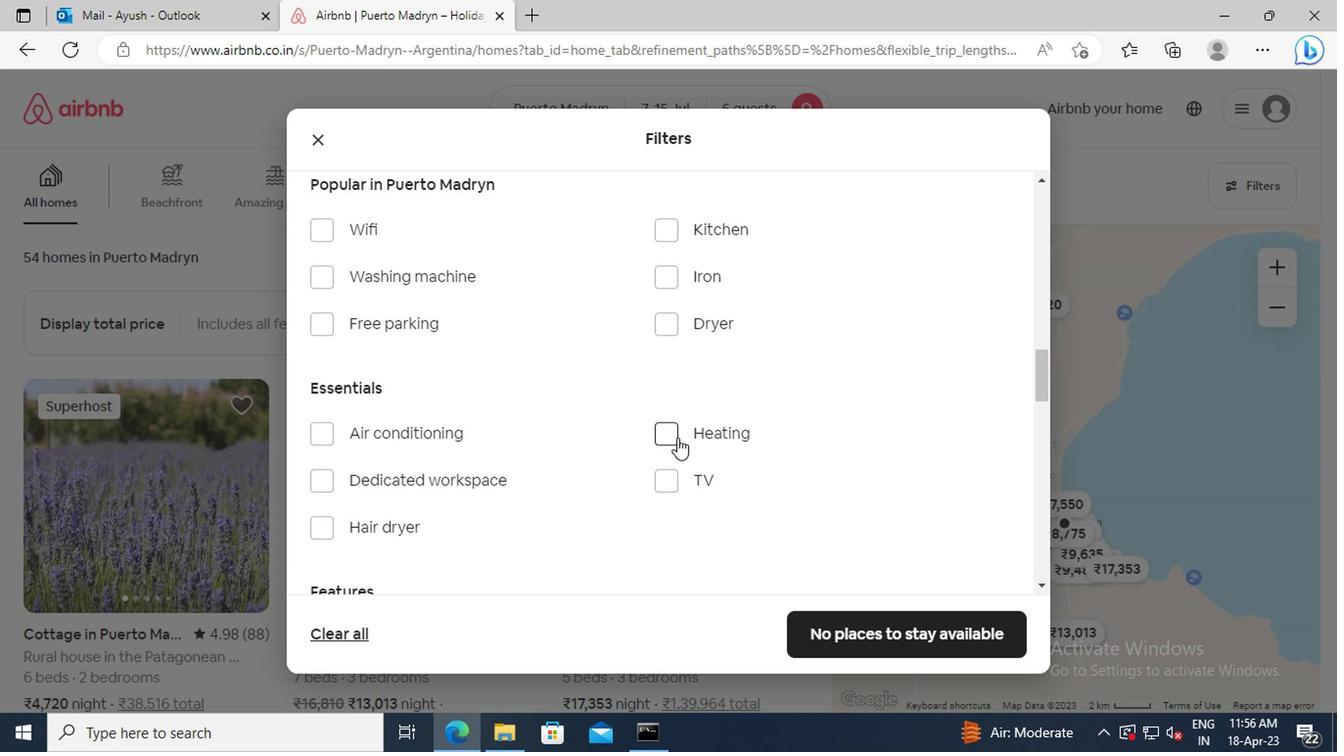
Action: Mouse pressed left at (665, 434)
Screenshot: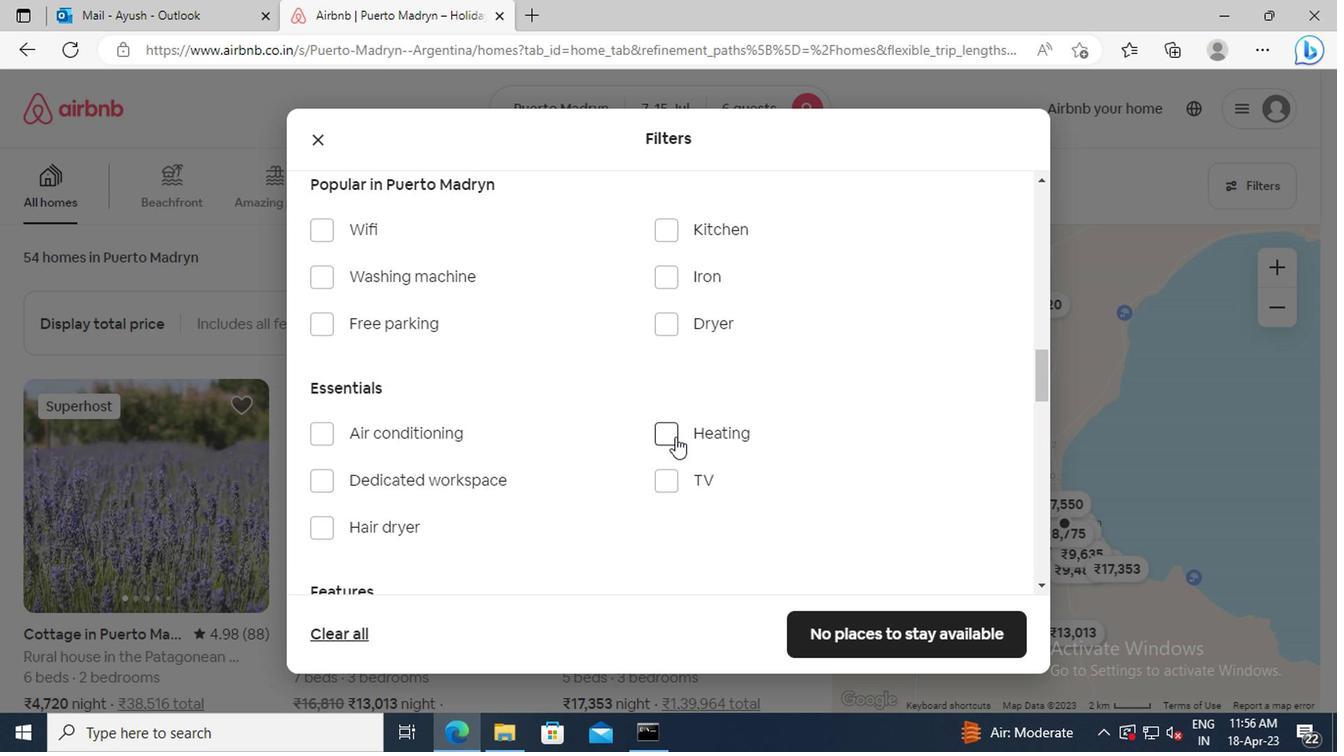
Action: Mouse moved to (518, 426)
Screenshot: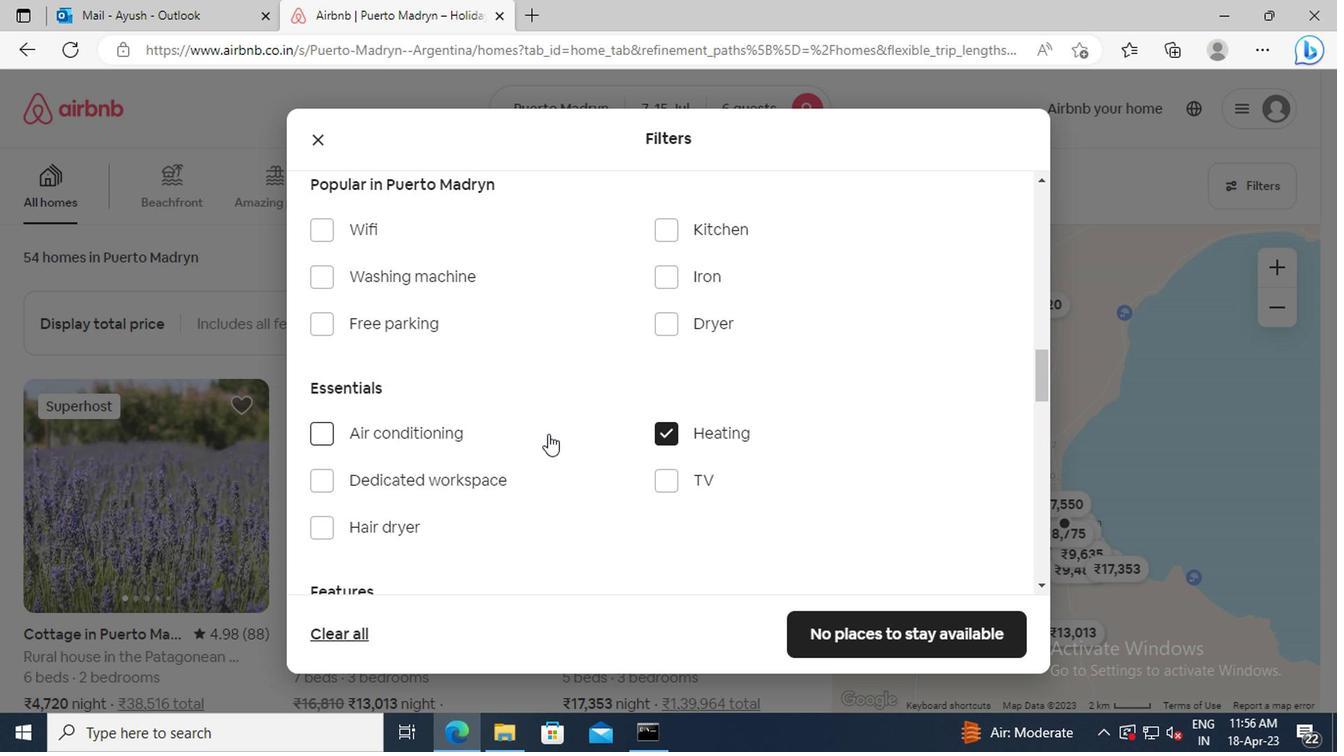 
Action: Mouse scrolled (518, 425) with delta (0, 0)
Screenshot: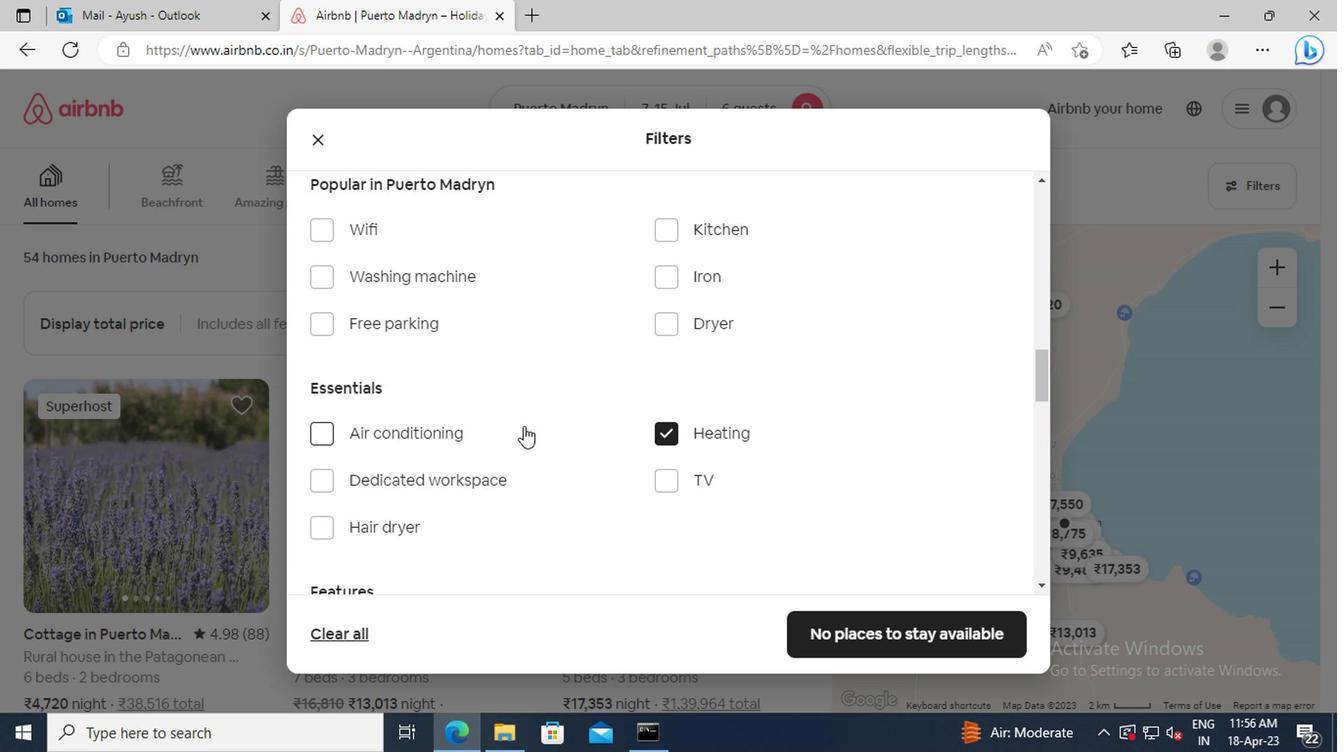
Action: Mouse scrolled (518, 425) with delta (0, 0)
Screenshot: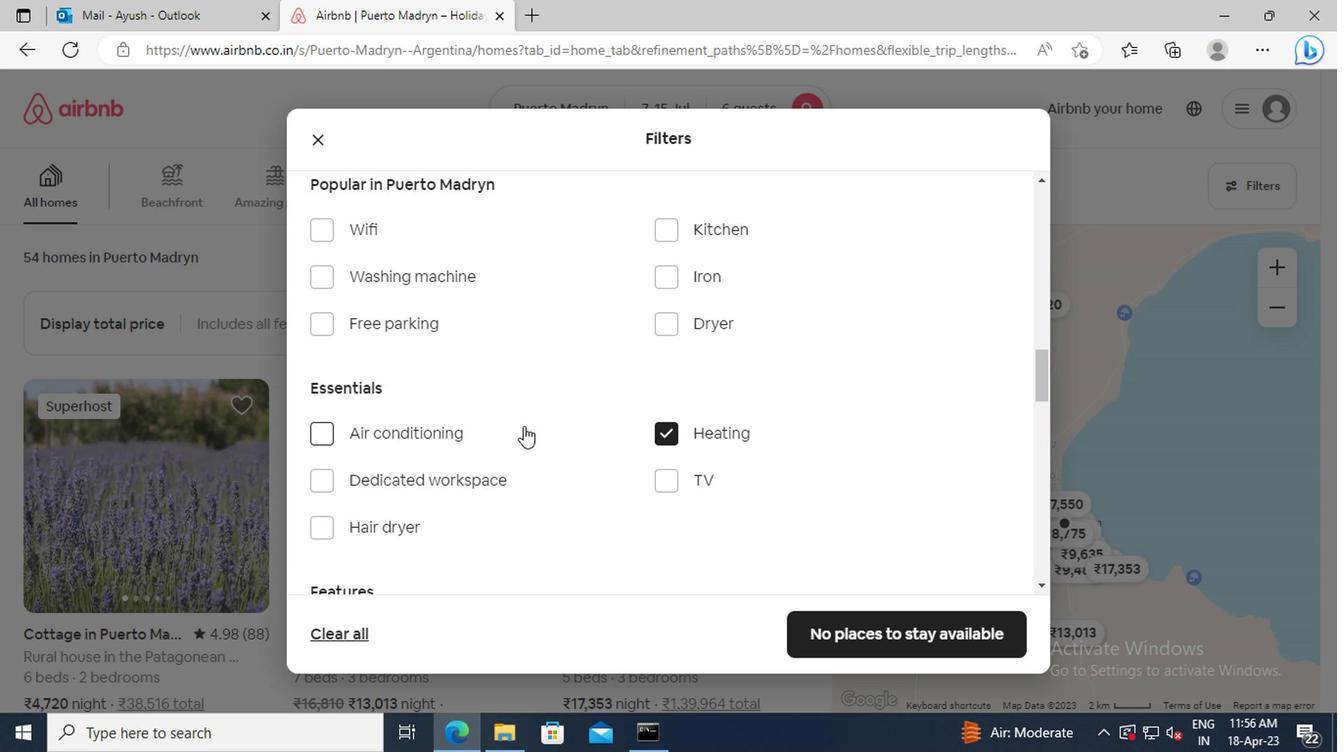 
Action: Mouse scrolled (518, 425) with delta (0, 0)
Screenshot: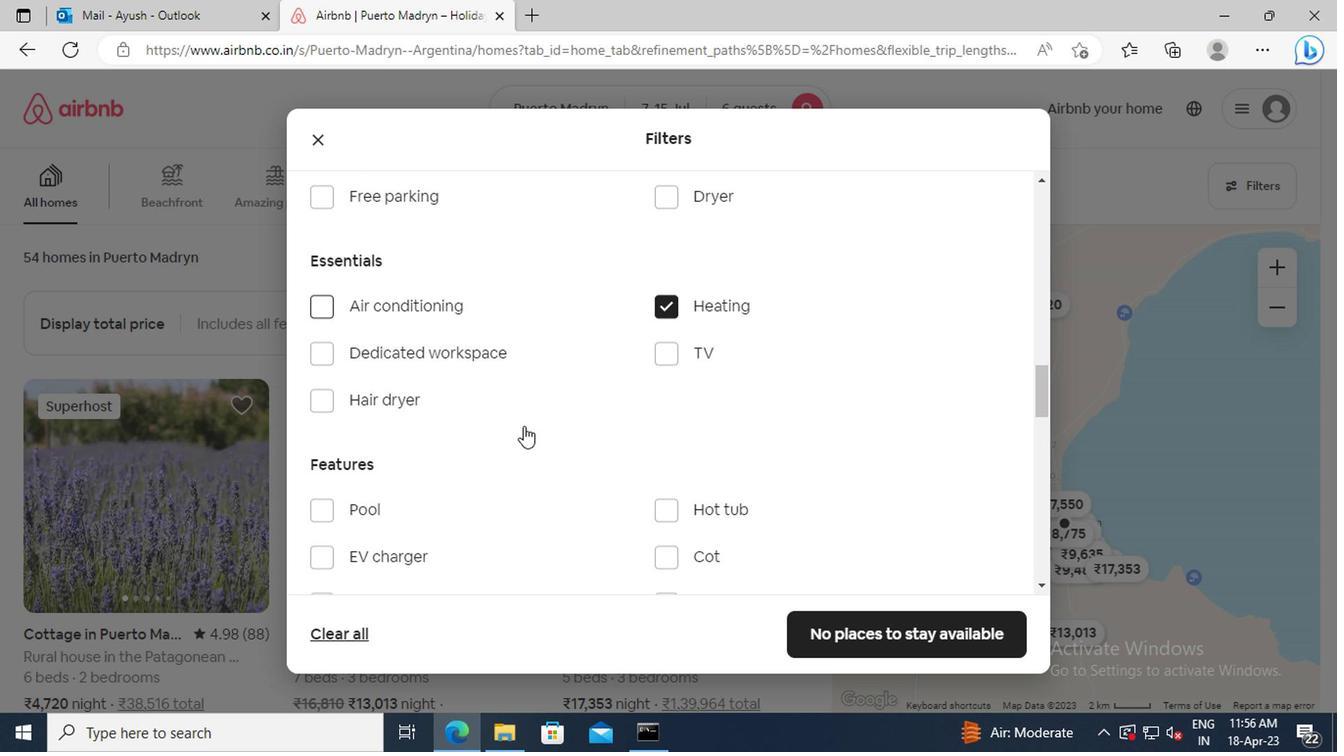 
Action: Mouse scrolled (518, 425) with delta (0, 0)
Screenshot: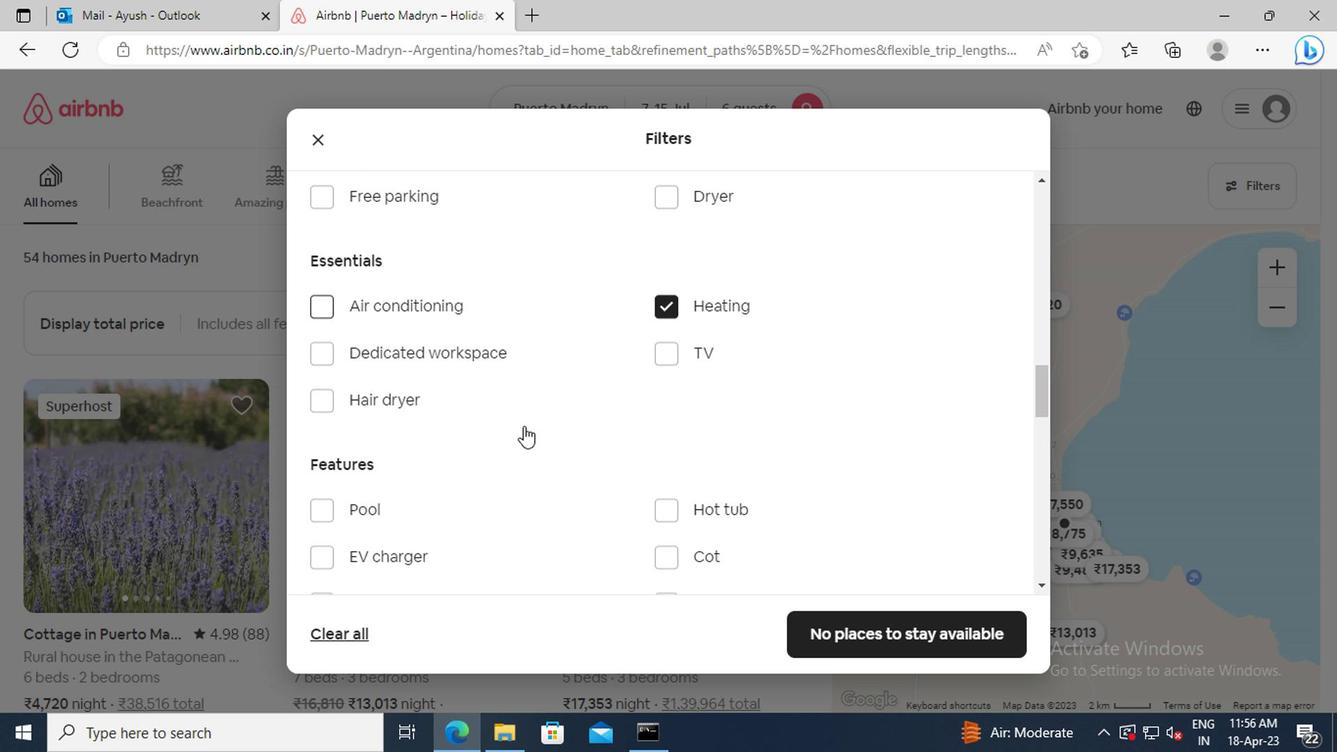 
Action: Mouse scrolled (518, 425) with delta (0, 0)
Screenshot: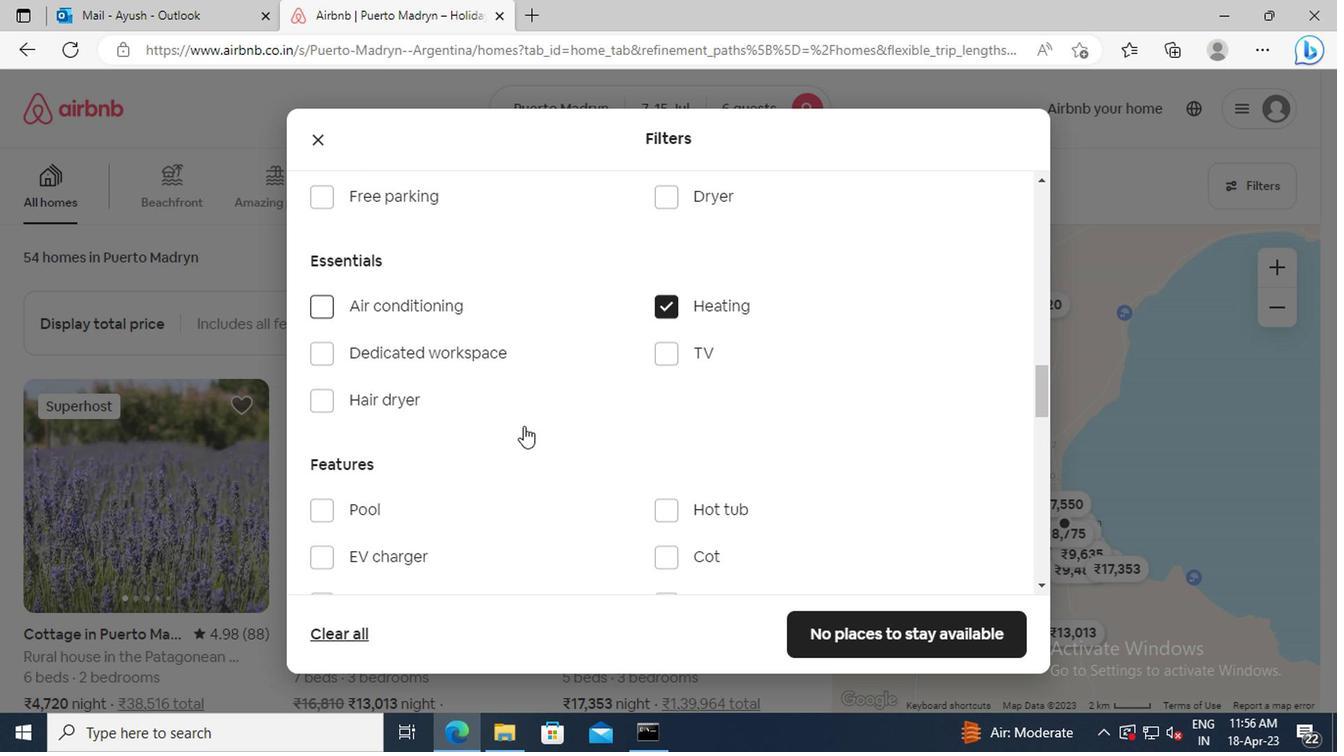 
Action: Mouse scrolled (518, 425) with delta (0, 0)
Screenshot: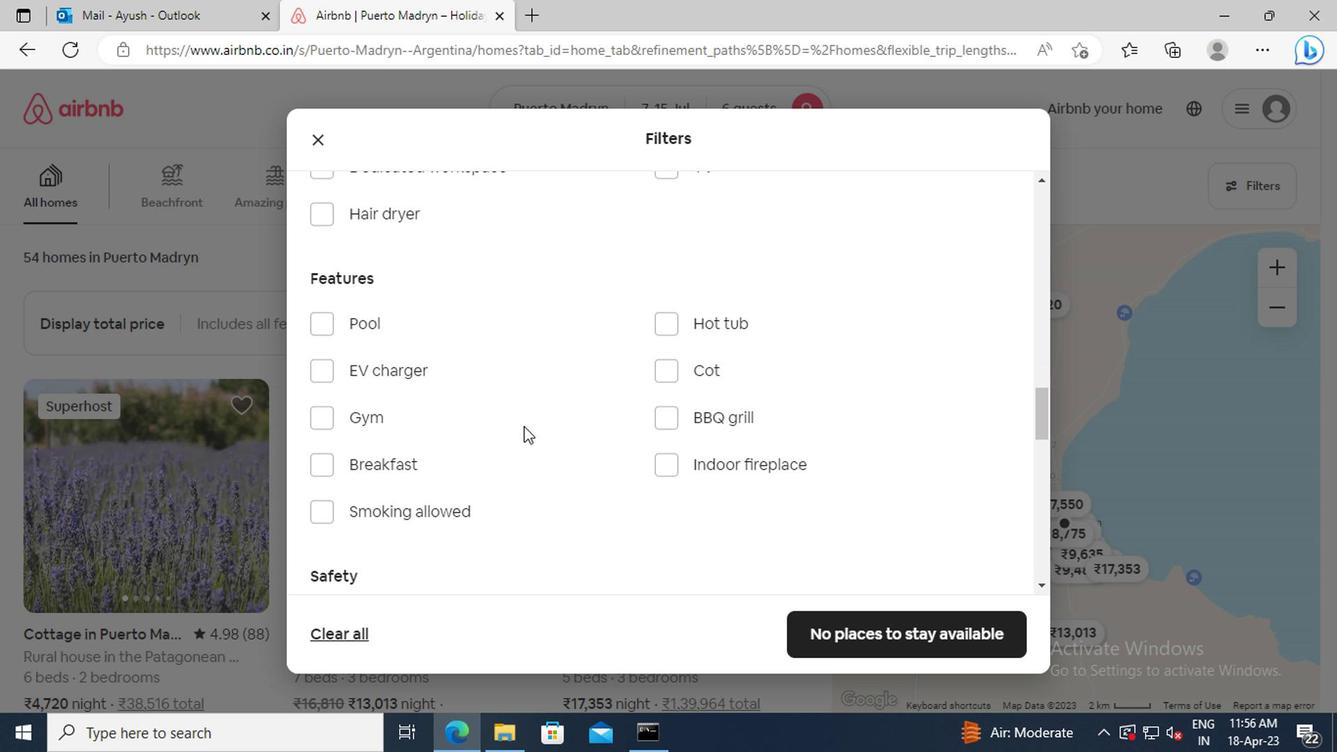 
Action: Mouse scrolled (518, 425) with delta (0, 0)
Screenshot: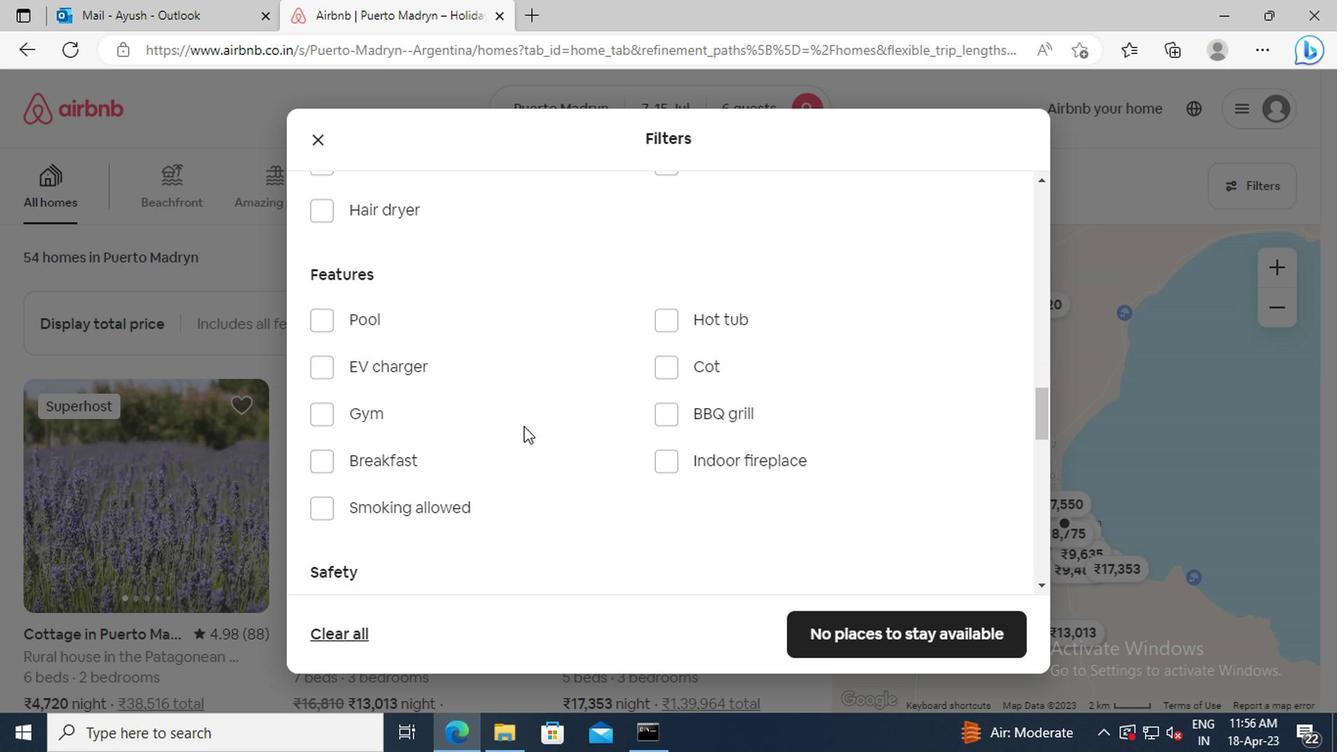 
Action: Mouse scrolled (518, 425) with delta (0, 0)
Screenshot: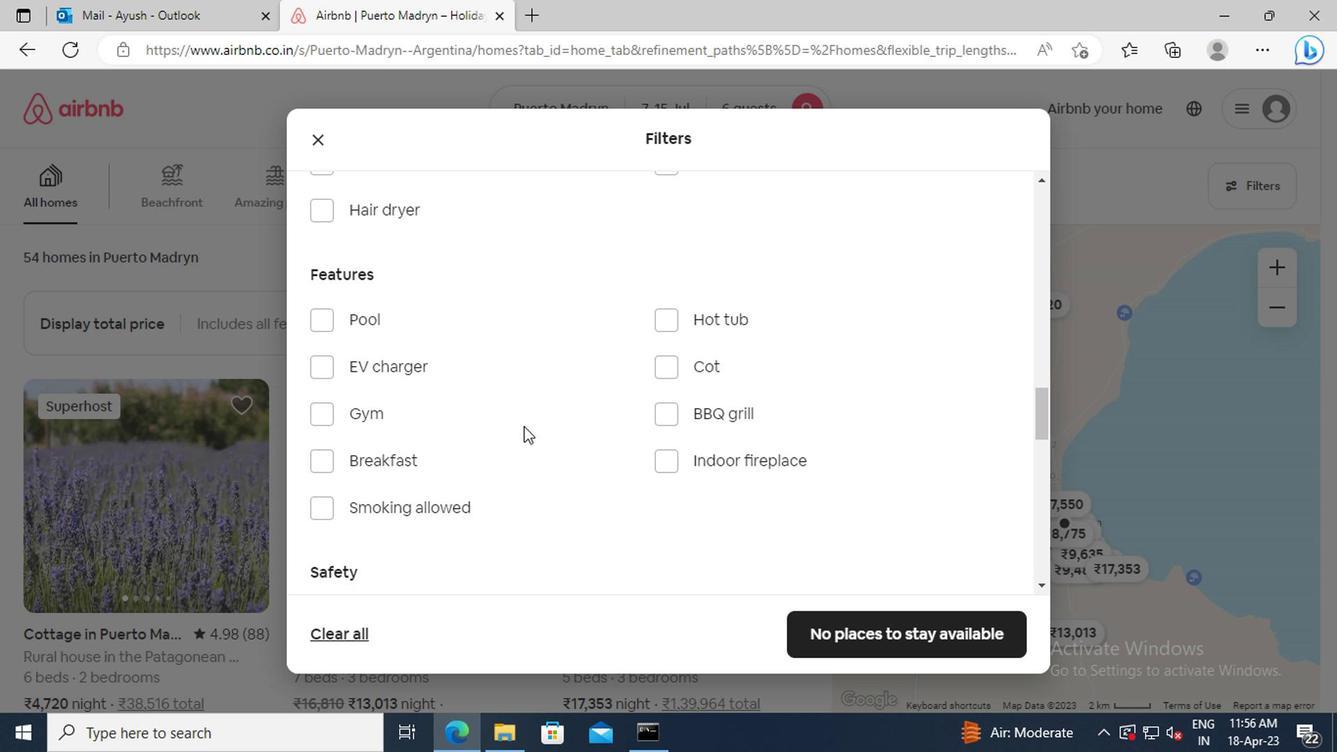 
Action: Mouse scrolled (518, 425) with delta (0, 0)
Screenshot: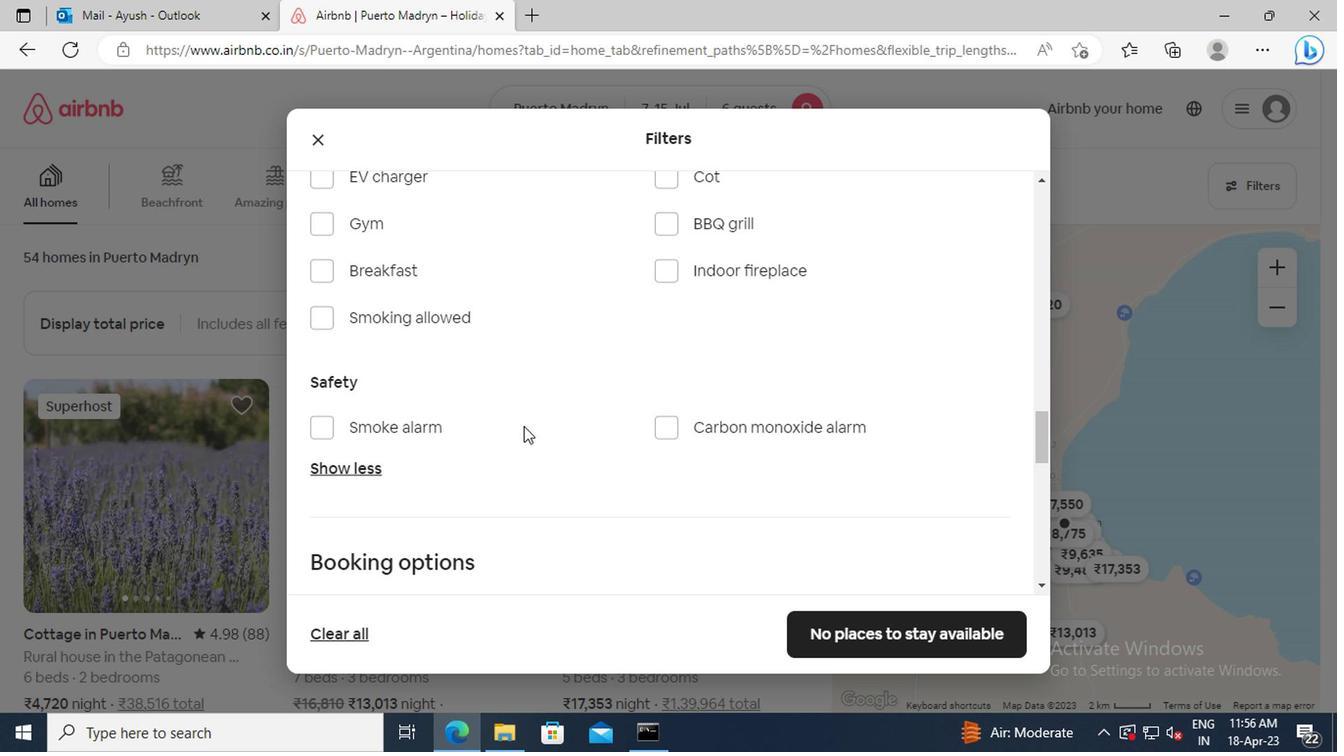 
Action: Mouse scrolled (518, 425) with delta (0, 0)
Screenshot: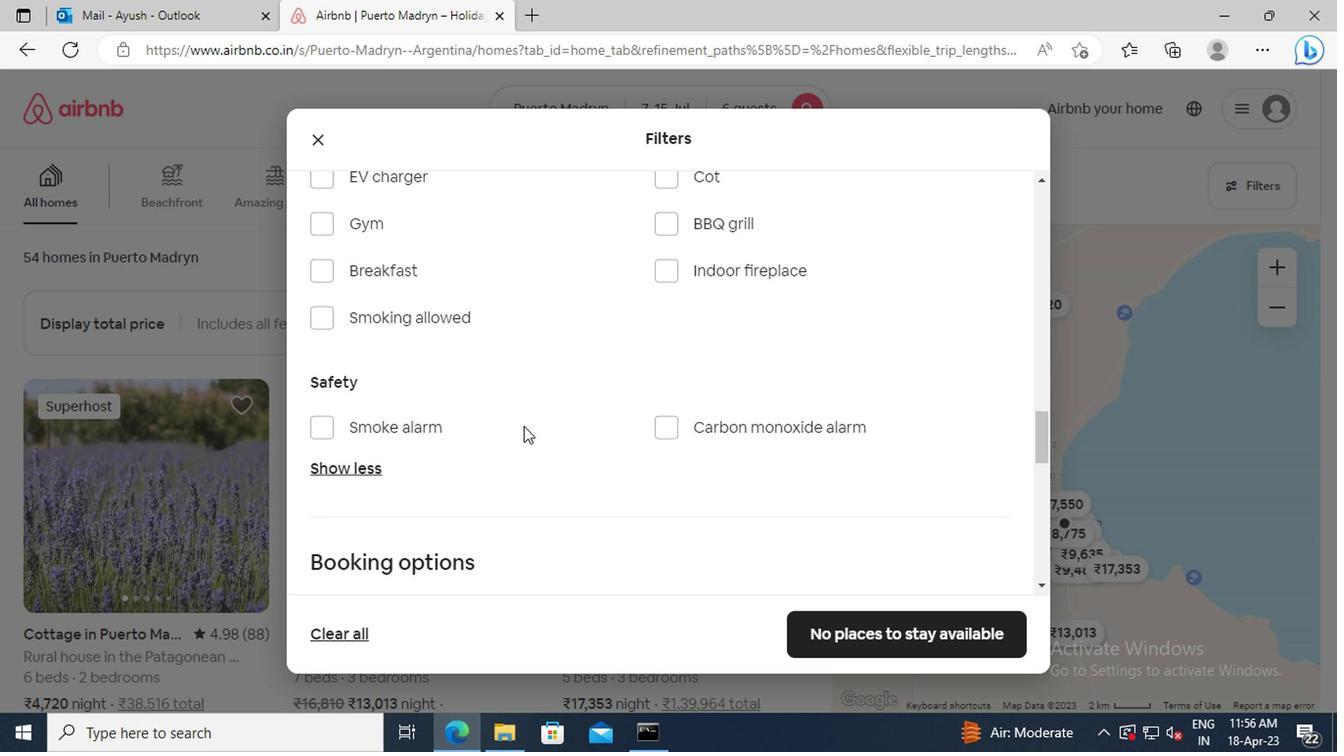 
Action: Mouse scrolled (518, 425) with delta (0, 0)
Screenshot: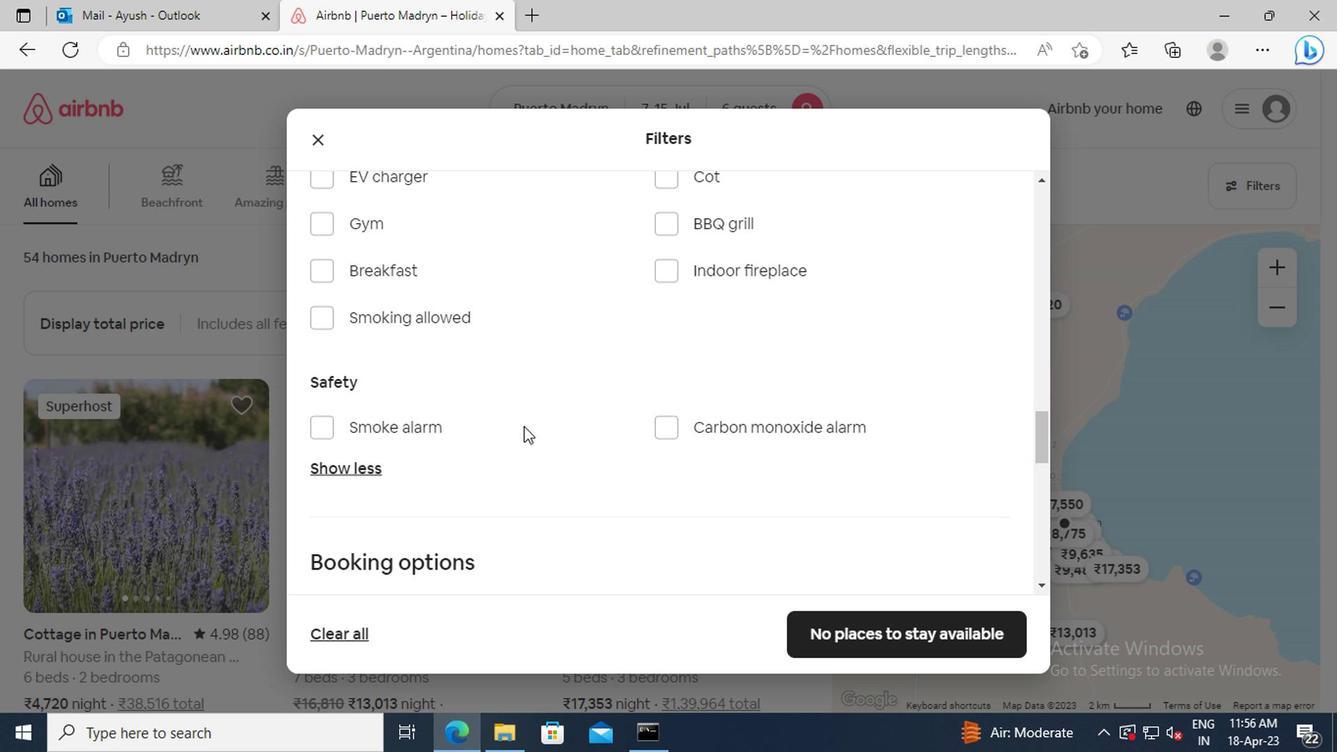 
Action: Mouse scrolled (518, 425) with delta (0, 0)
Screenshot: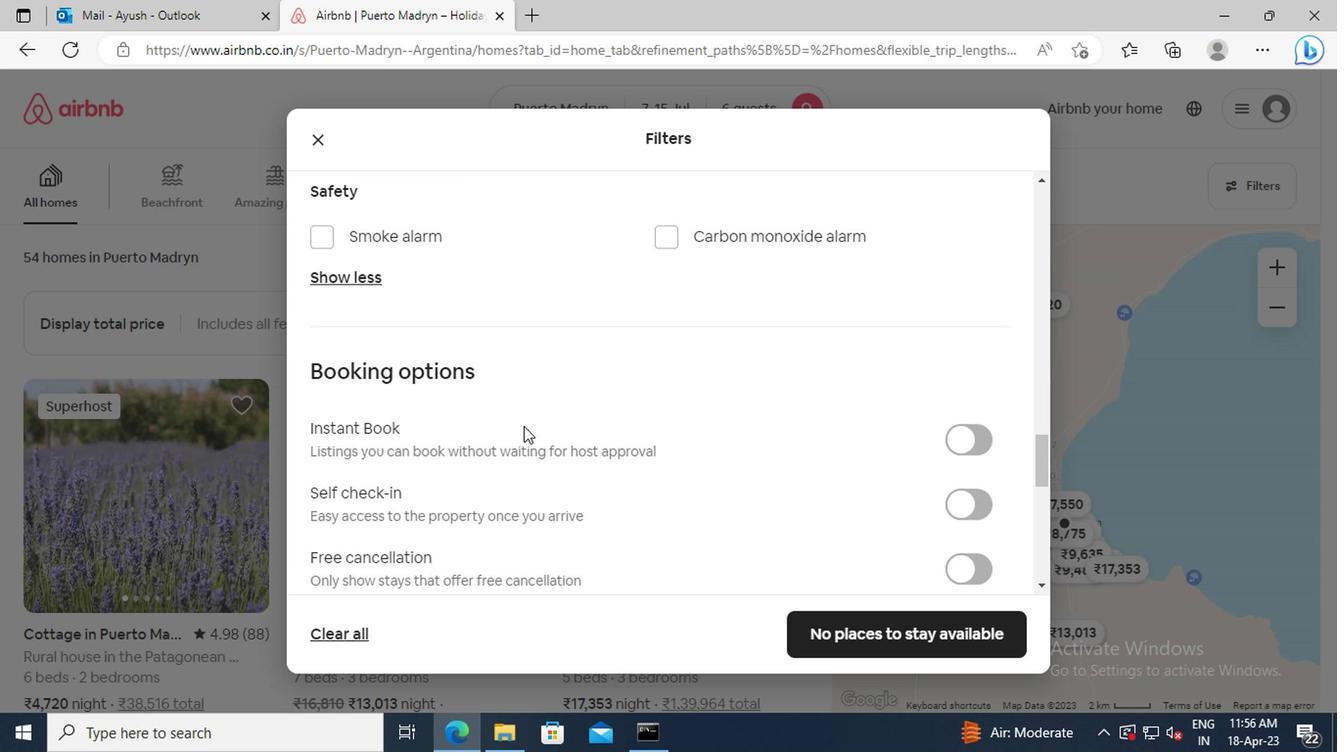 
Action: Mouse scrolled (518, 425) with delta (0, 0)
Screenshot: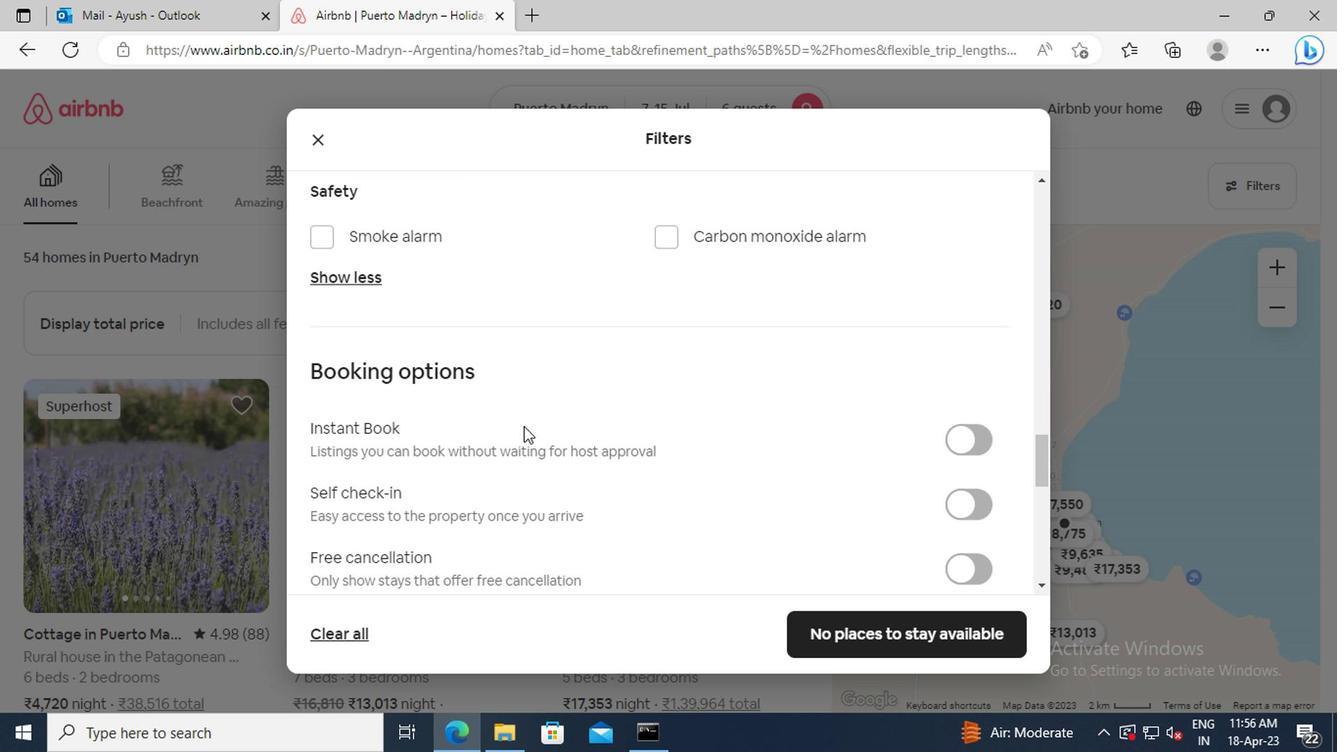 
Action: Mouse moved to (971, 384)
Screenshot: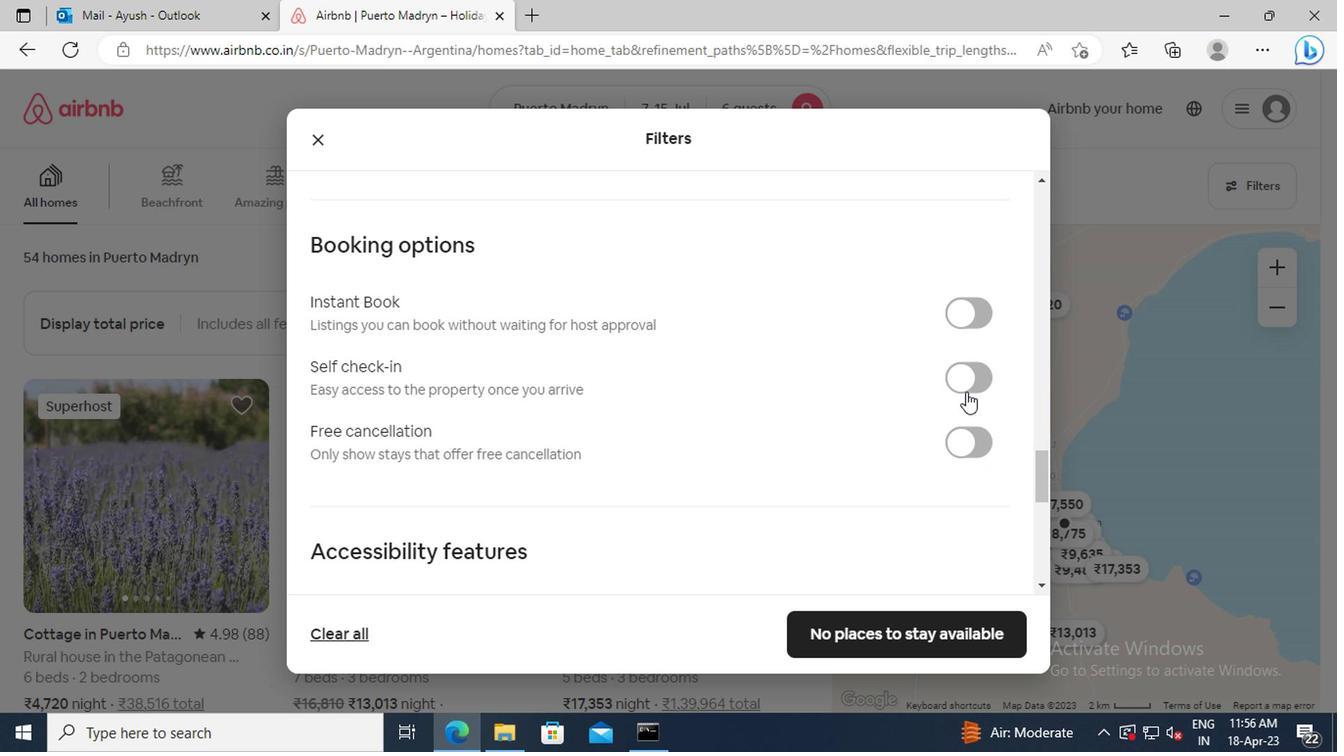 
Action: Mouse pressed left at (971, 384)
Screenshot: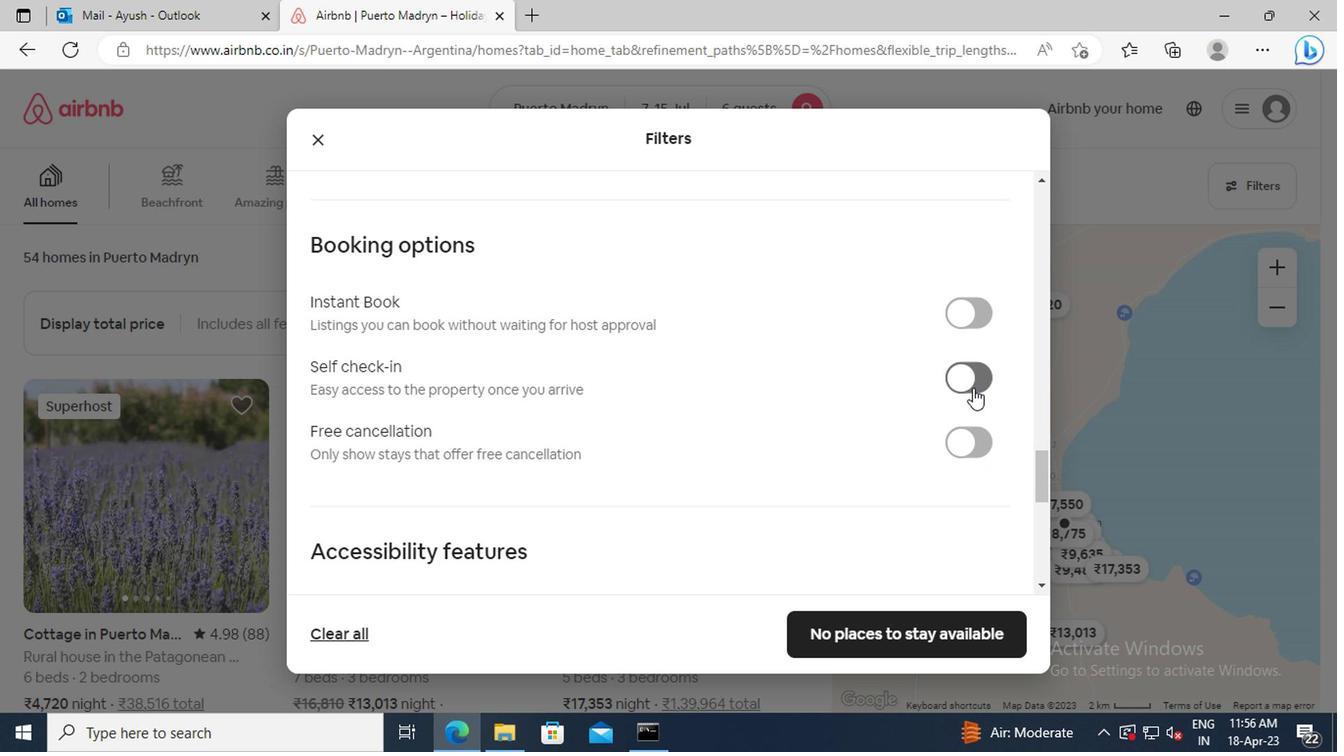 
Action: Mouse moved to (624, 411)
Screenshot: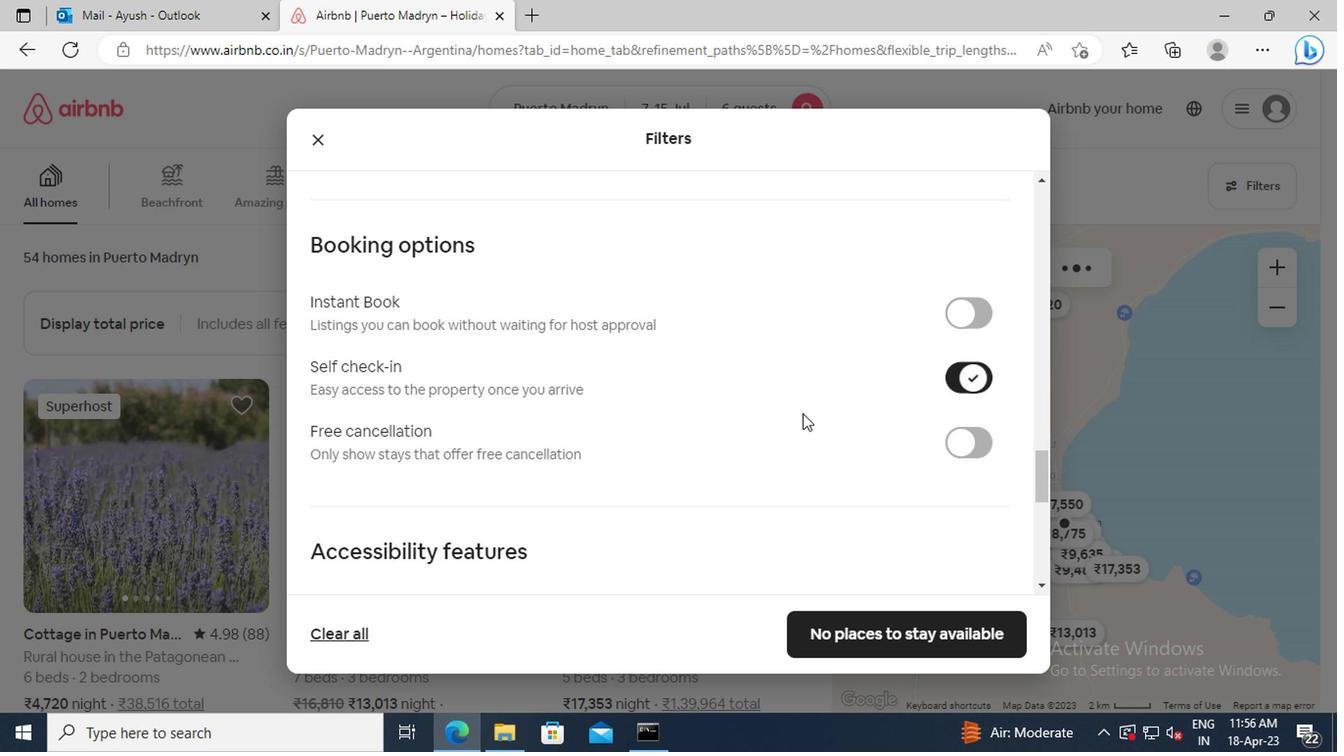 
Action: Mouse scrolled (624, 410) with delta (0, 0)
Screenshot: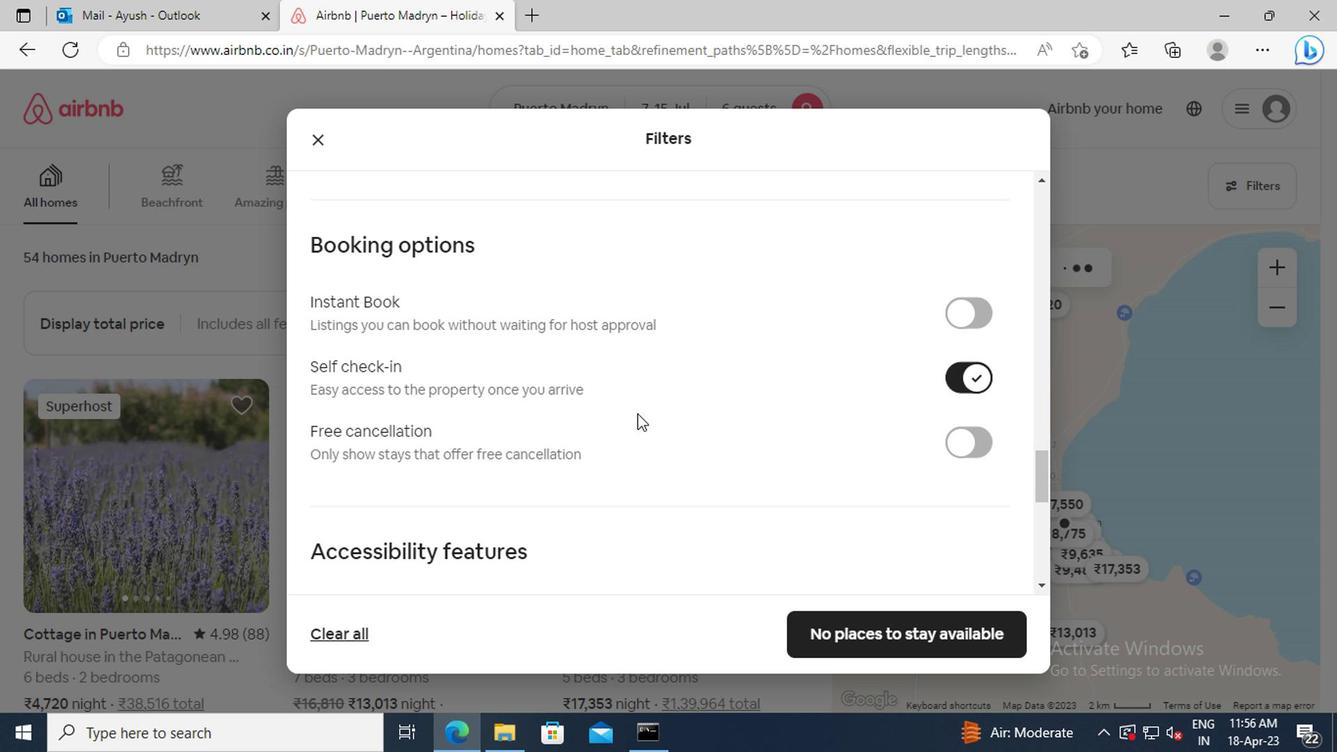 
Action: Mouse scrolled (624, 410) with delta (0, 0)
Screenshot: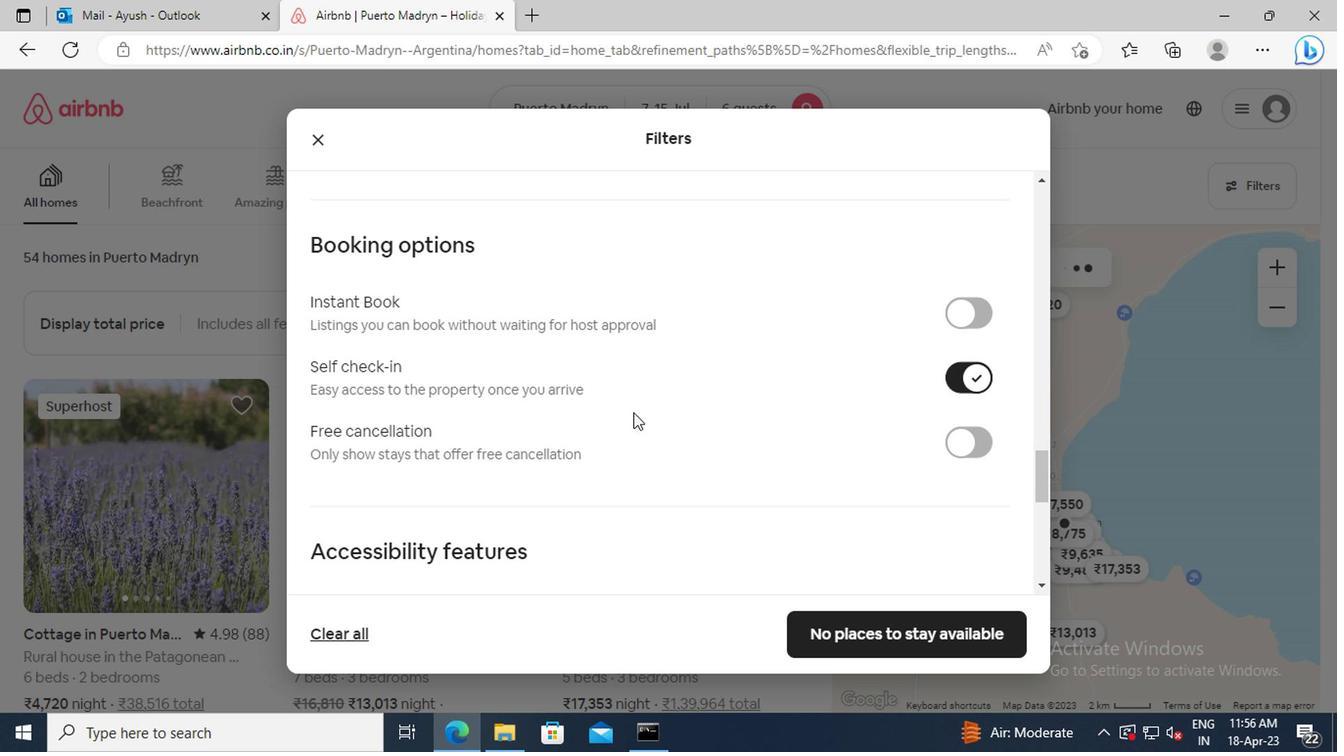 
Action: Mouse moved to (549, 387)
Screenshot: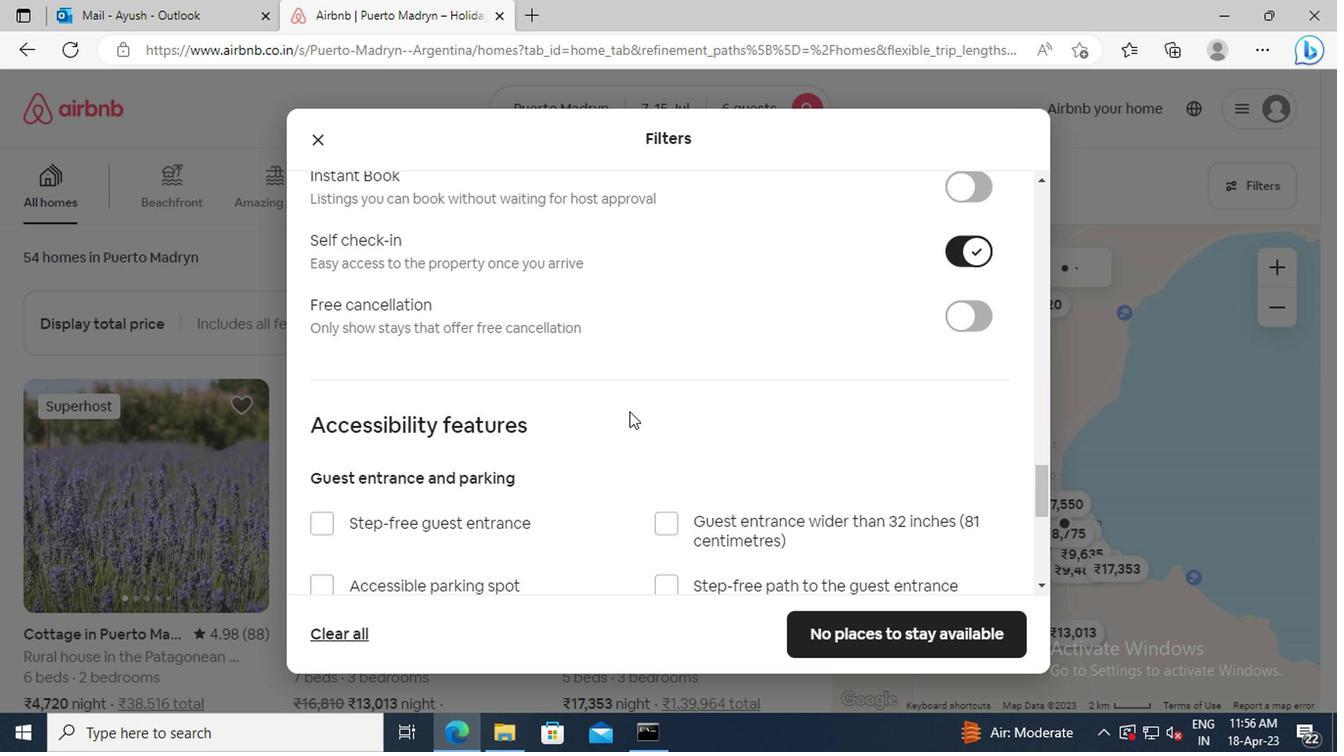 
Action: Mouse scrolled (549, 386) with delta (0, 0)
Screenshot: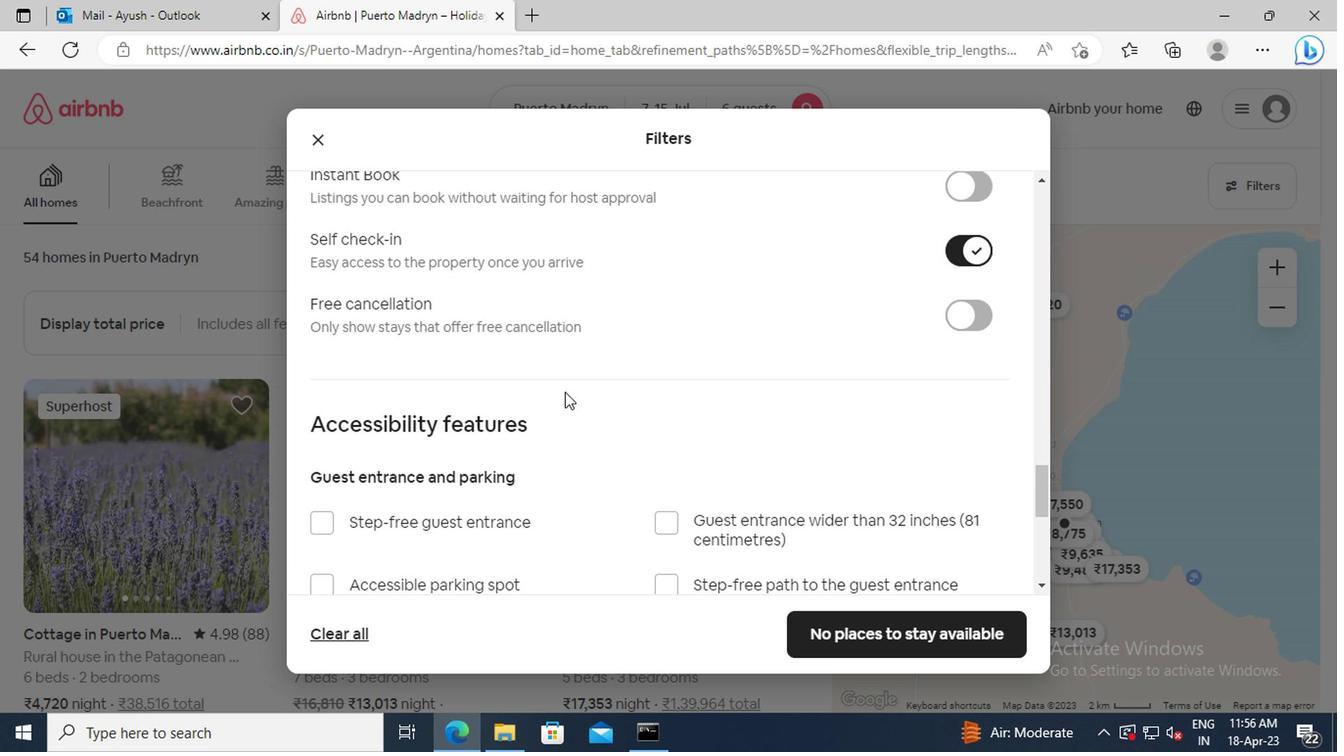 
Action: Mouse scrolled (549, 386) with delta (0, 0)
Screenshot: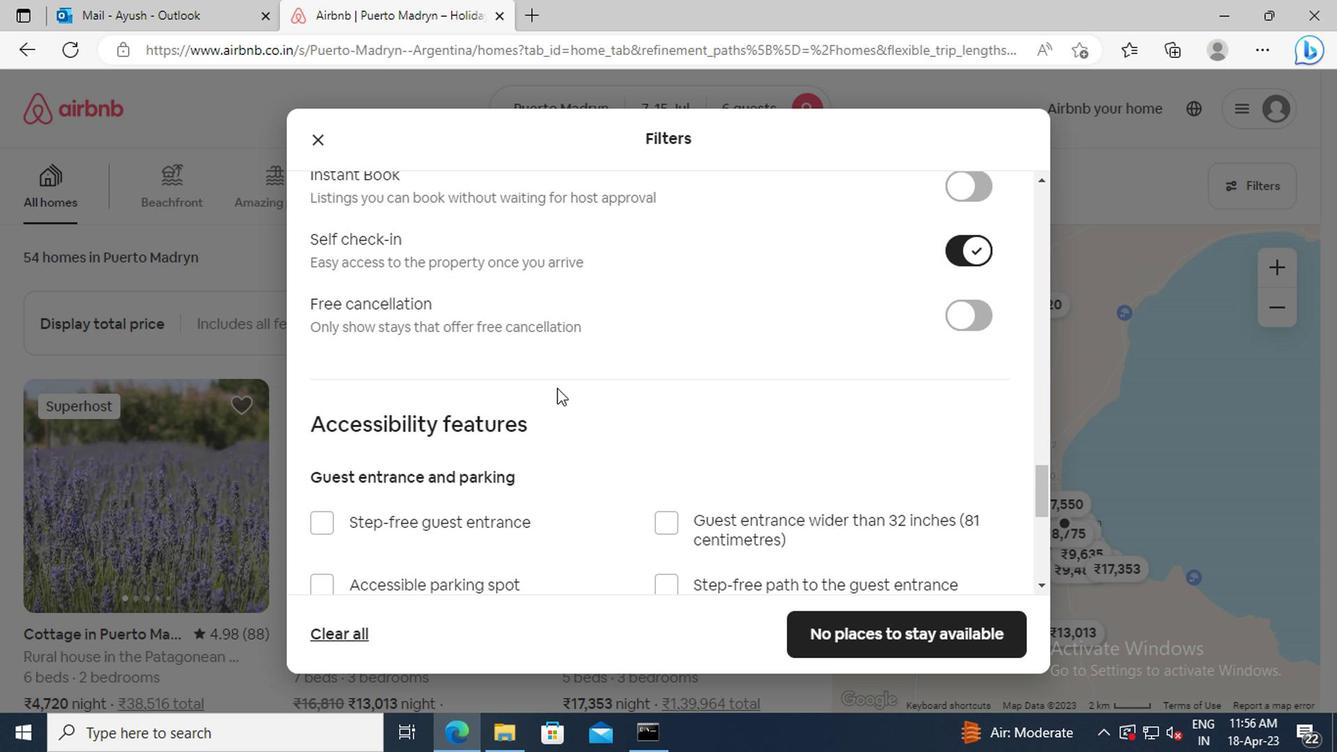 
Action: Mouse scrolled (549, 386) with delta (0, 0)
Screenshot: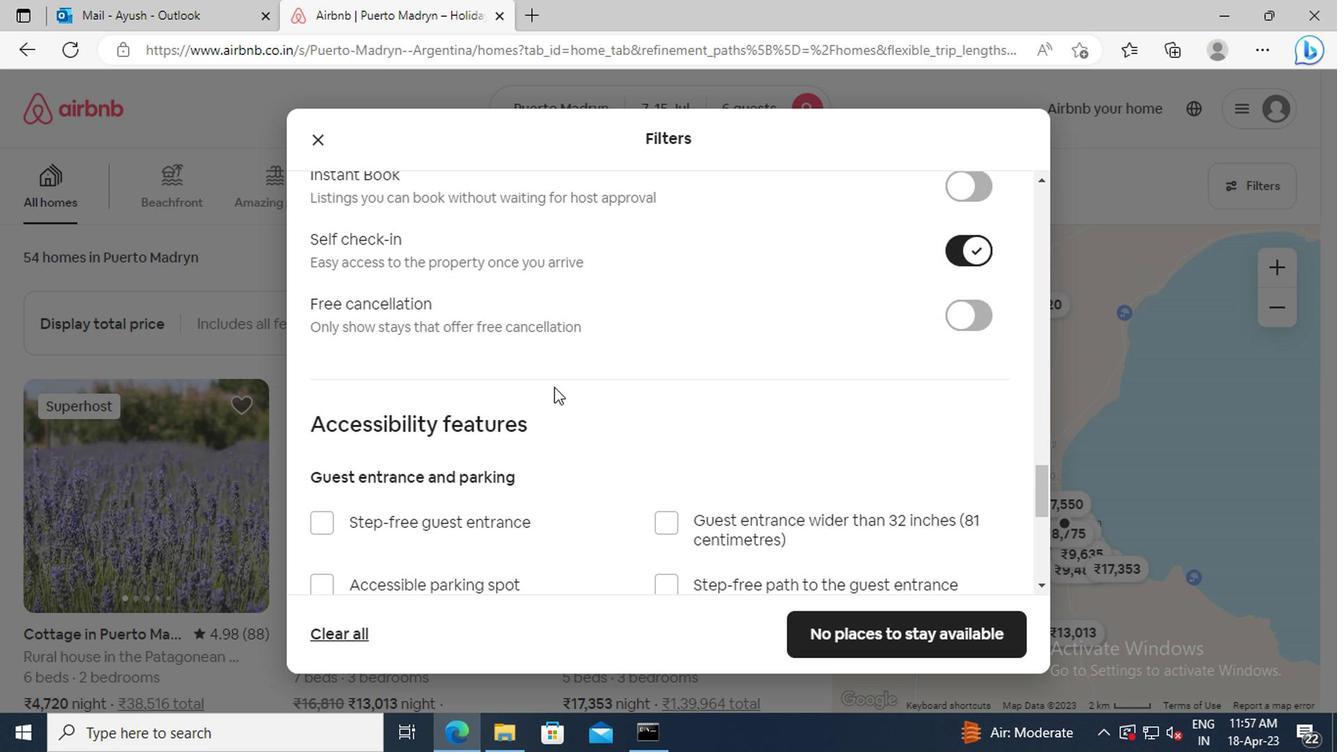 
Action: Mouse moved to (549, 386)
Screenshot: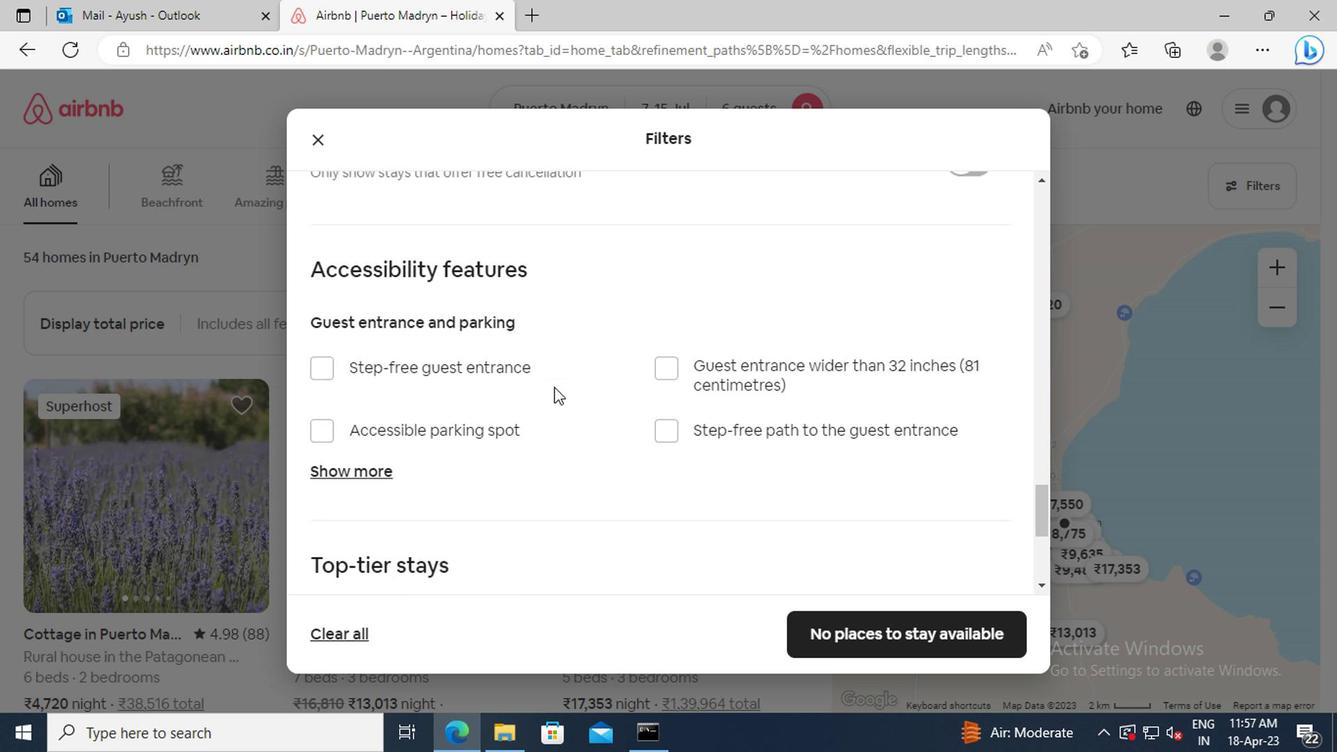 
Action: Mouse scrolled (549, 385) with delta (0, 0)
Screenshot: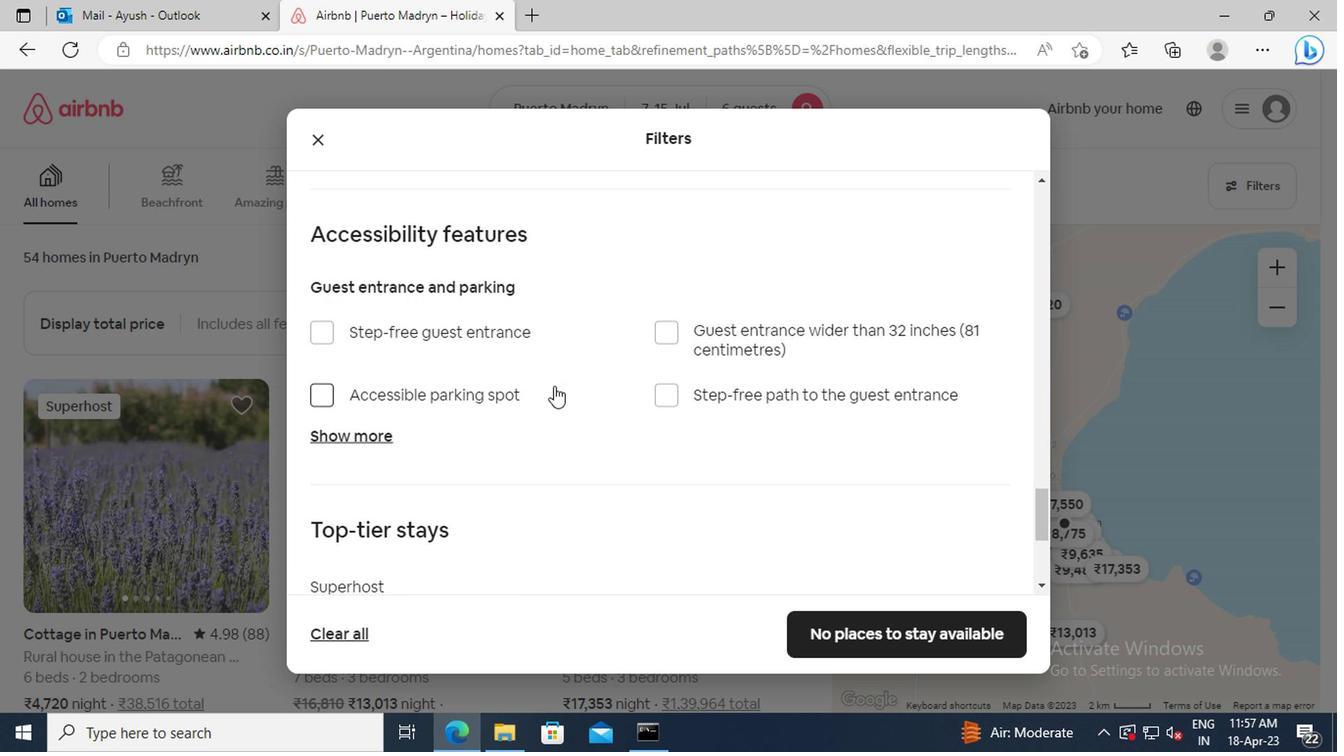 
Action: Mouse scrolled (549, 385) with delta (0, 0)
Screenshot: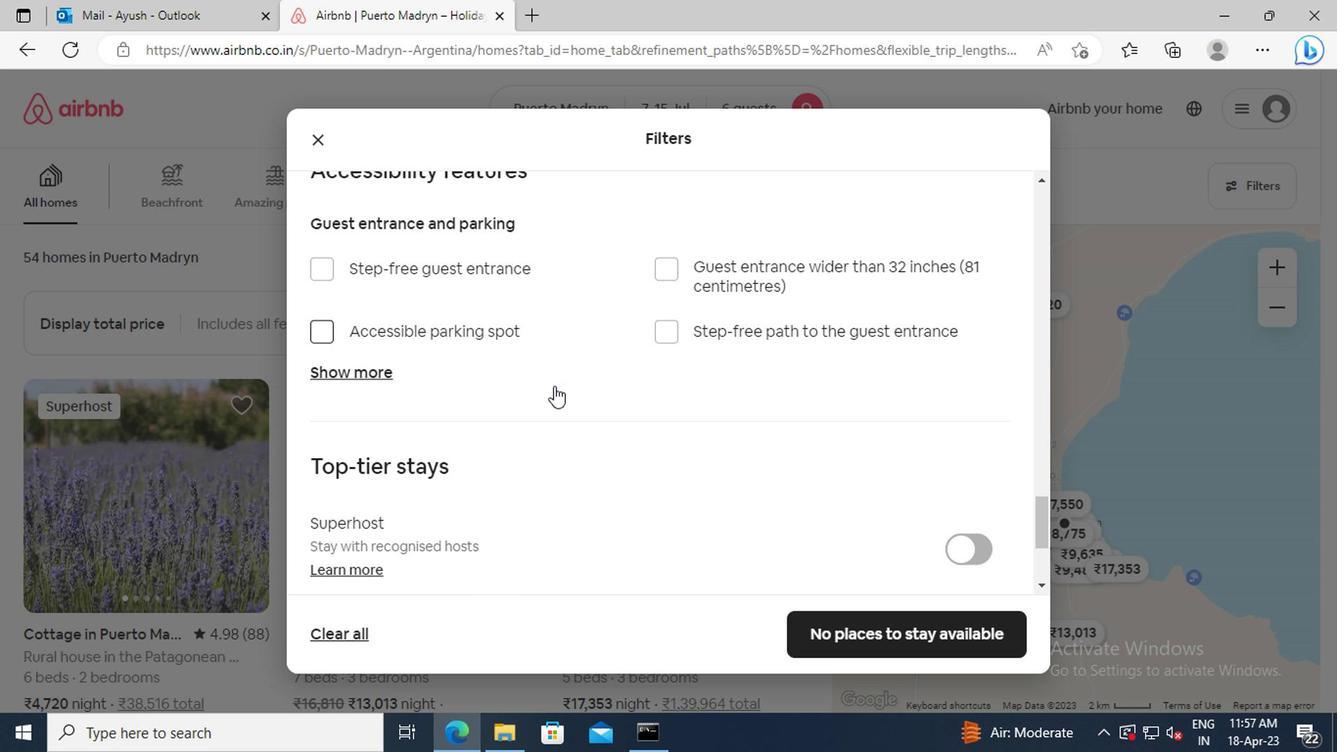 
Action: Mouse scrolled (549, 385) with delta (0, 0)
Screenshot: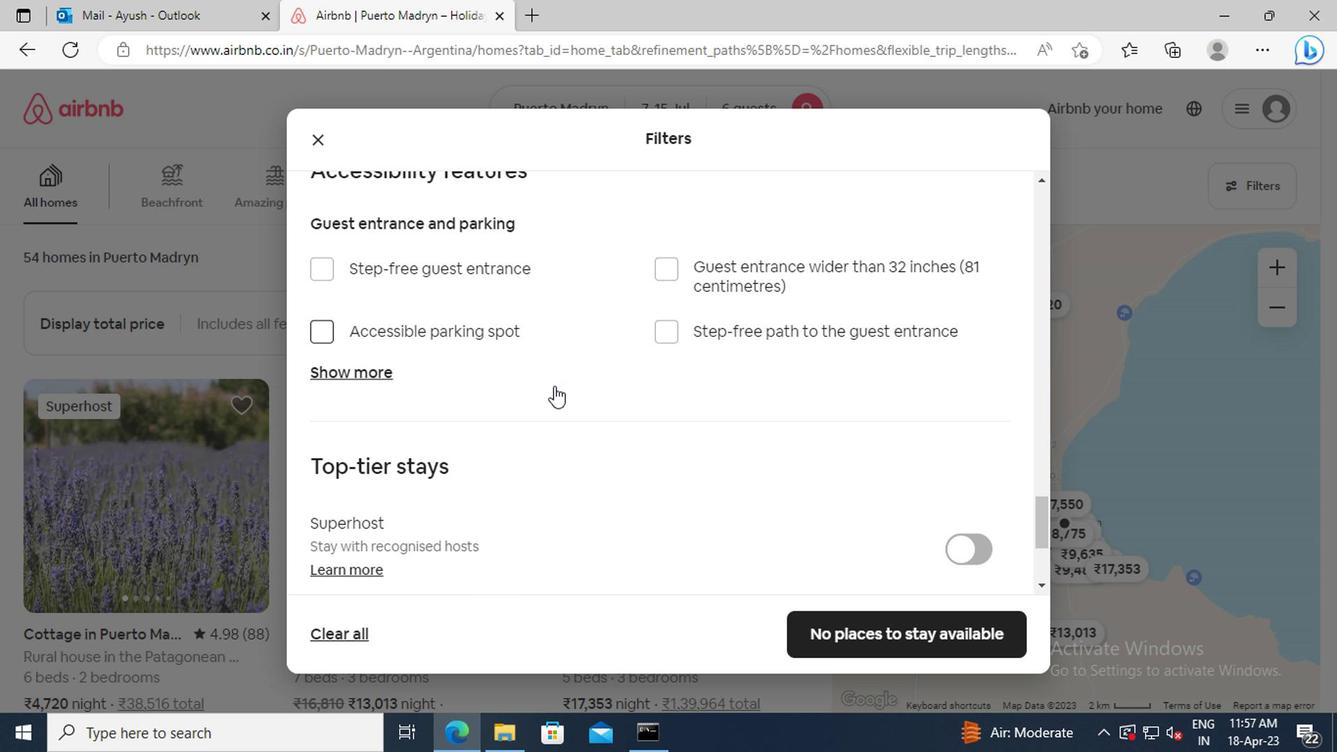 
Action: Mouse scrolled (549, 385) with delta (0, 0)
Screenshot: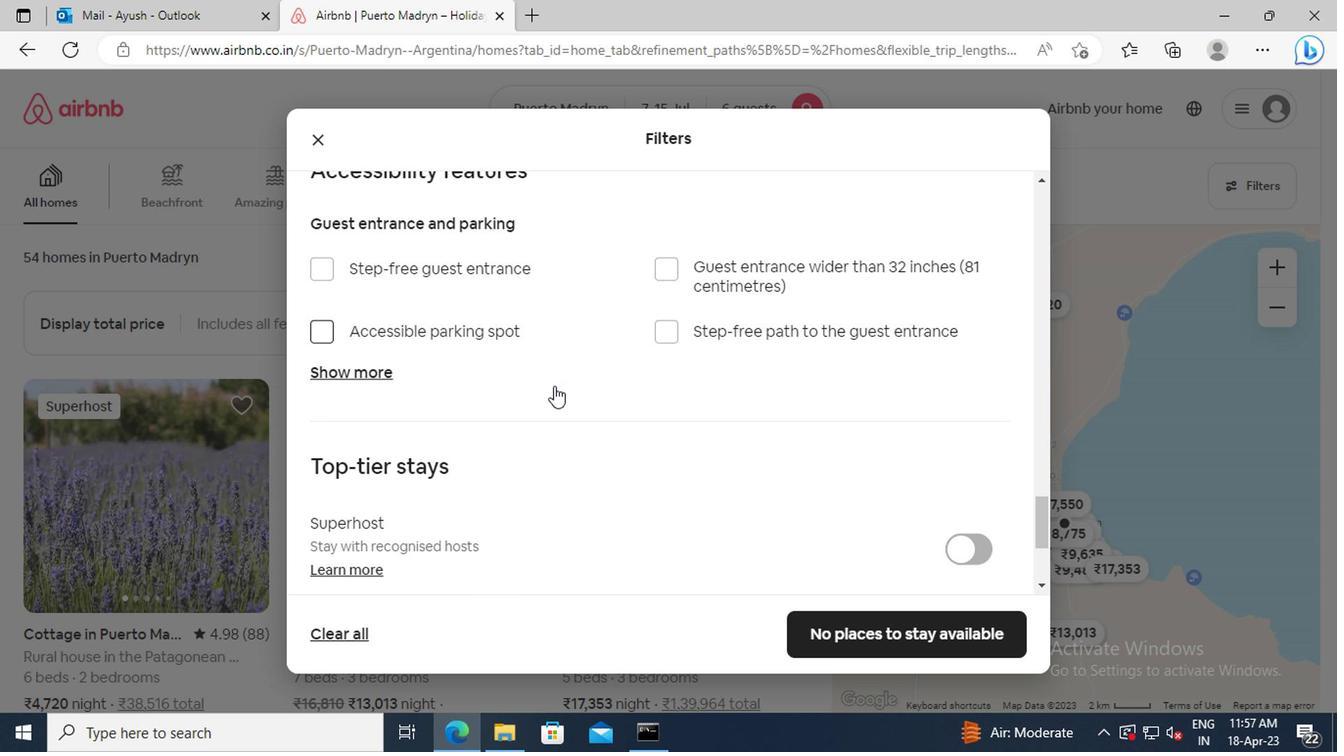 
Action: Mouse scrolled (549, 385) with delta (0, 0)
Screenshot: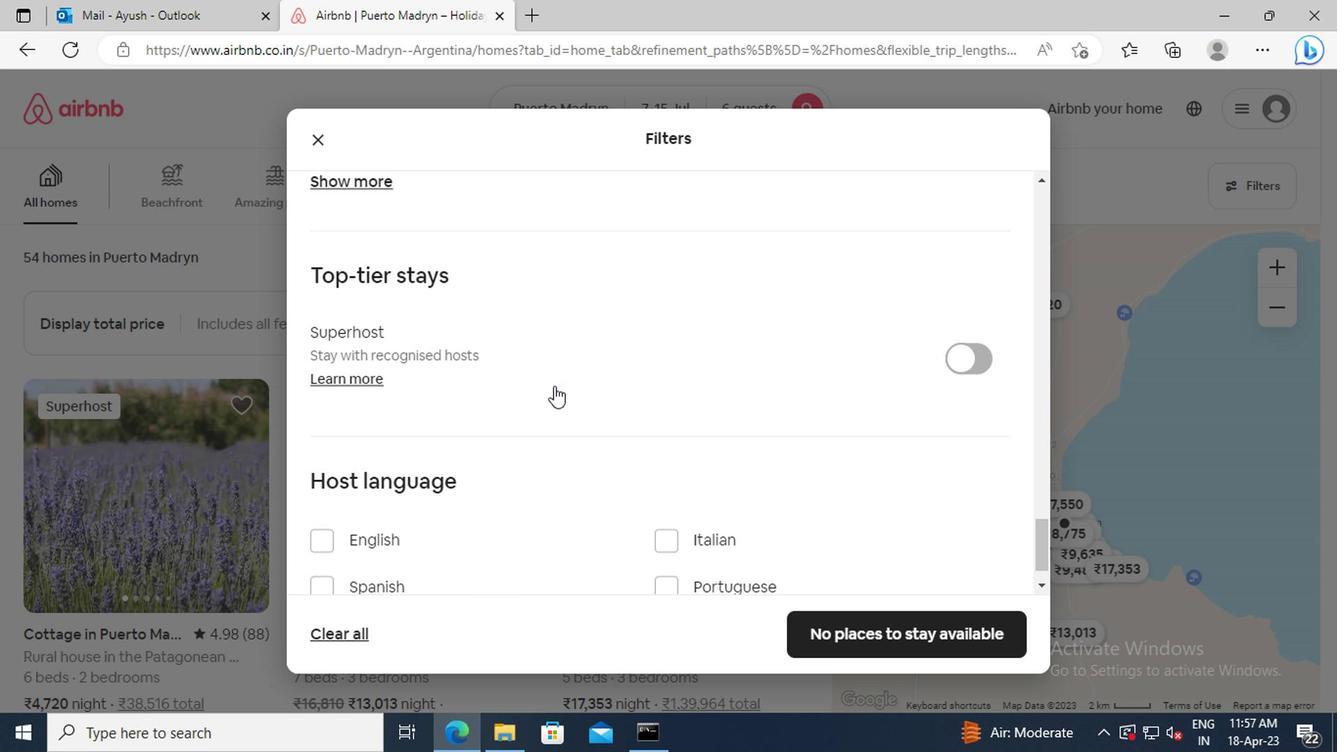 
Action: Mouse scrolled (549, 385) with delta (0, 0)
Screenshot: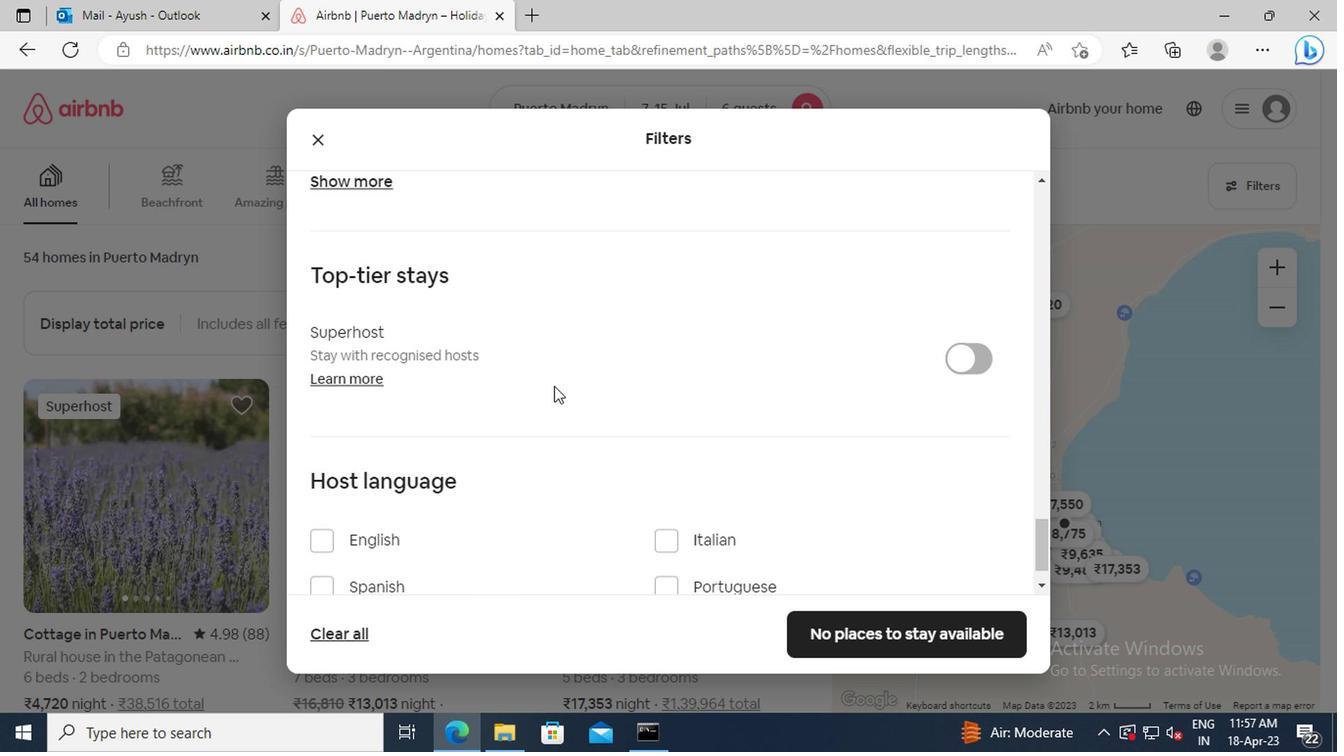 
Action: Mouse moved to (323, 490)
Screenshot: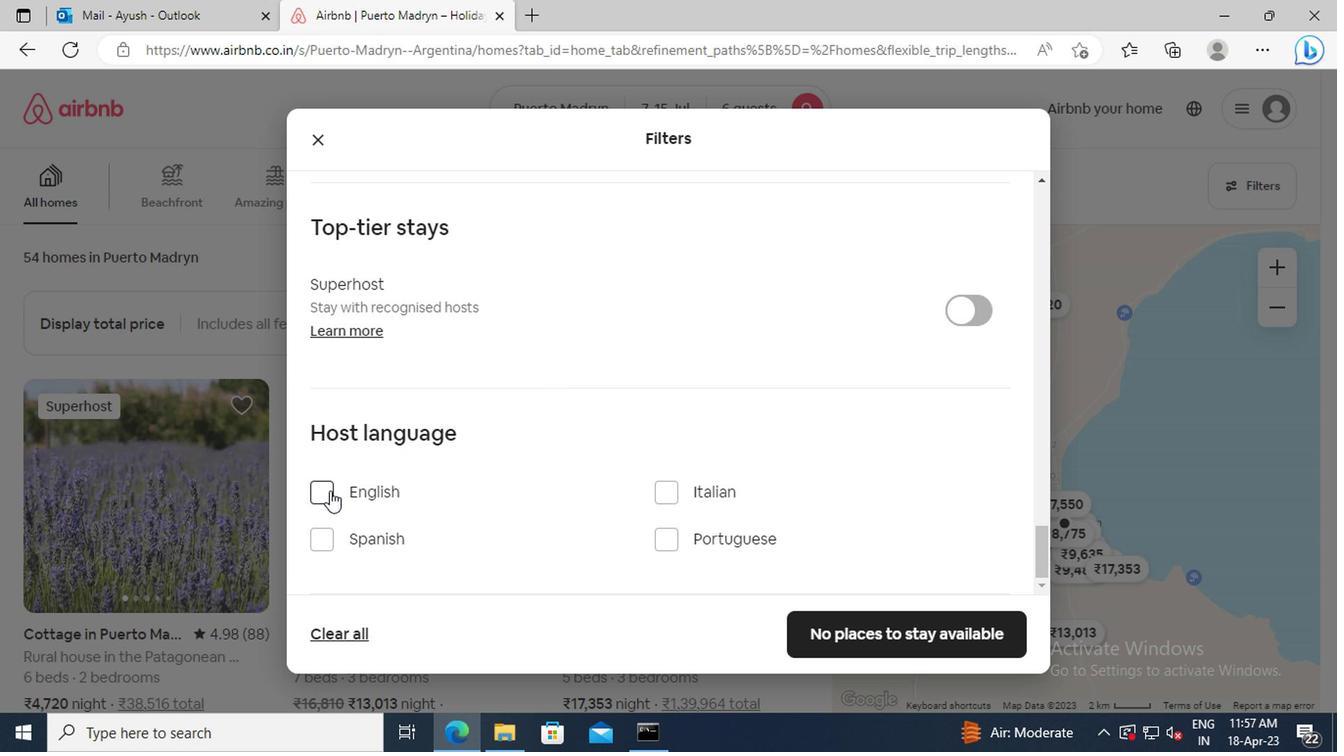 
Action: Mouse pressed left at (323, 490)
Screenshot: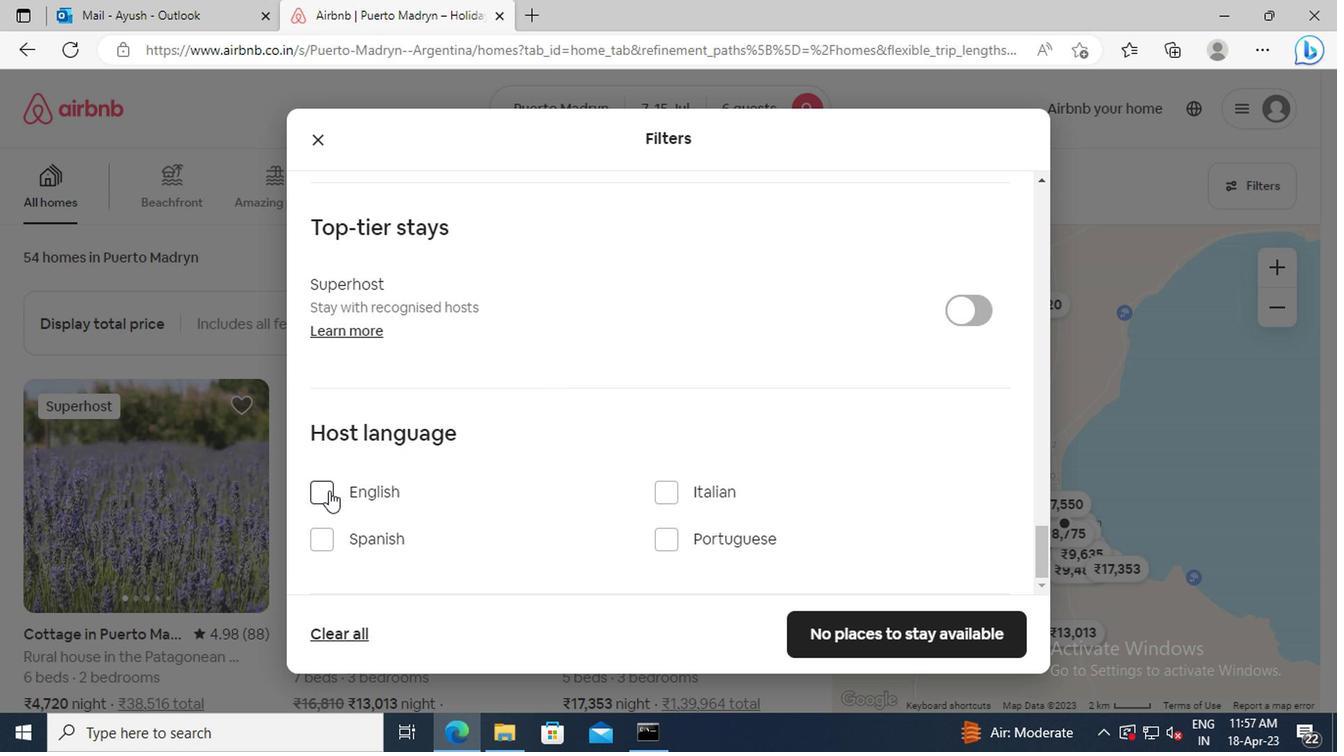 
Action: Mouse moved to (856, 626)
Screenshot: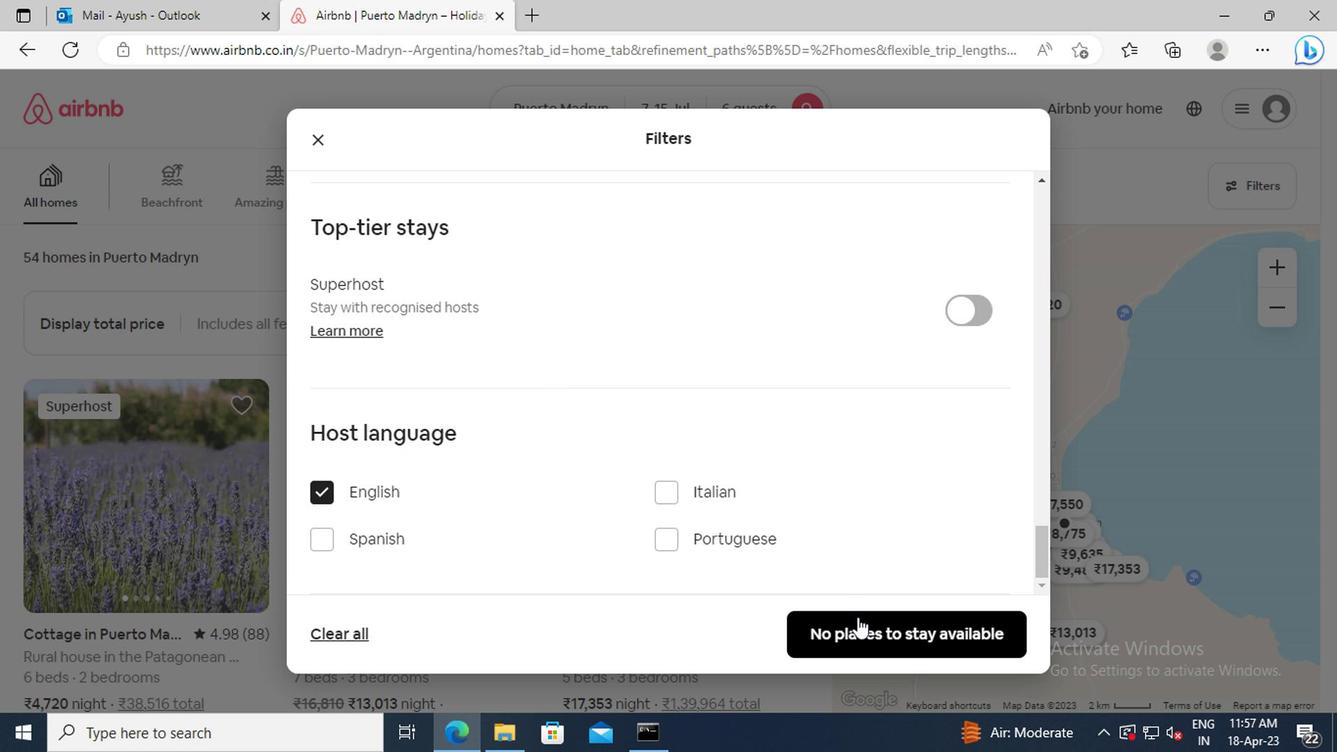 
Action: Mouse pressed left at (856, 626)
Screenshot: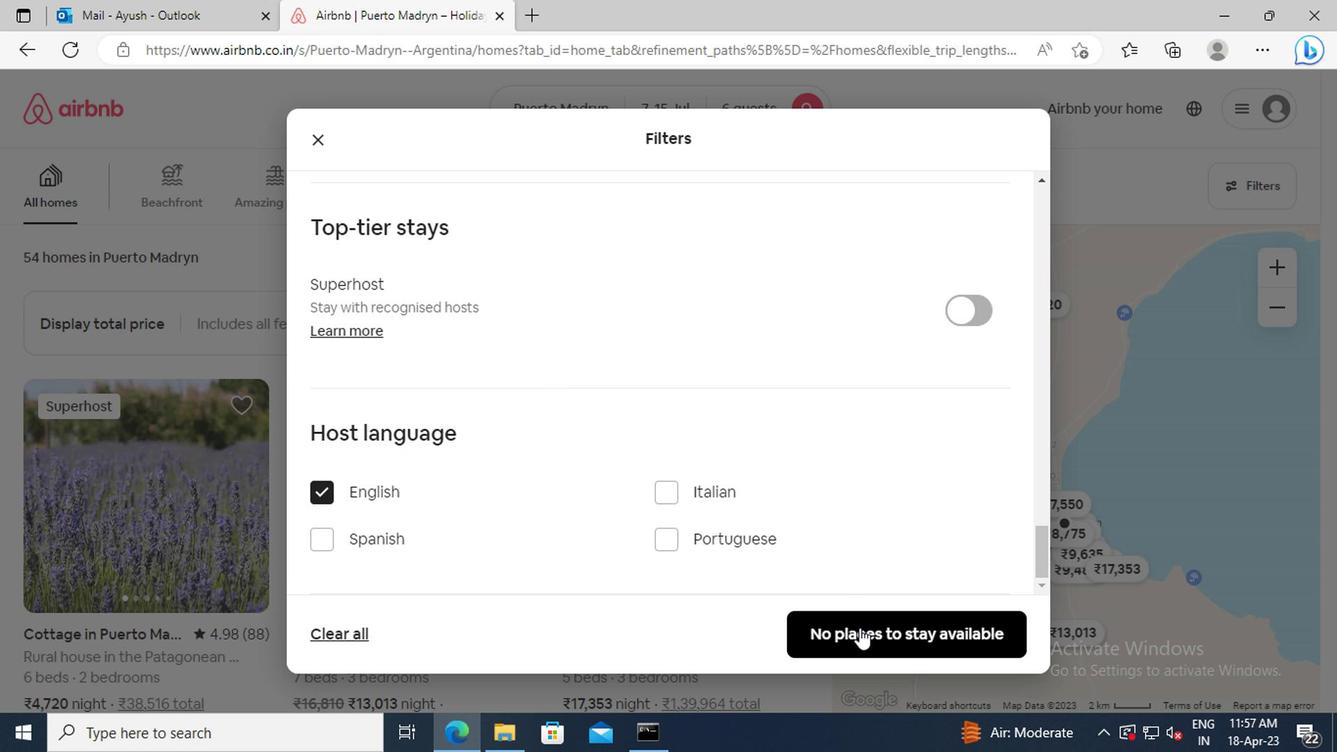 
